 Task: Find connections with filter location Les Clayes-sous-Bois with filter topic #productivitywith filter profile language Spanish with filter current company Chegg Inc. with filter school Late Shri Vishnu Waman Thakur Charitable Trusts Bhaskar Waman Thakur College of Science Yashvant Keshav Patil College of Commerce Vidya Dayanand Patil College of Arts M B Estate VIVA College Road Virar West Pin 401 303 with filter industry Professional Training and Coaching with filter service category Customer Service with filter keywords title Accounting Director
Action: Mouse moved to (525, 89)
Screenshot: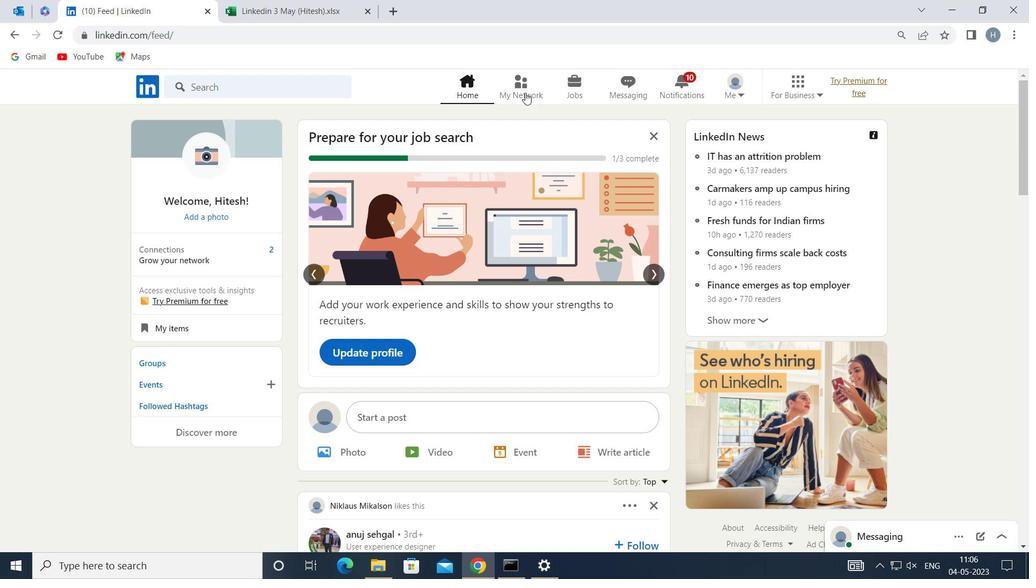 
Action: Mouse pressed left at (525, 89)
Screenshot: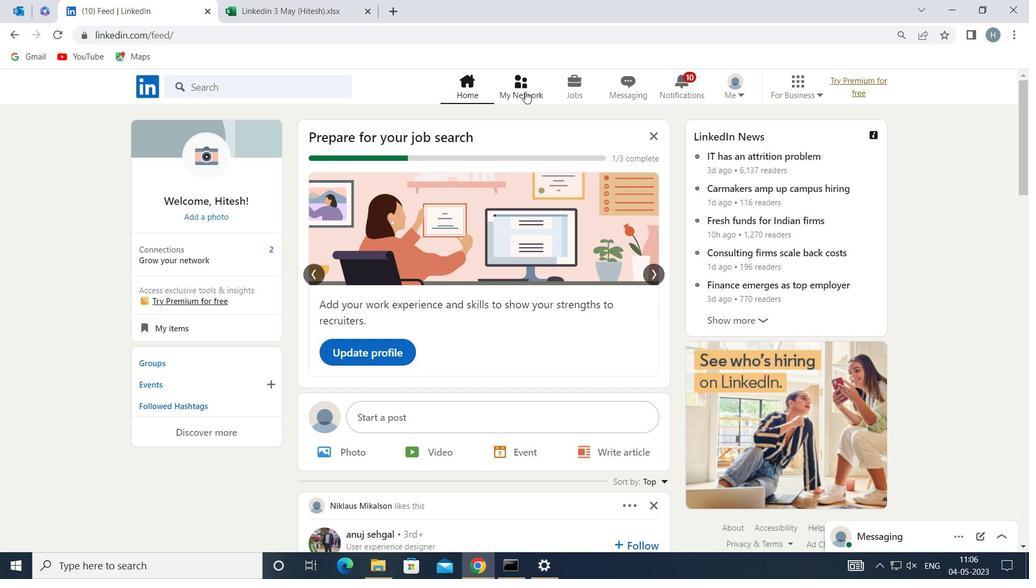 
Action: Mouse moved to (297, 161)
Screenshot: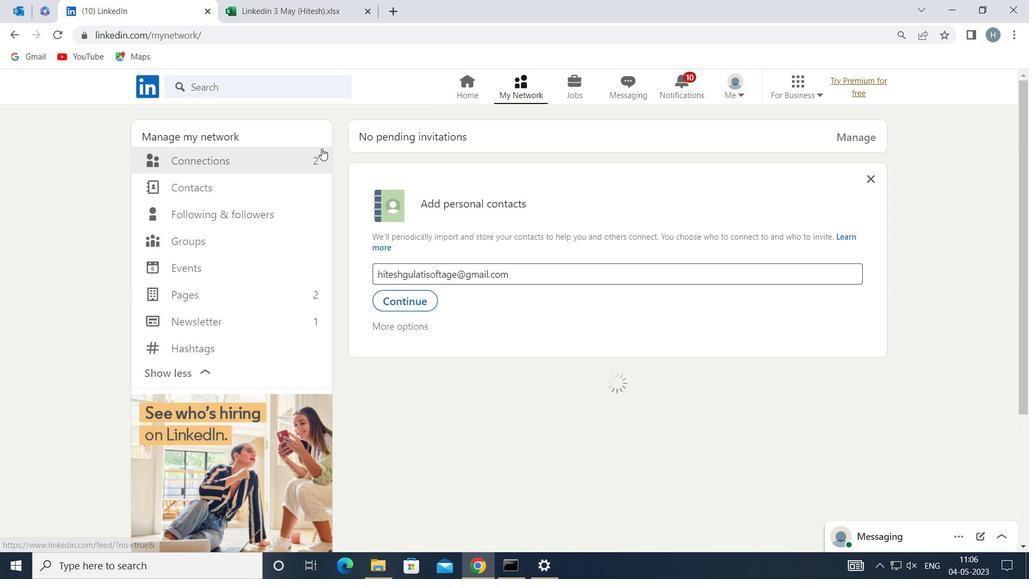 
Action: Mouse pressed left at (297, 161)
Screenshot: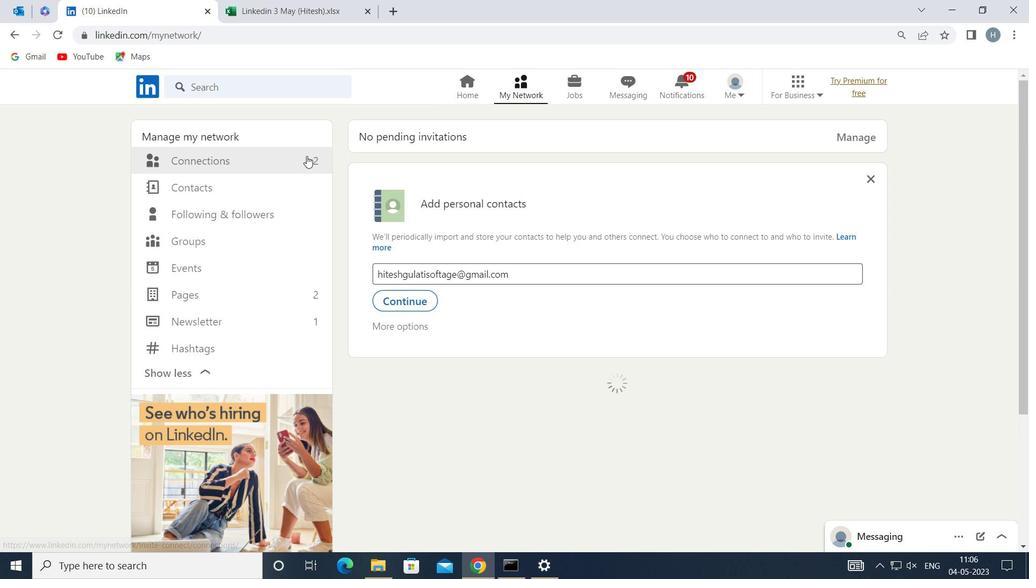 
Action: Mouse moved to (608, 161)
Screenshot: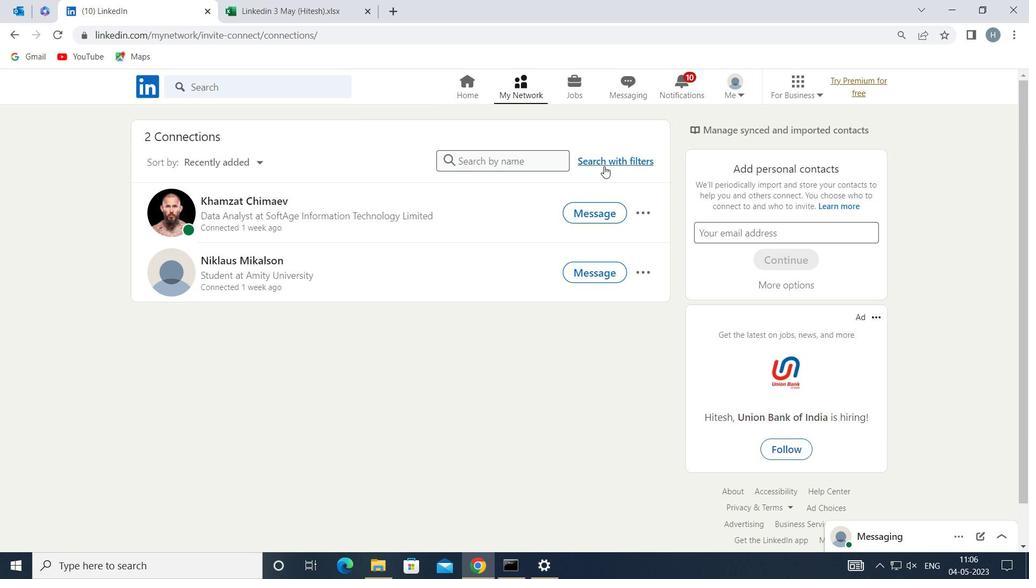 
Action: Mouse pressed left at (608, 161)
Screenshot: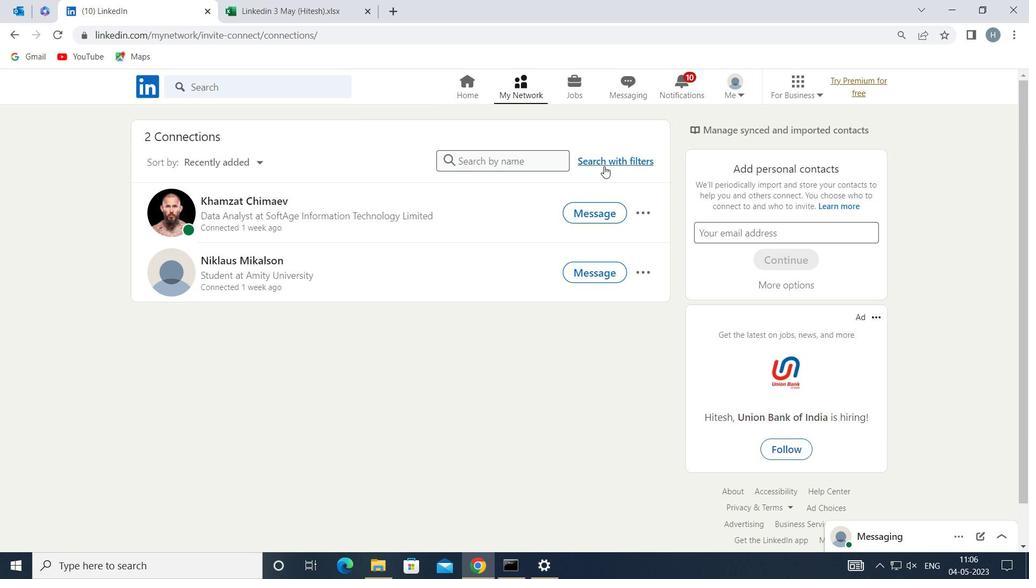 
Action: Mouse moved to (569, 124)
Screenshot: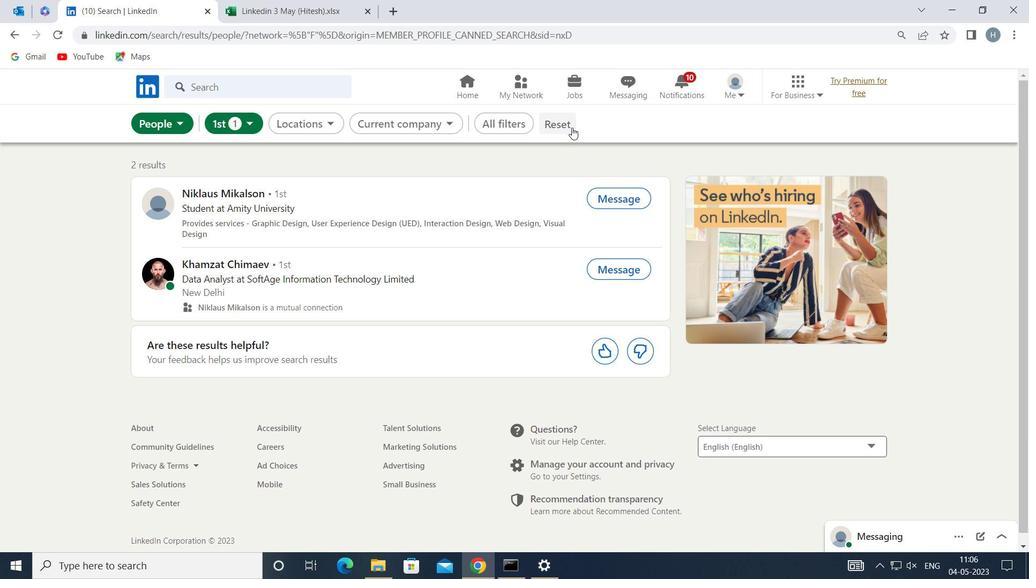 
Action: Mouse pressed left at (569, 124)
Screenshot: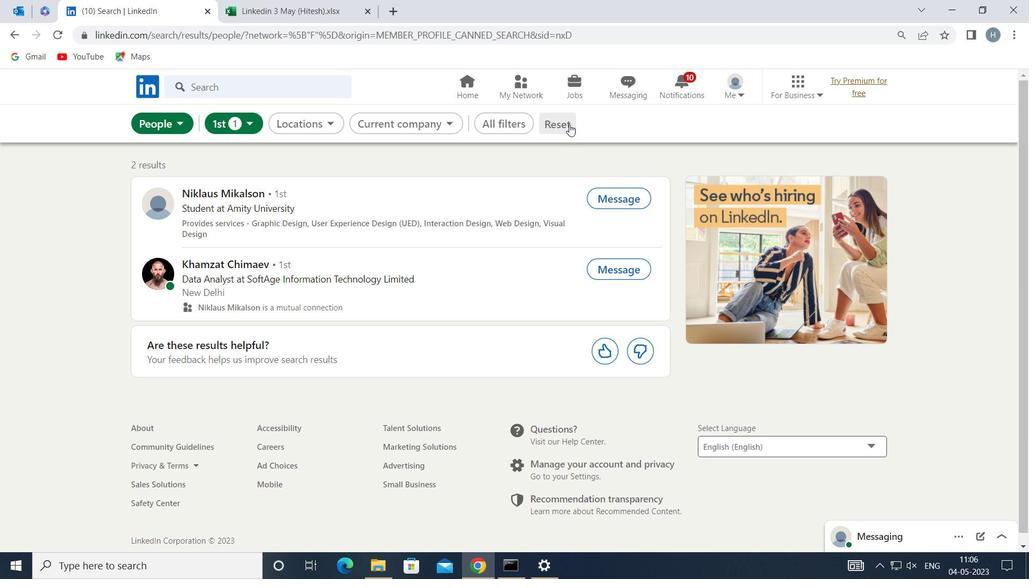 
Action: Mouse moved to (554, 123)
Screenshot: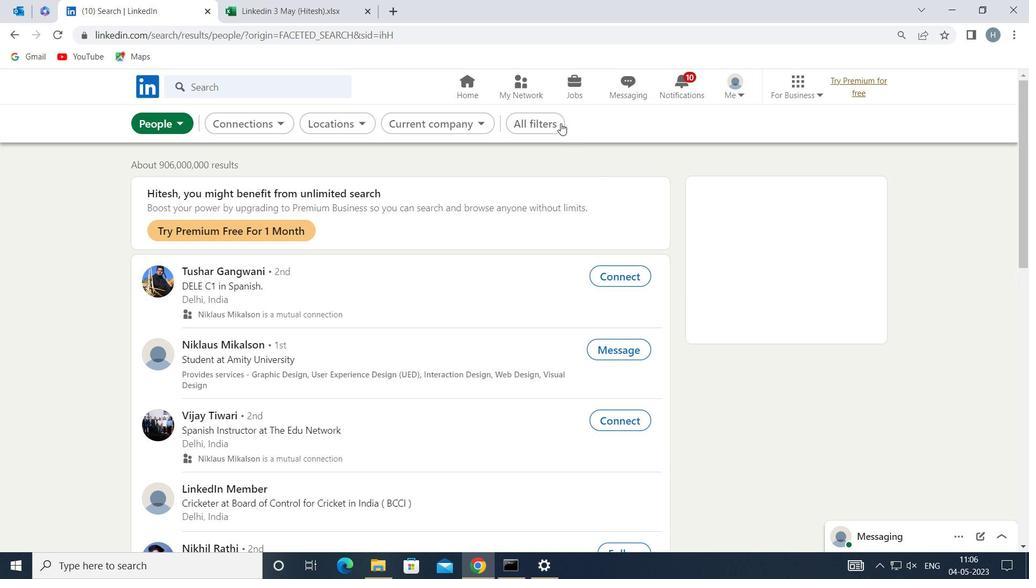 
Action: Mouse pressed left at (554, 123)
Screenshot: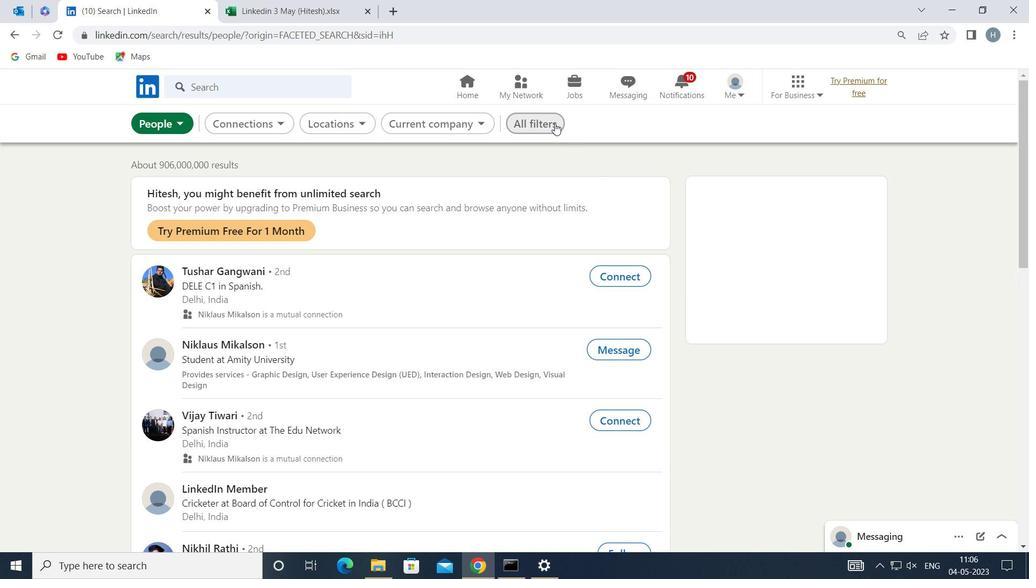 
Action: Mouse moved to (734, 212)
Screenshot: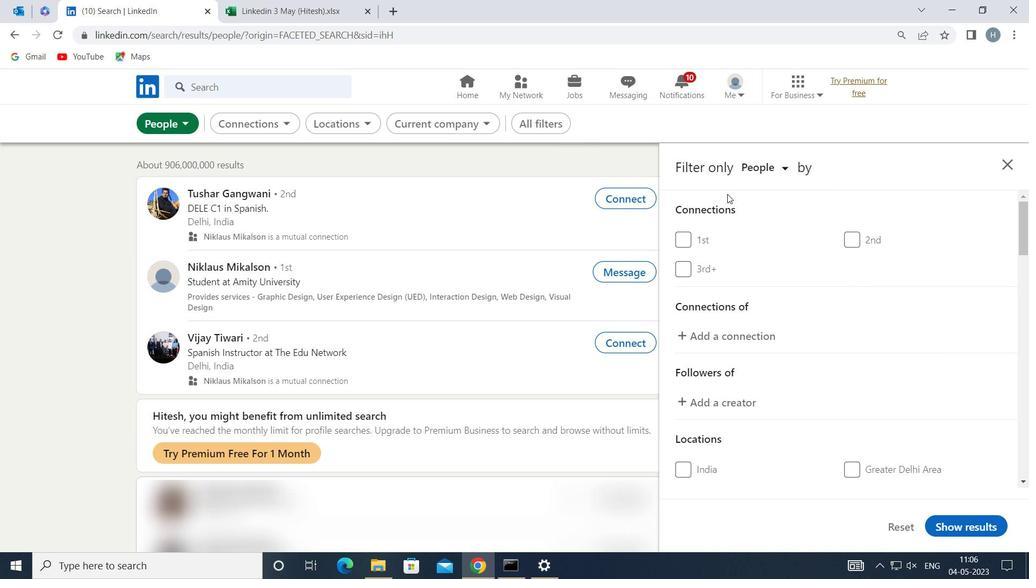 
Action: Mouse scrolled (734, 211) with delta (0, 0)
Screenshot: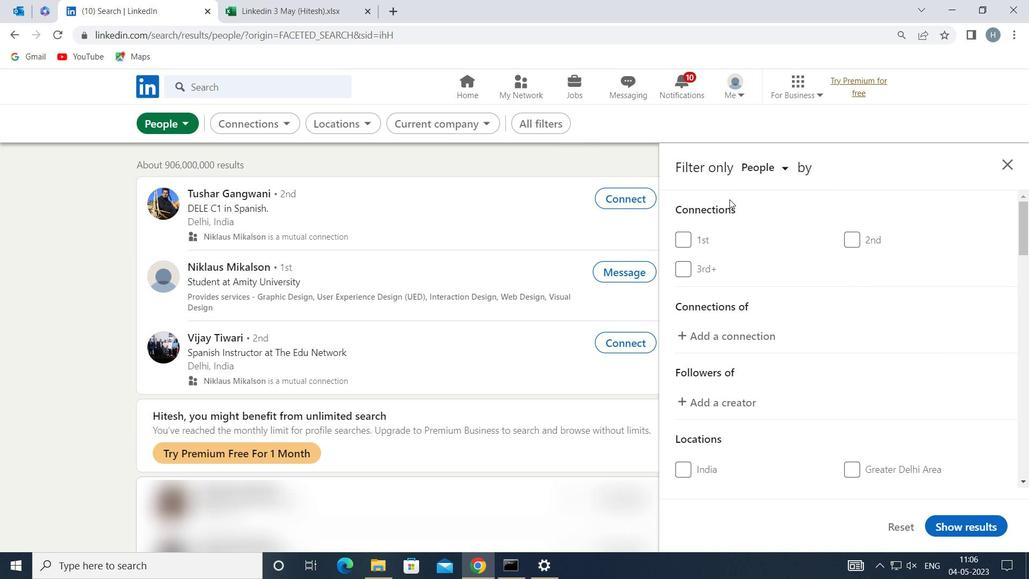 
Action: Mouse moved to (735, 218)
Screenshot: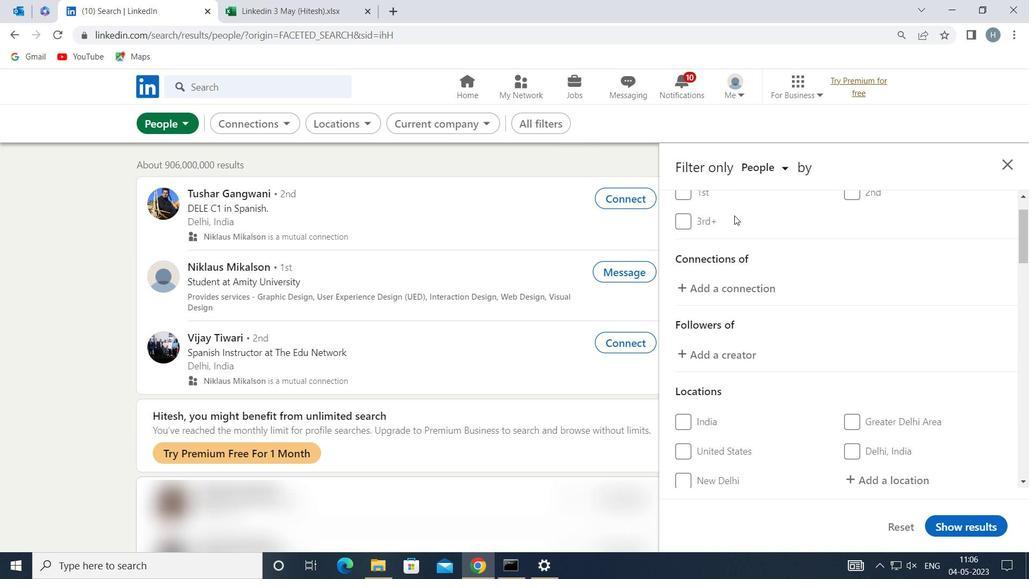 
Action: Mouse scrolled (735, 217) with delta (0, 0)
Screenshot: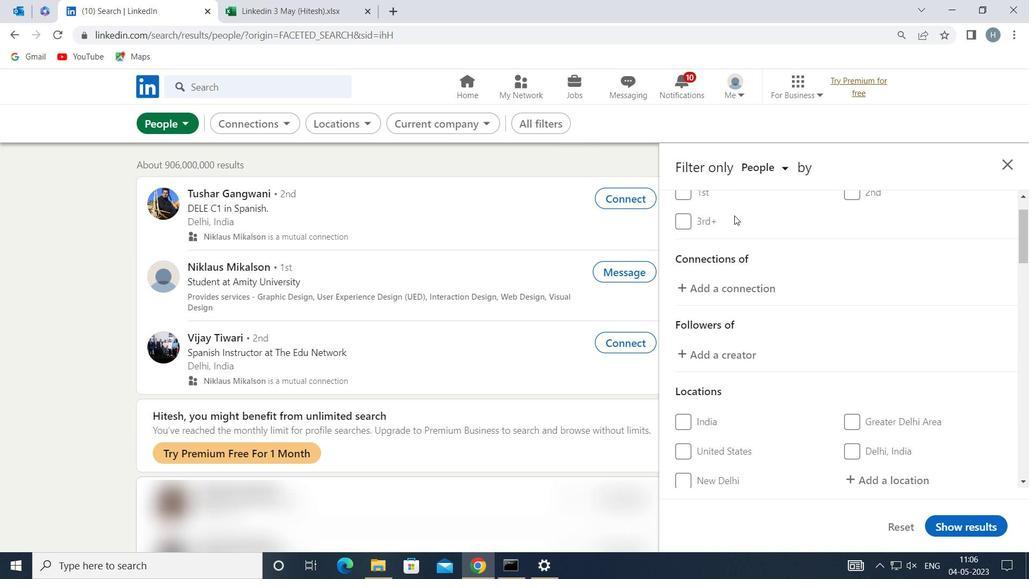 
Action: Mouse moved to (737, 228)
Screenshot: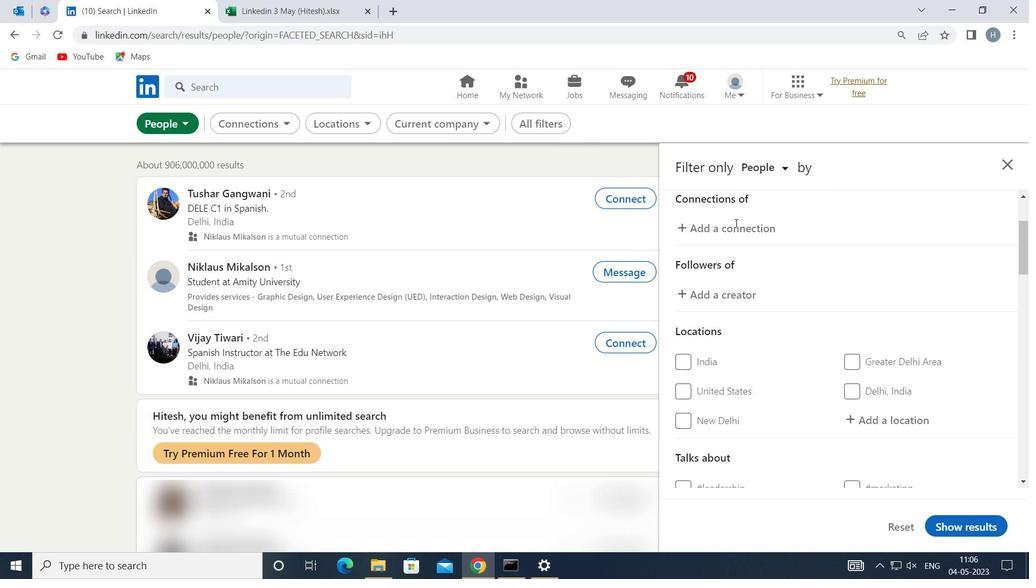 
Action: Mouse scrolled (737, 228) with delta (0, 0)
Screenshot: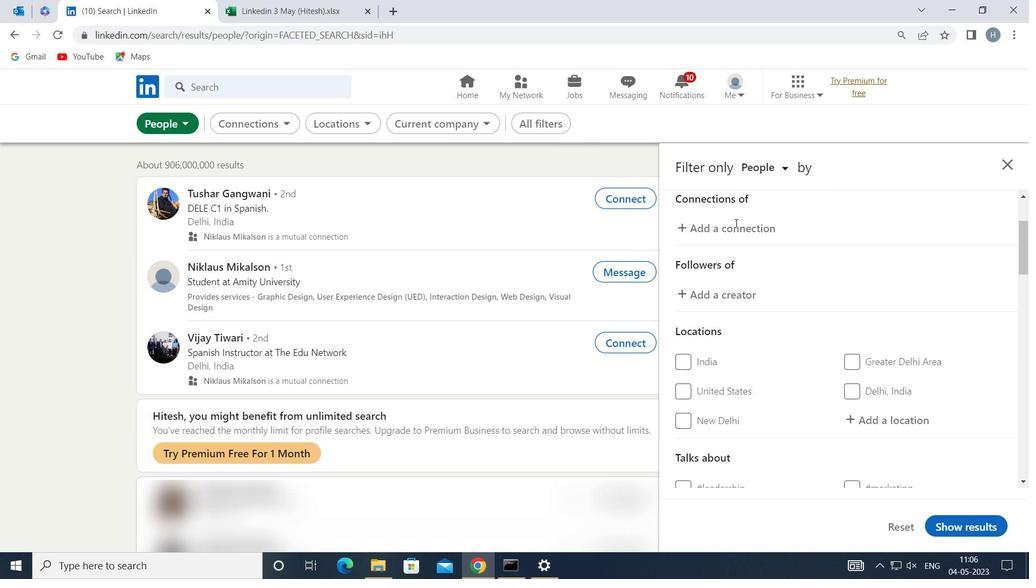 
Action: Mouse moved to (901, 325)
Screenshot: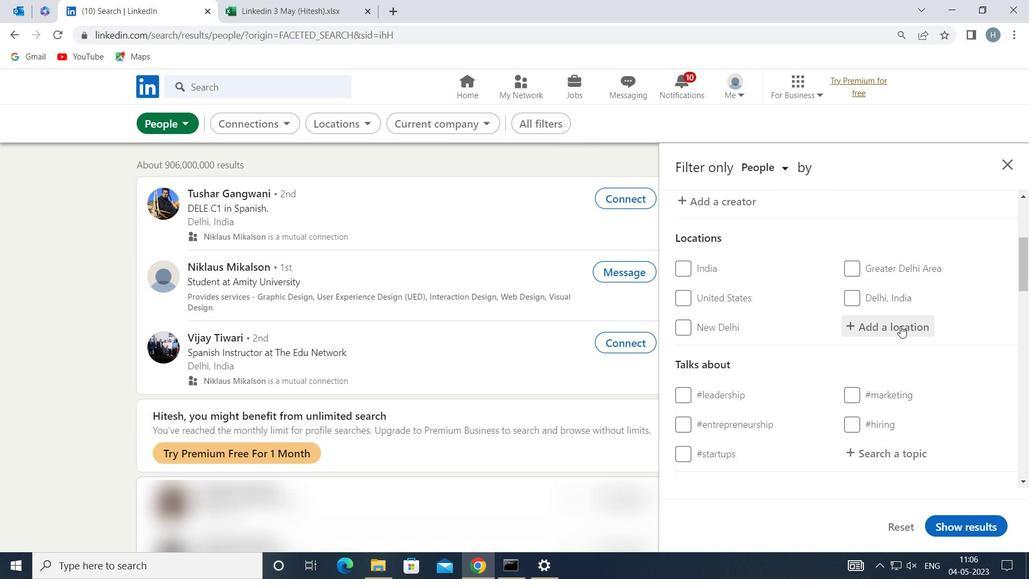
Action: Mouse pressed left at (901, 325)
Screenshot: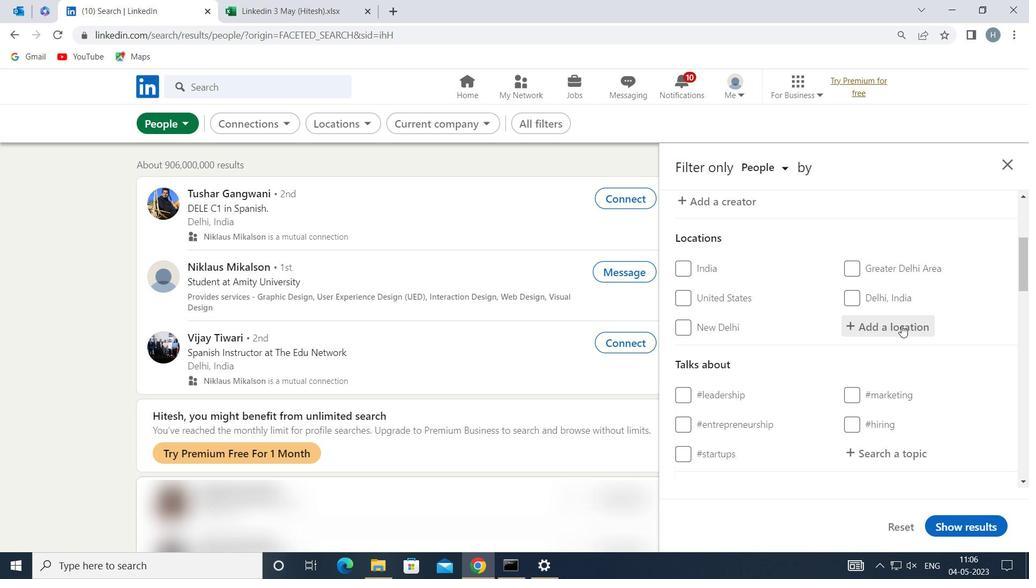 
Action: Mouse moved to (901, 324)
Screenshot: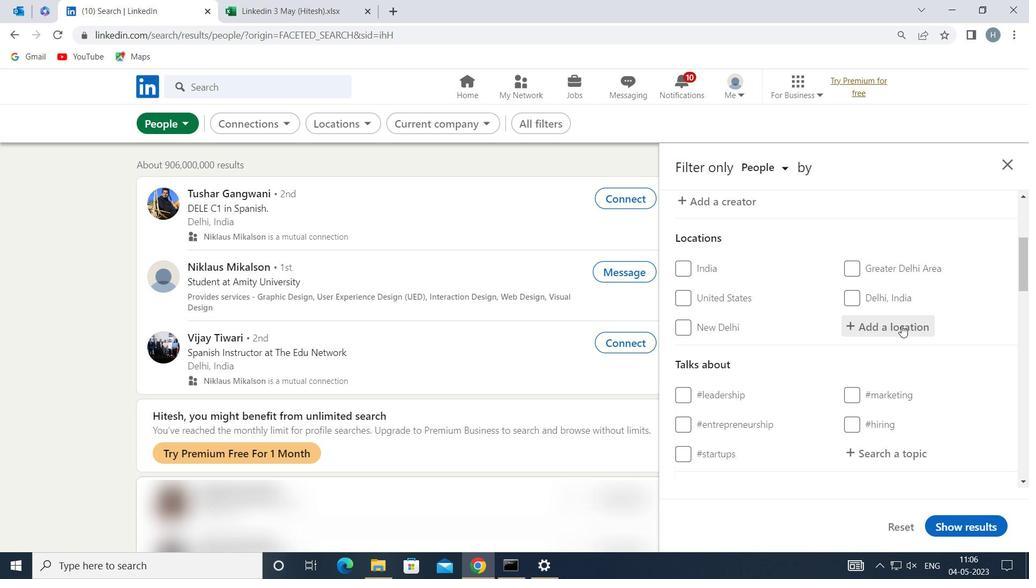 
Action: Key pressed <Key.shift>LES<Key.space><Key.shift>CLAY
Screenshot: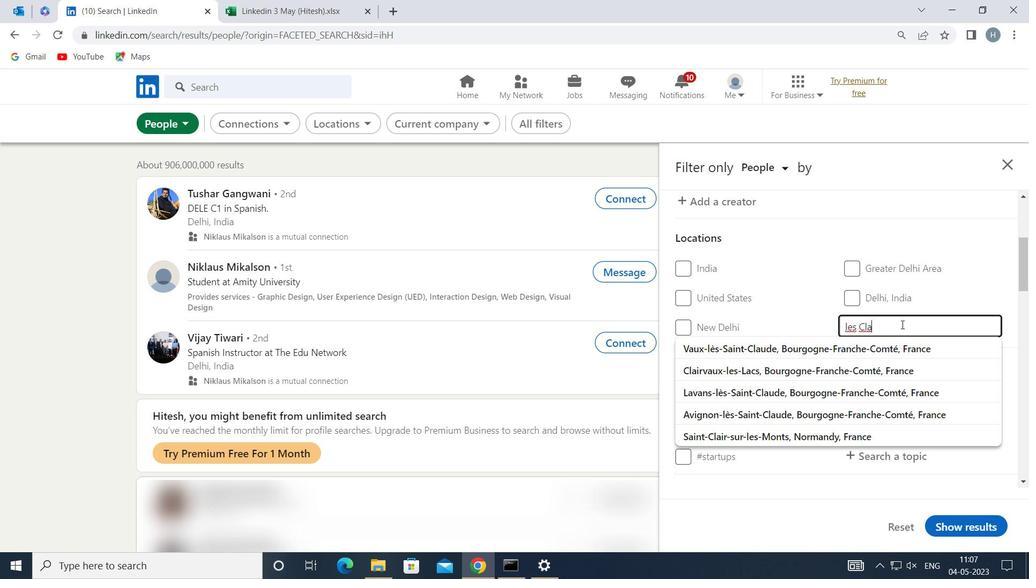 
Action: Mouse moved to (920, 315)
Screenshot: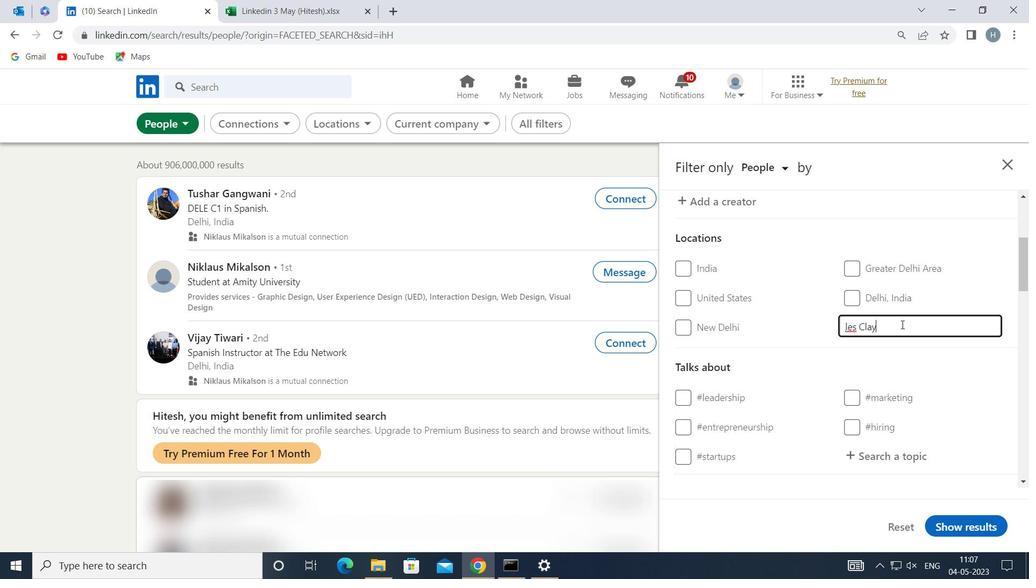 
Action: Key pressed <Key.backspace>YES<Key.space>
Screenshot: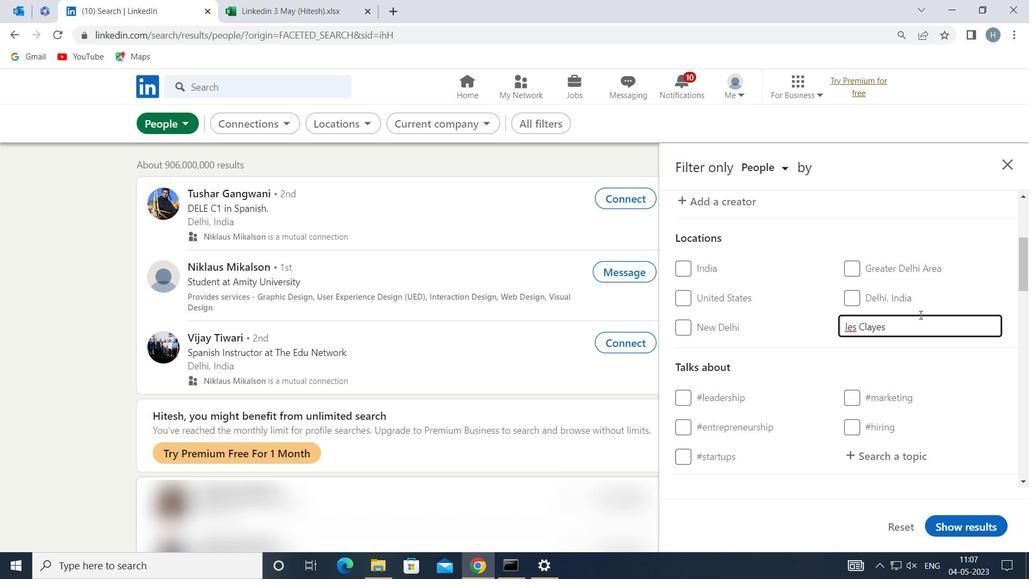 
Action: Mouse moved to (922, 314)
Screenshot: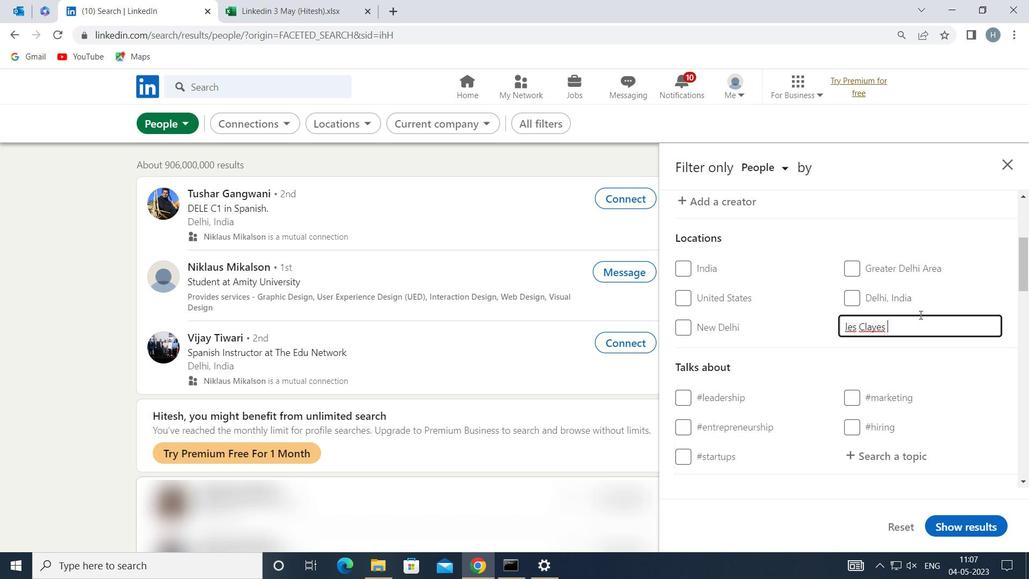 
Action: Key pressed <Key.shift>SOUS<Key.space><Key.shift>B
Screenshot: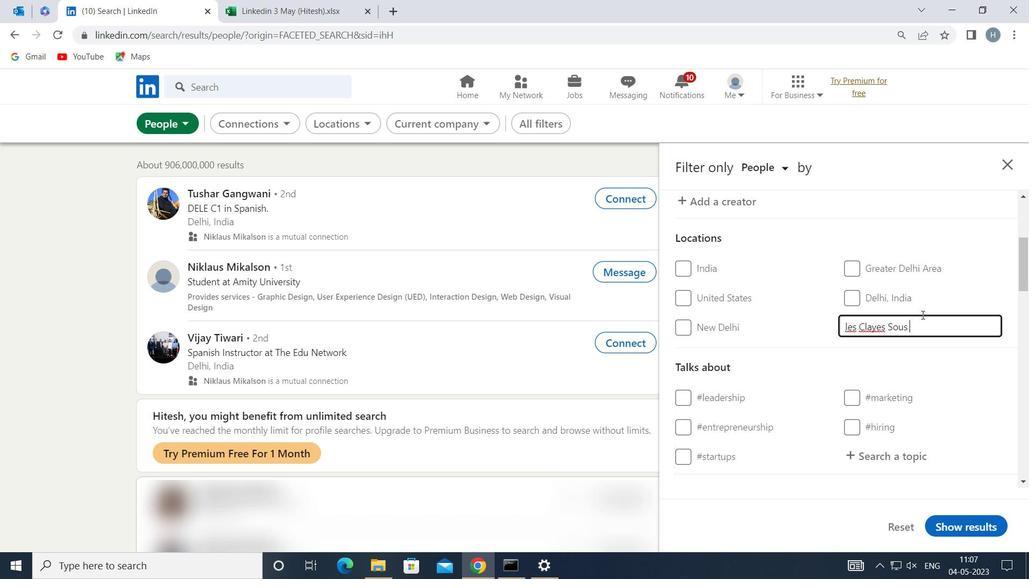 
Action: Mouse moved to (923, 314)
Screenshot: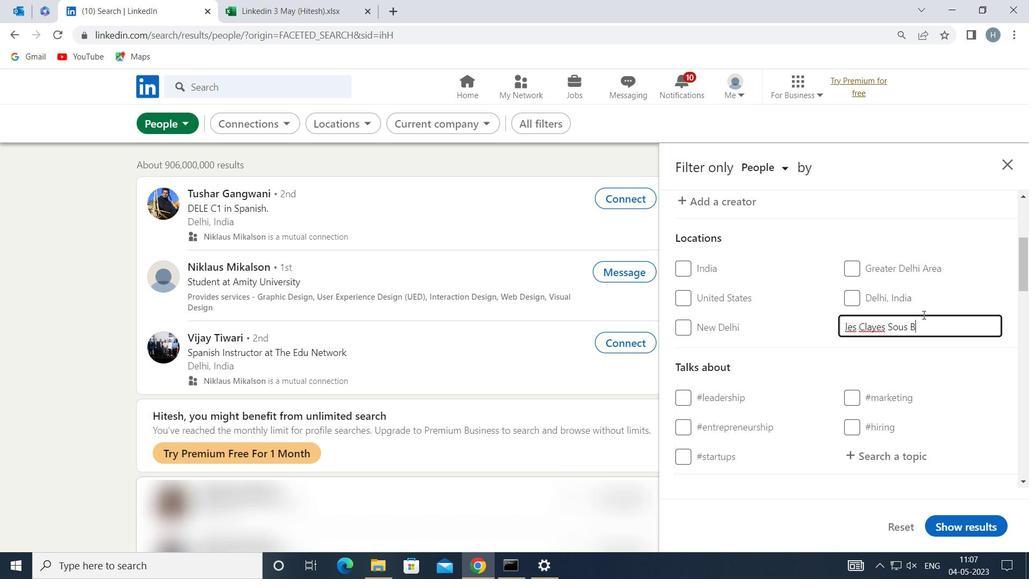 
Action: Key pressed O
Screenshot: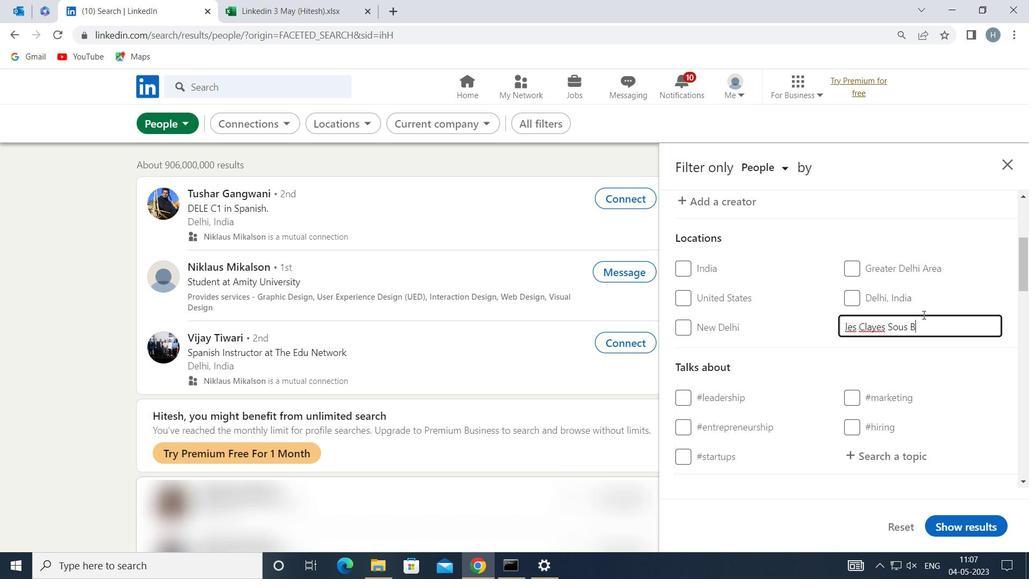 
Action: Mouse moved to (924, 314)
Screenshot: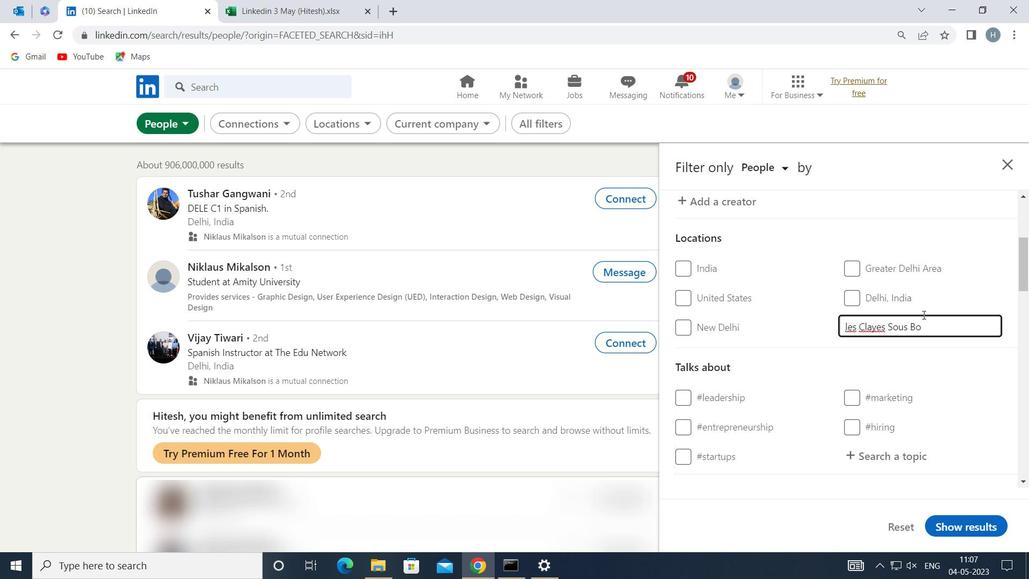 
Action: Key pressed IS
Screenshot: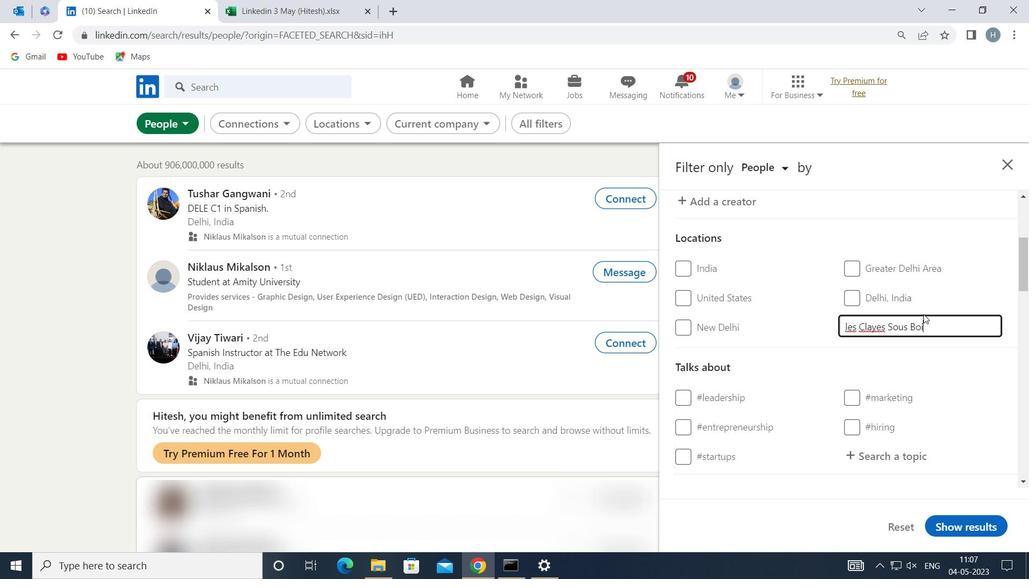 
Action: Mouse moved to (930, 313)
Screenshot: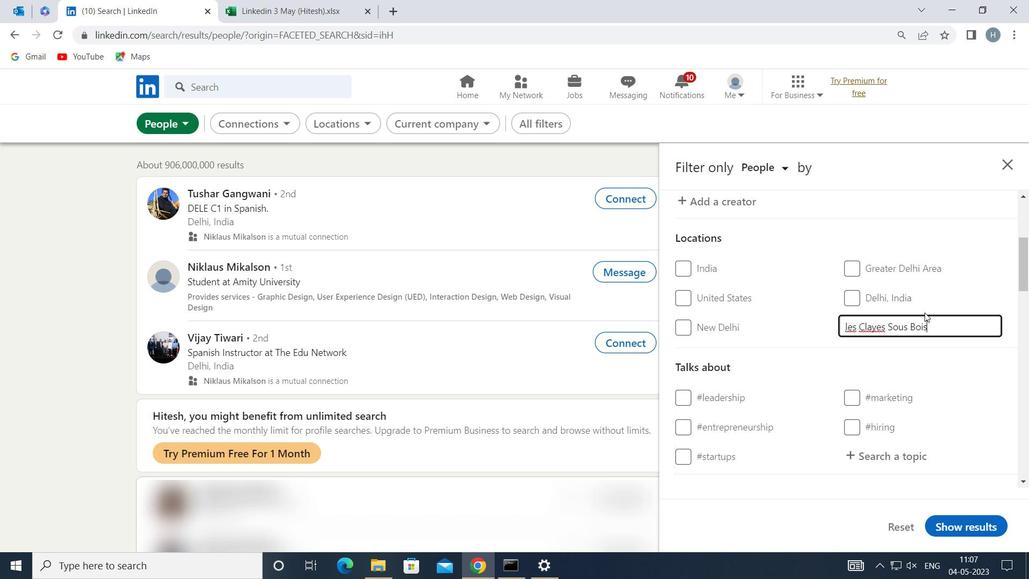 
Action: Key pressed <Key.enter>
Screenshot: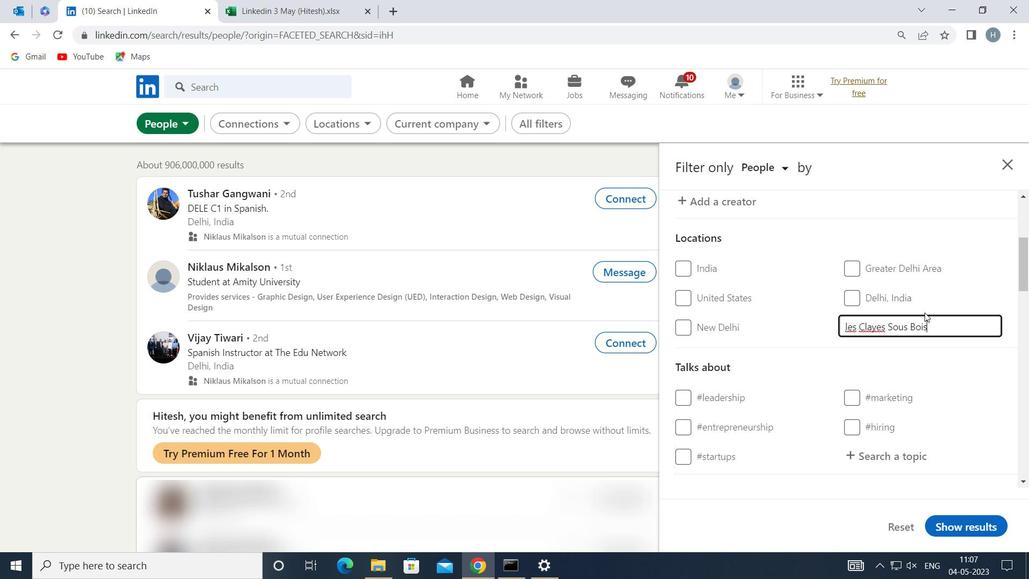 
Action: Mouse moved to (964, 358)
Screenshot: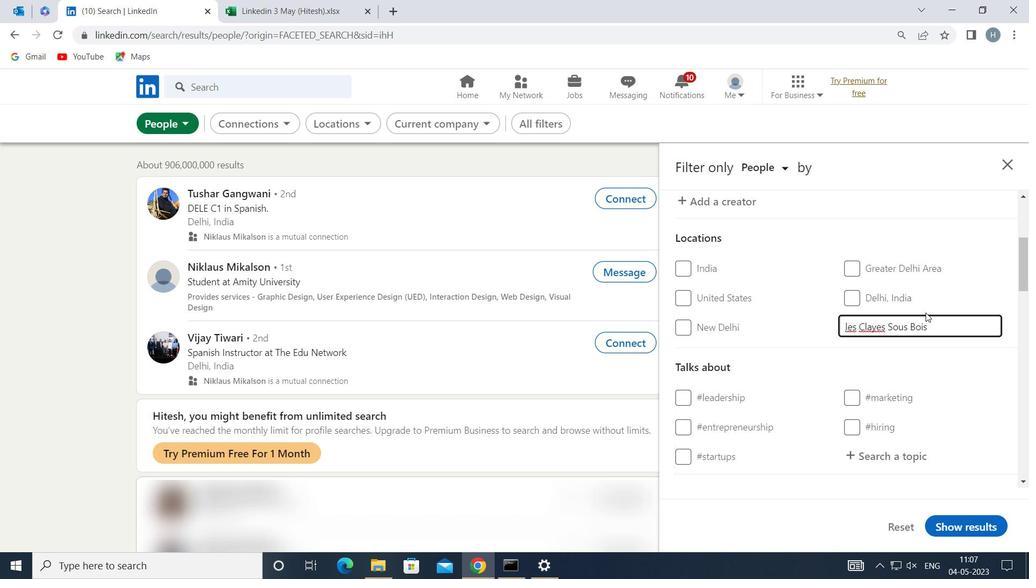 
Action: Mouse pressed left at (964, 358)
Screenshot: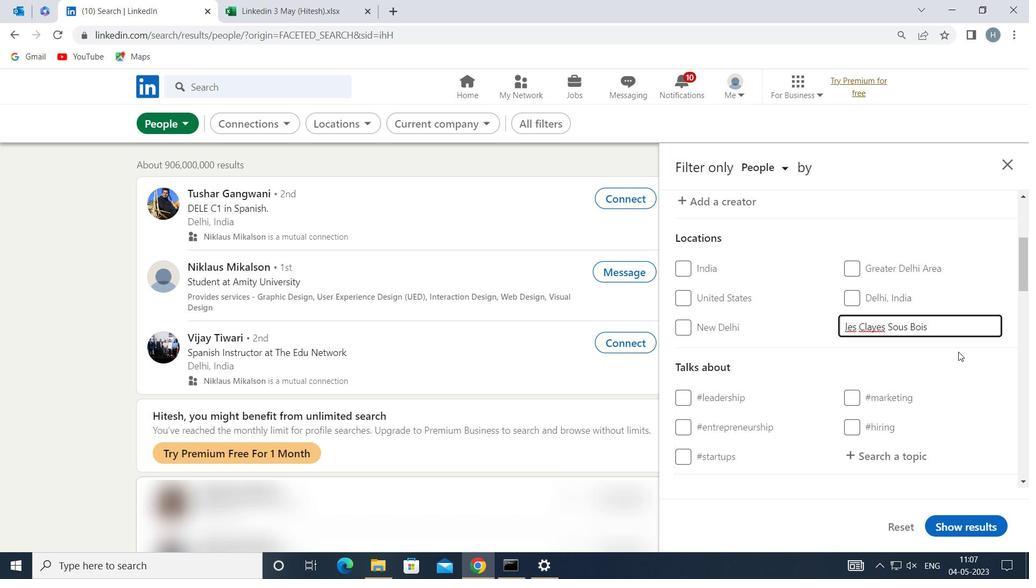
Action: Mouse moved to (921, 358)
Screenshot: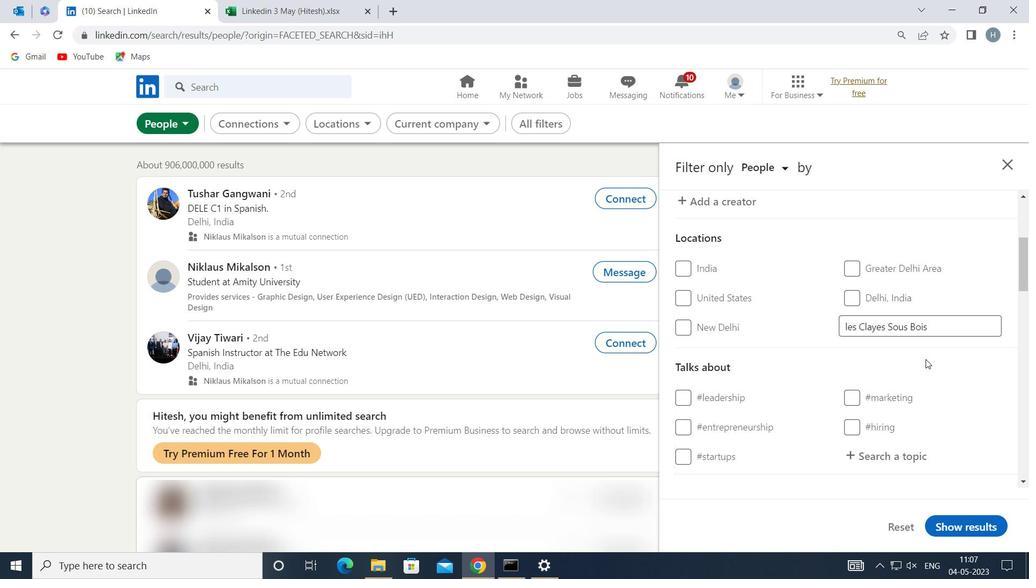 
Action: Mouse scrolled (921, 358) with delta (0, 0)
Screenshot: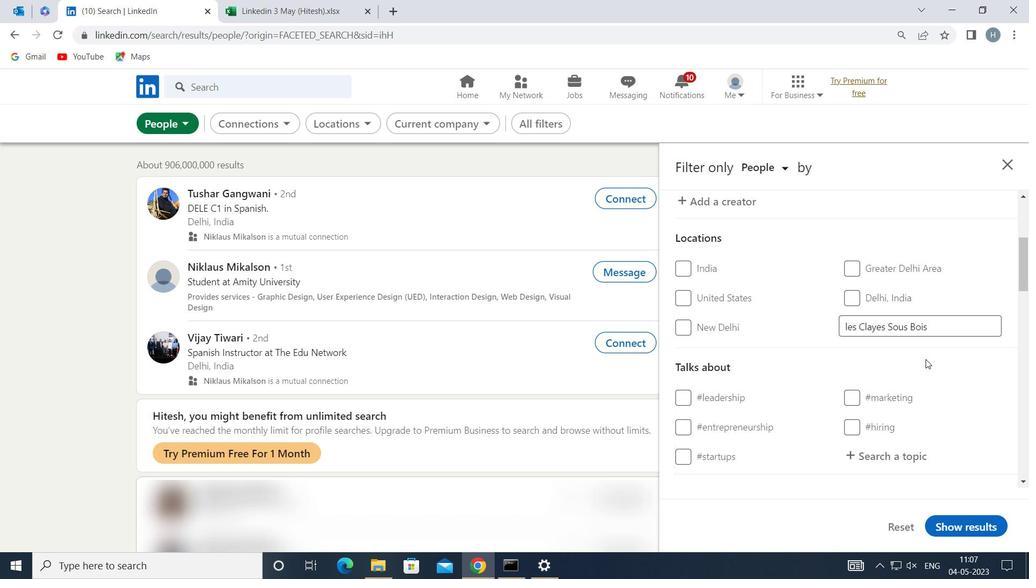 
Action: Mouse scrolled (921, 358) with delta (0, 0)
Screenshot: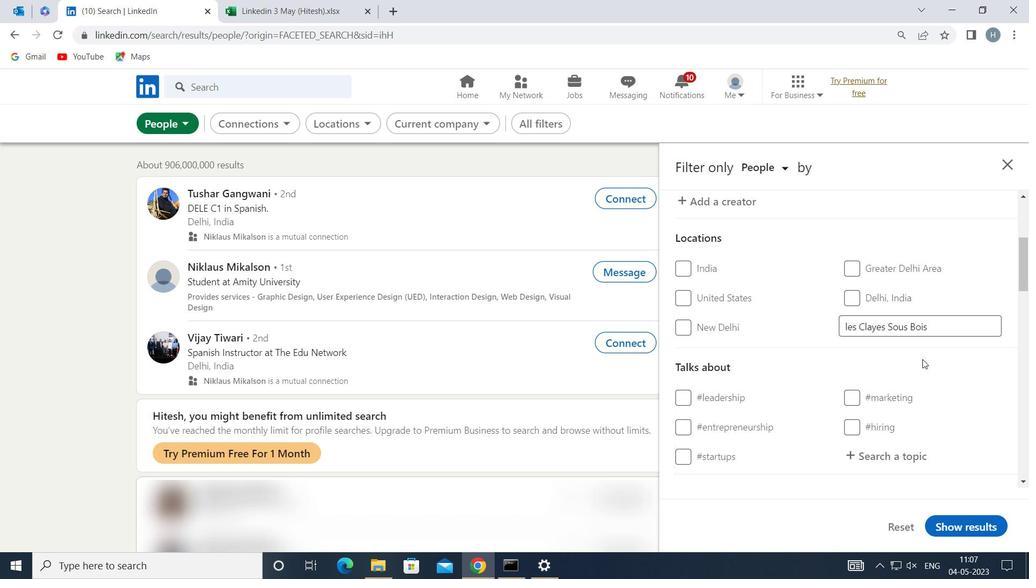 
Action: Mouse moved to (907, 321)
Screenshot: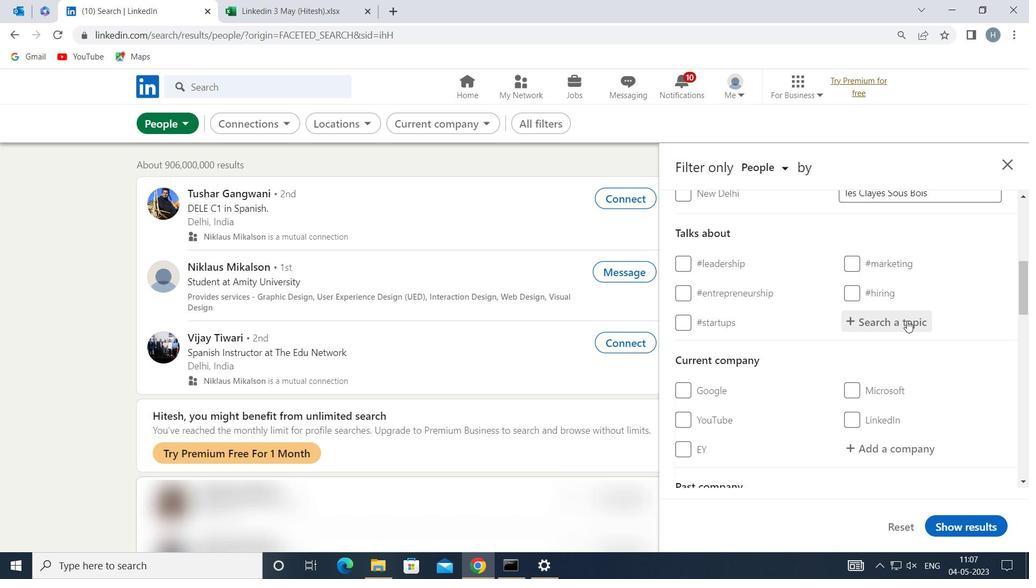 
Action: Mouse pressed left at (907, 321)
Screenshot: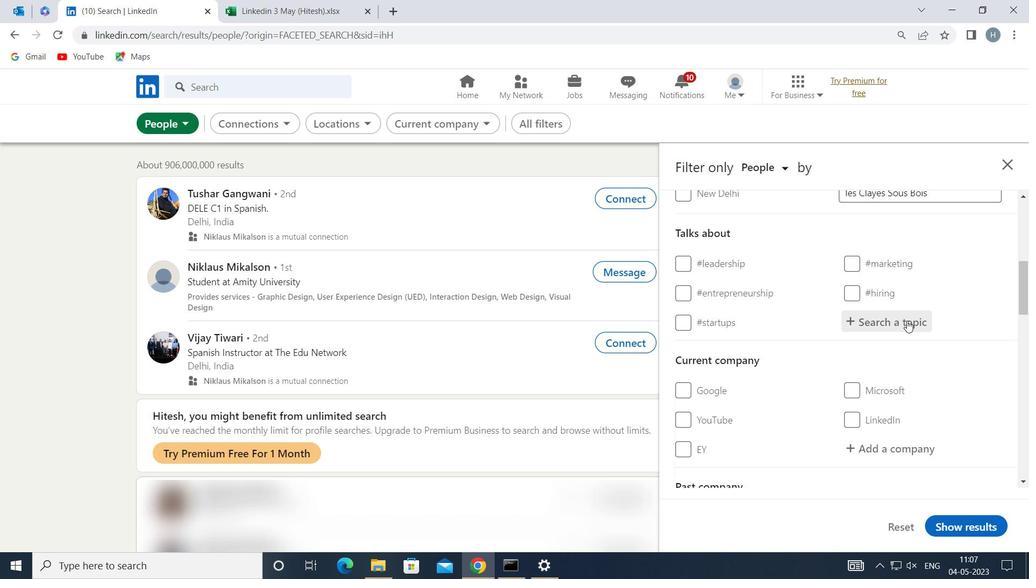 
Action: Key pressed <Key.shift>PRODUCTIVITY
Screenshot: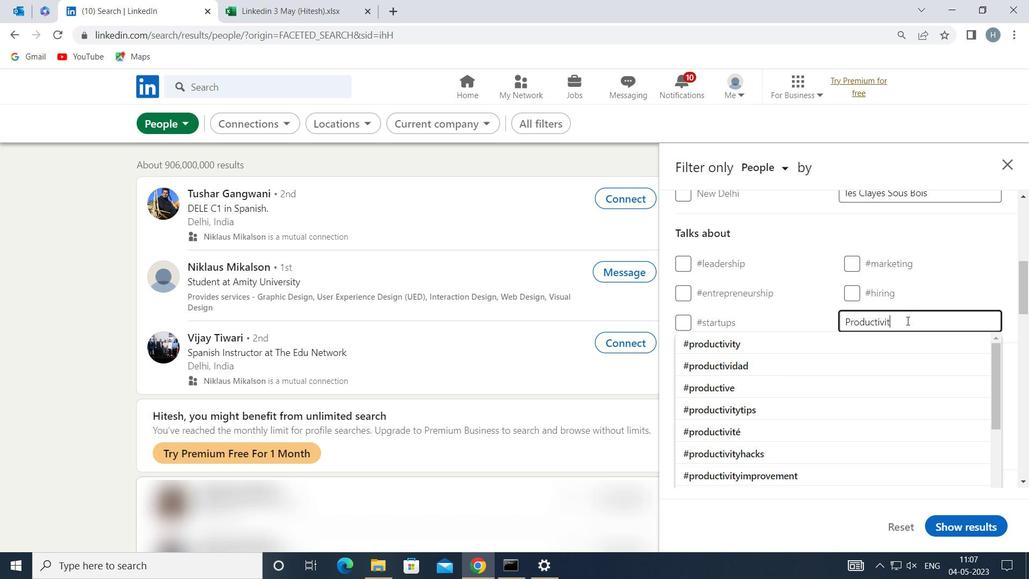 
Action: Mouse moved to (838, 347)
Screenshot: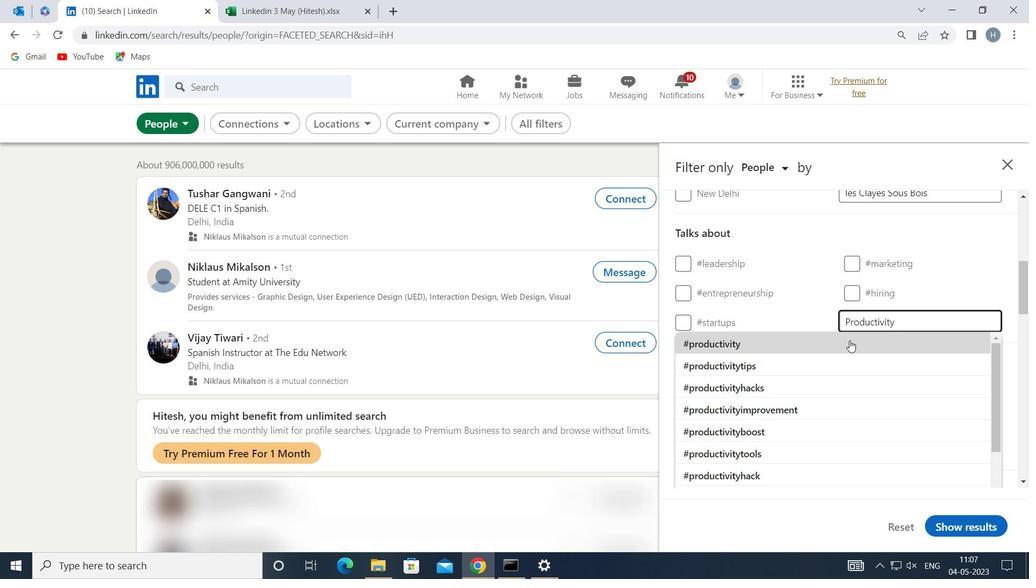 
Action: Mouse pressed left at (838, 347)
Screenshot: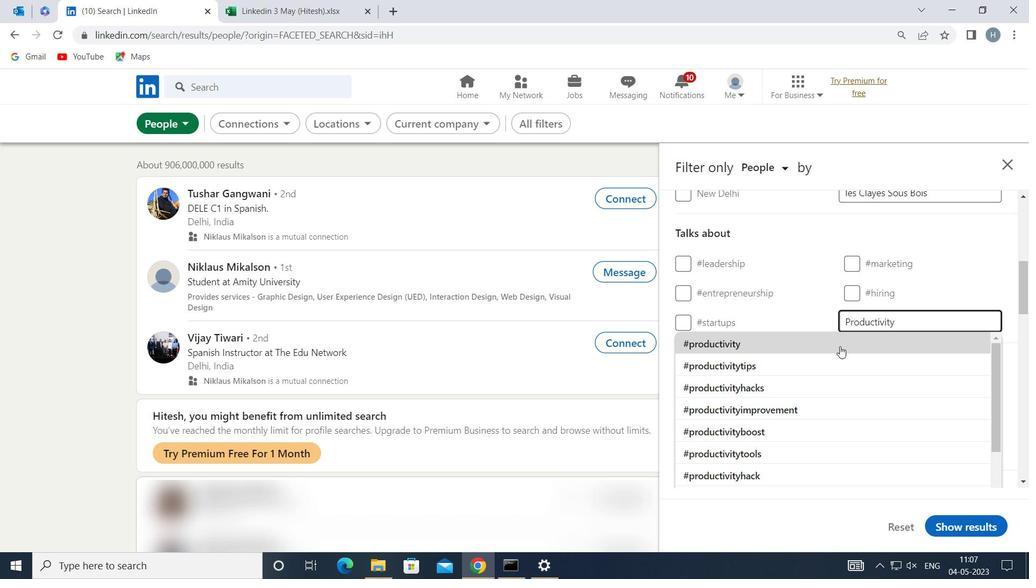 
Action: Mouse moved to (838, 339)
Screenshot: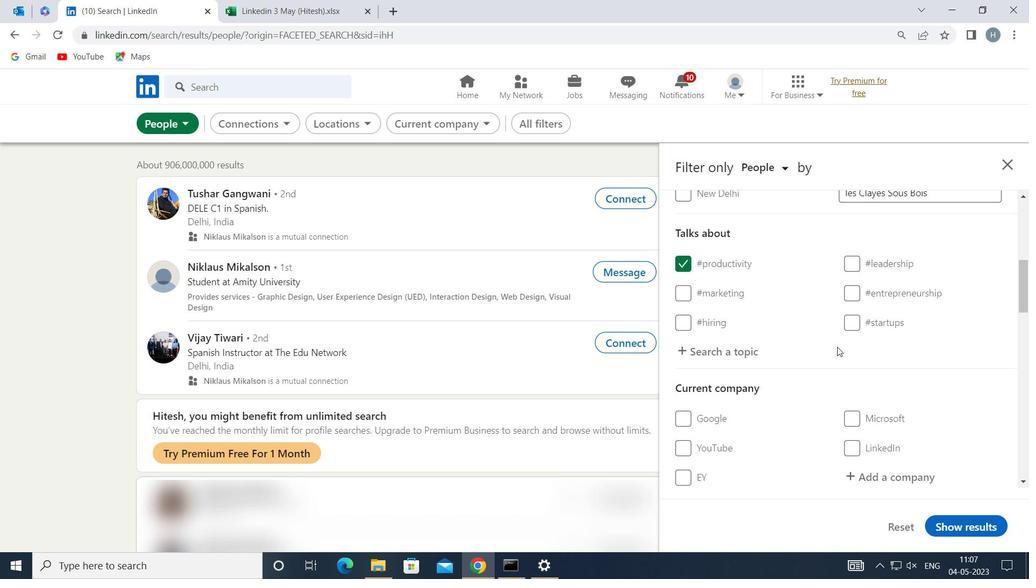 
Action: Mouse scrolled (838, 338) with delta (0, 0)
Screenshot: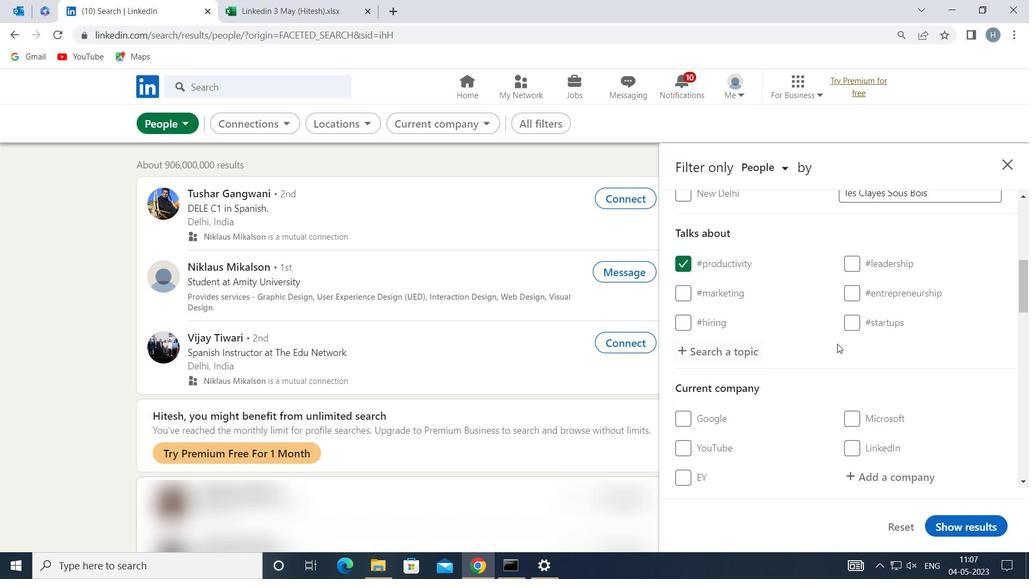 
Action: Mouse scrolled (838, 338) with delta (0, 0)
Screenshot: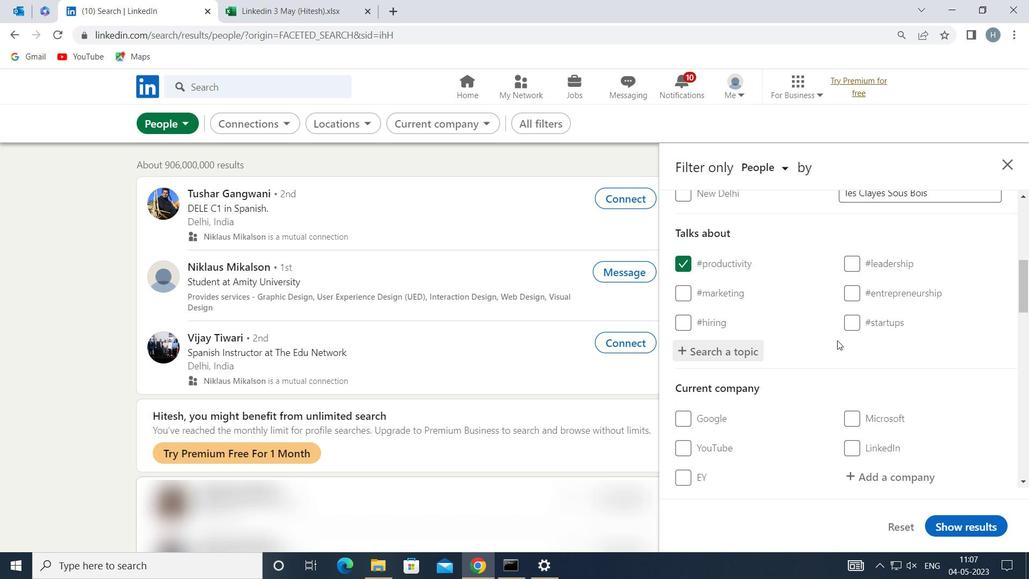 
Action: Mouse moved to (838, 337)
Screenshot: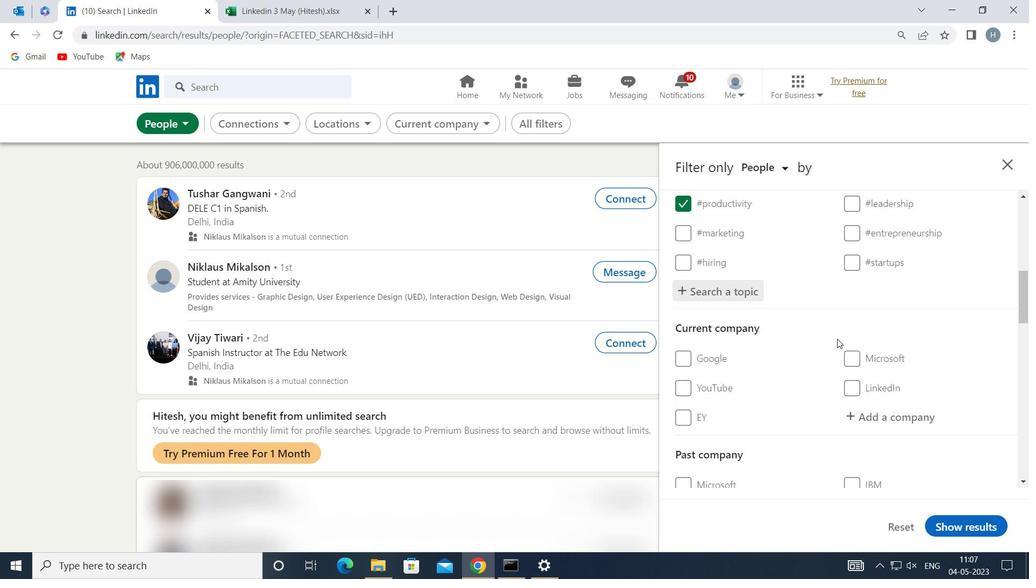 
Action: Mouse scrolled (838, 336) with delta (0, 0)
Screenshot: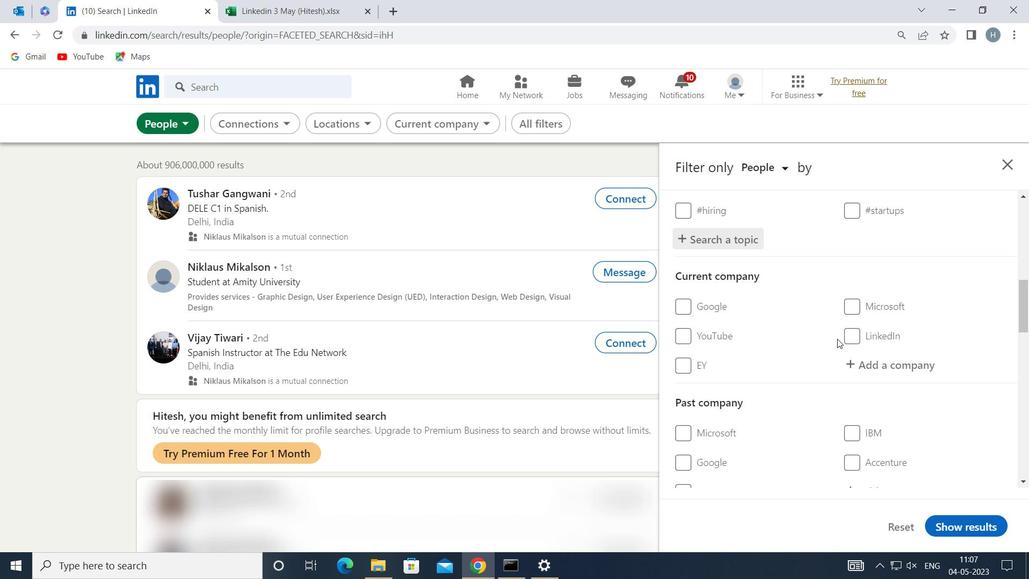 
Action: Mouse scrolled (838, 336) with delta (0, 0)
Screenshot: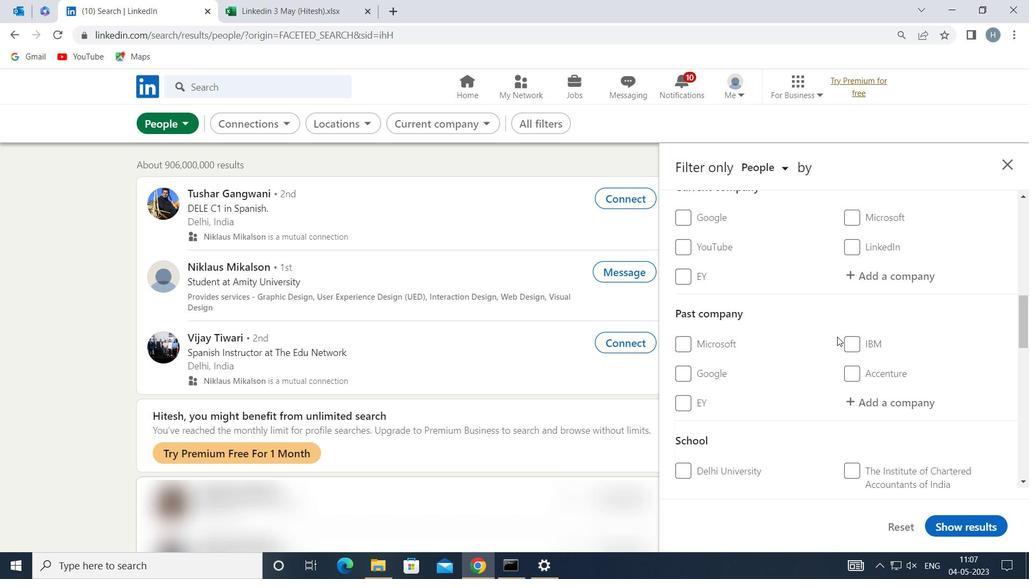 
Action: Mouse moved to (837, 337)
Screenshot: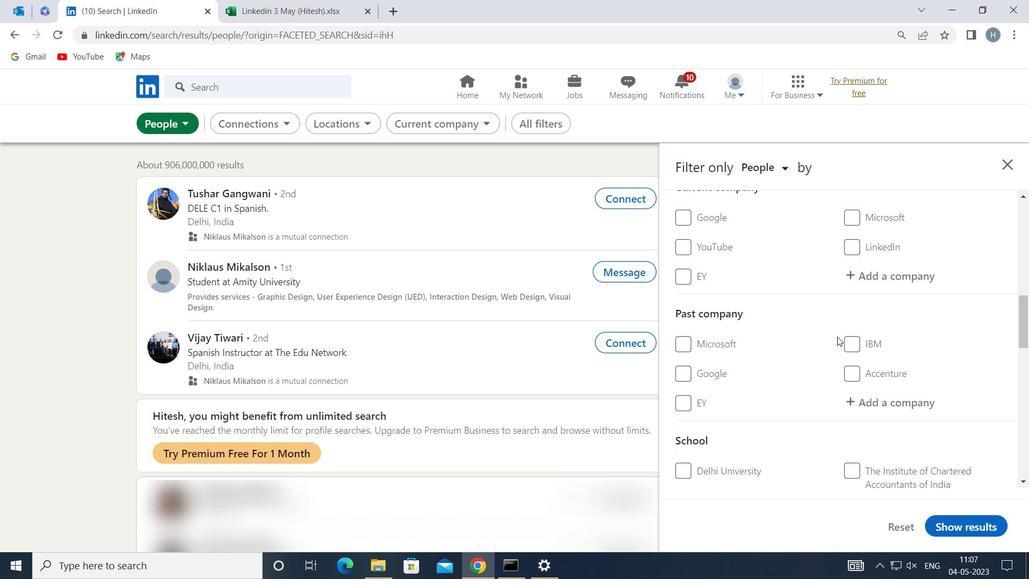 
Action: Mouse scrolled (837, 336) with delta (0, 0)
Screenshot: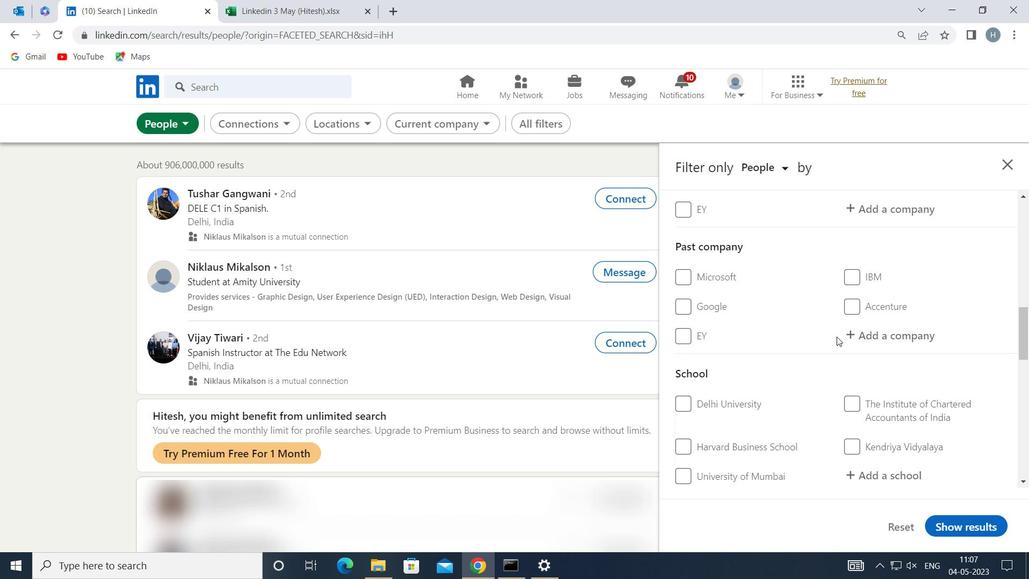 
Action: Mouse scrolled (837, 336) with delta (0, 0)
Screenshot: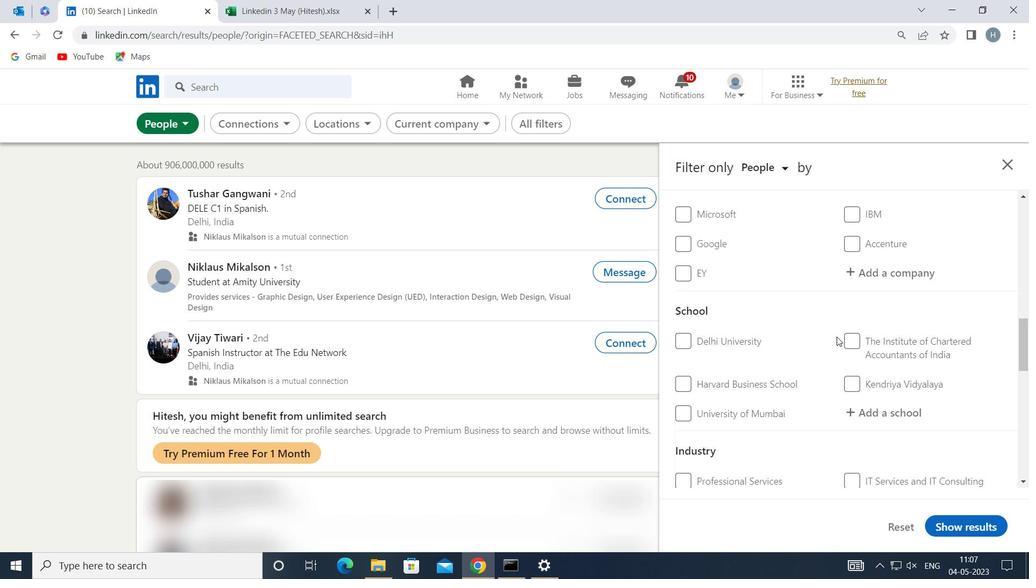
Action: Mouse scrolled (837, 336) with delta (0, 0)
Screenshot: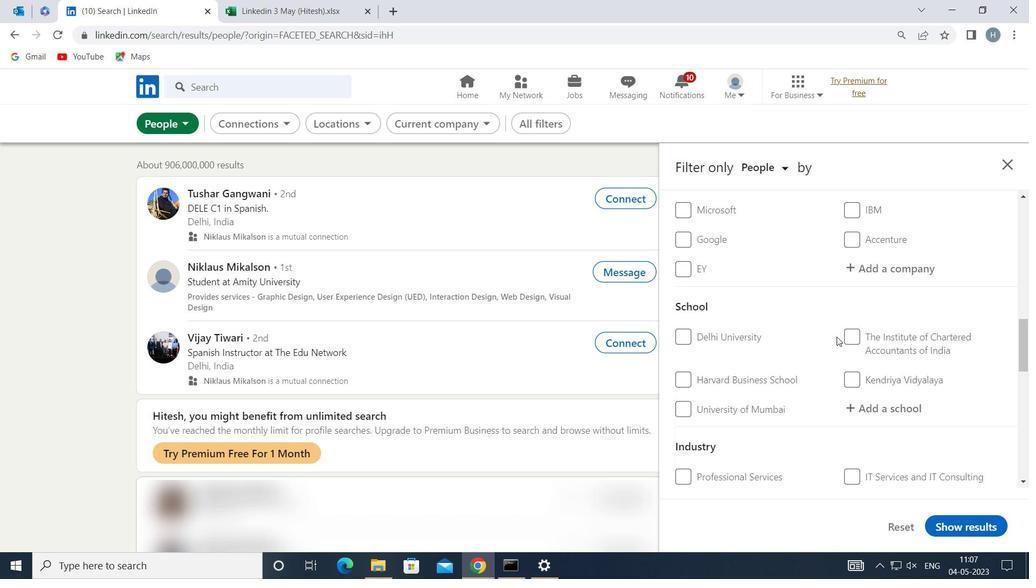
Action: Mouse moved to (836, 336)
Screenshot: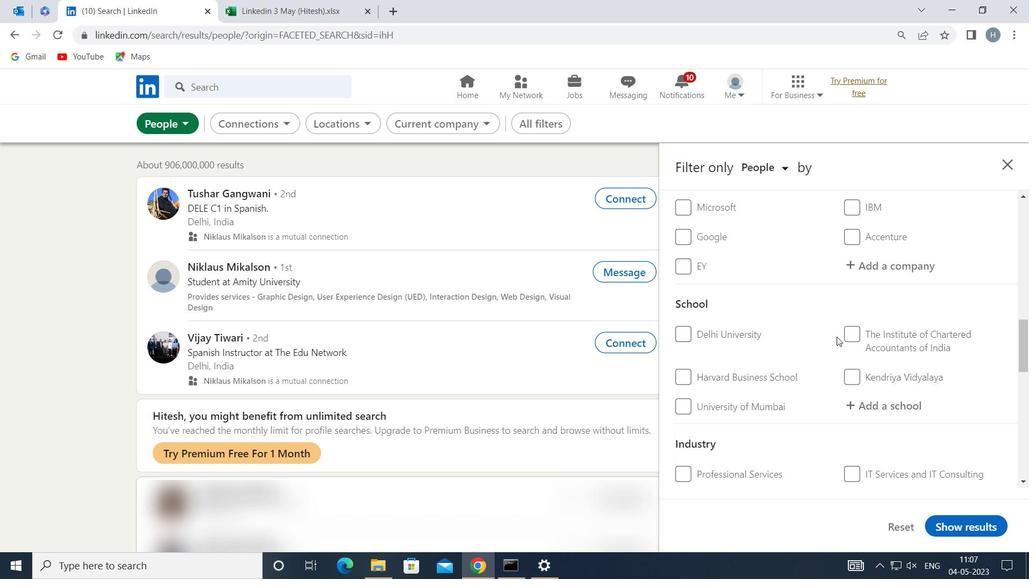 
Action: Mouse scrolled (836, 335) with delta (0, 0)
Screenshot: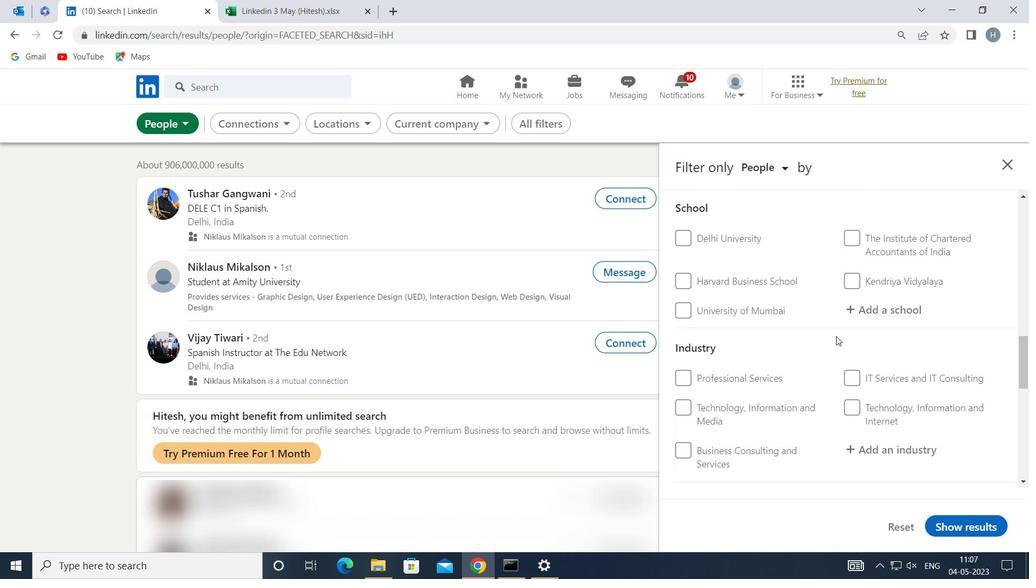 
Action: Mouse scrolled (836, 335) with delta (0, 0)
Screenshot: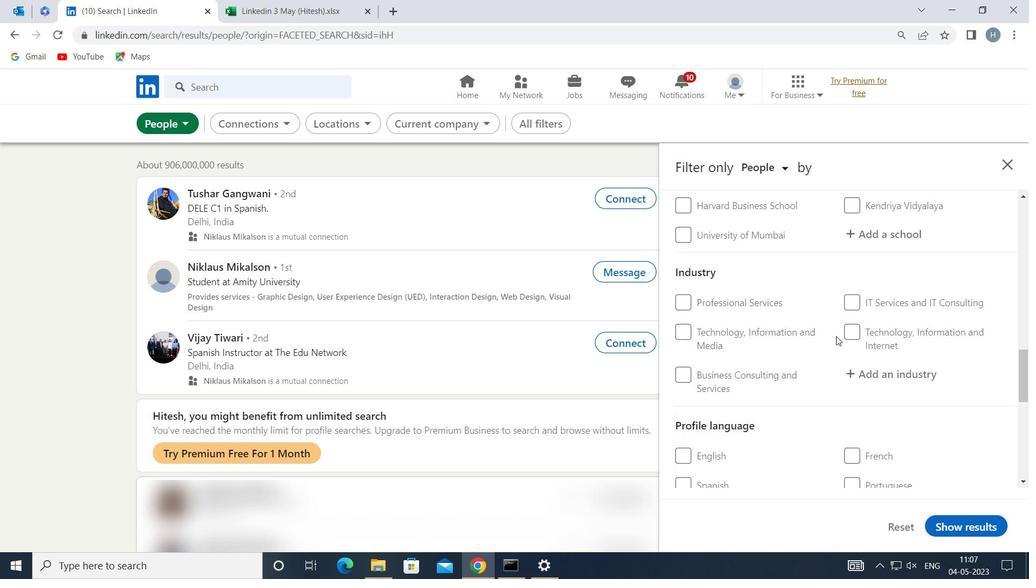 
Action: Mouse moved to (683, 397)
Screenshot: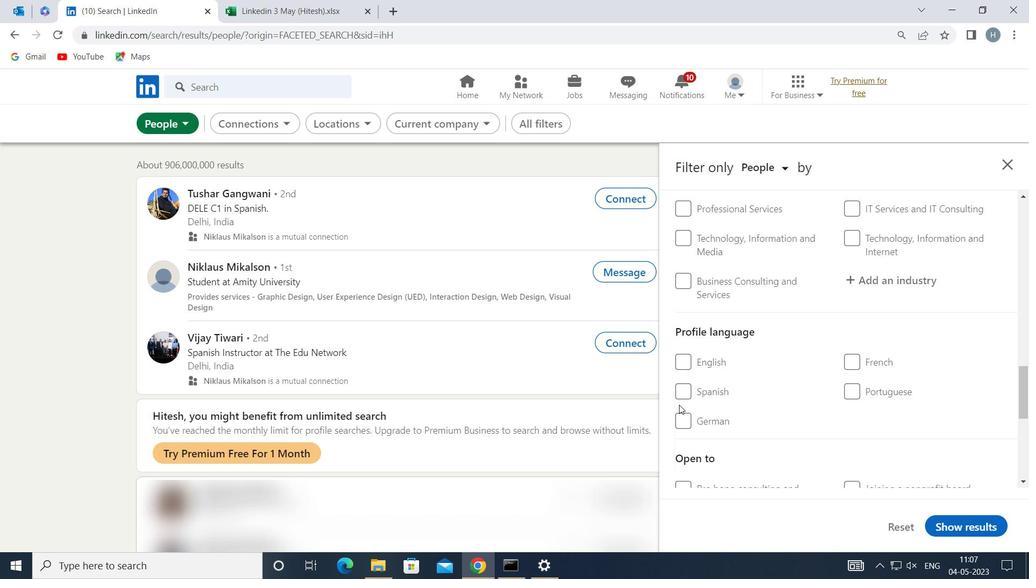 
Action: Mouse pressed left at (683, 397)
Screenshot: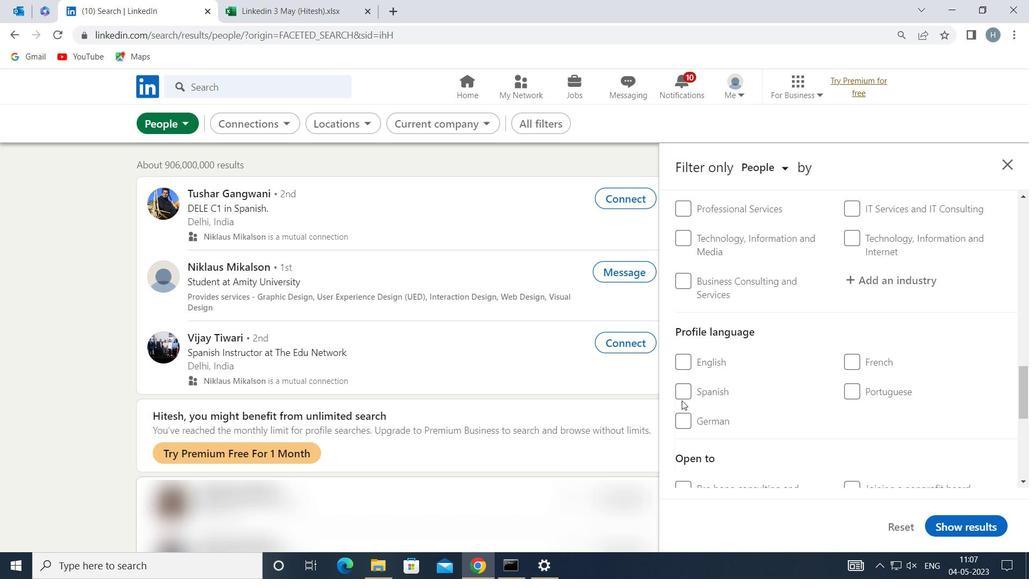
Action: Mouse moved to (780, 393)
Screenshot: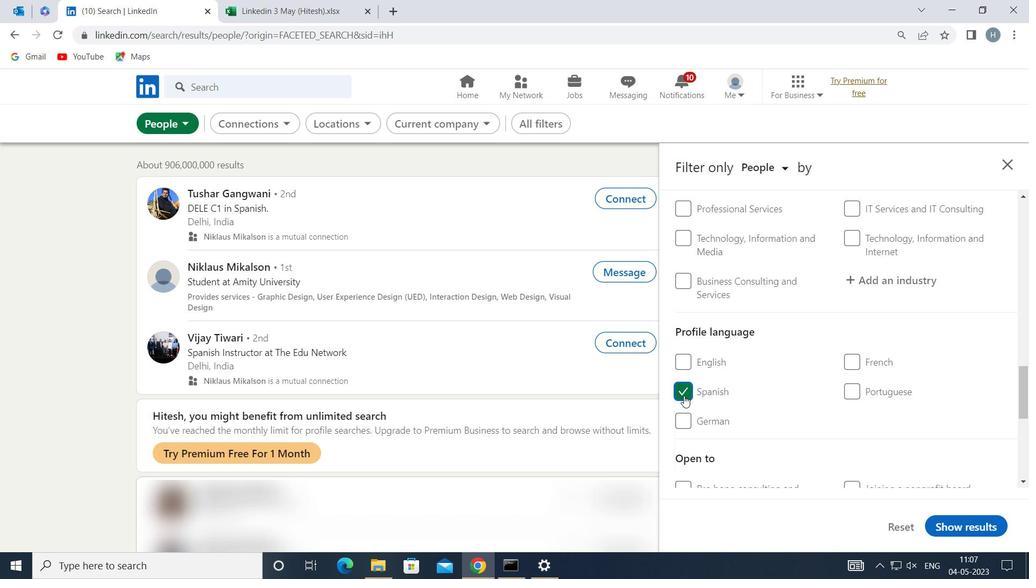 
Action: Mouse scrolled (780, 393) with delta (0, 0)
Screenshot: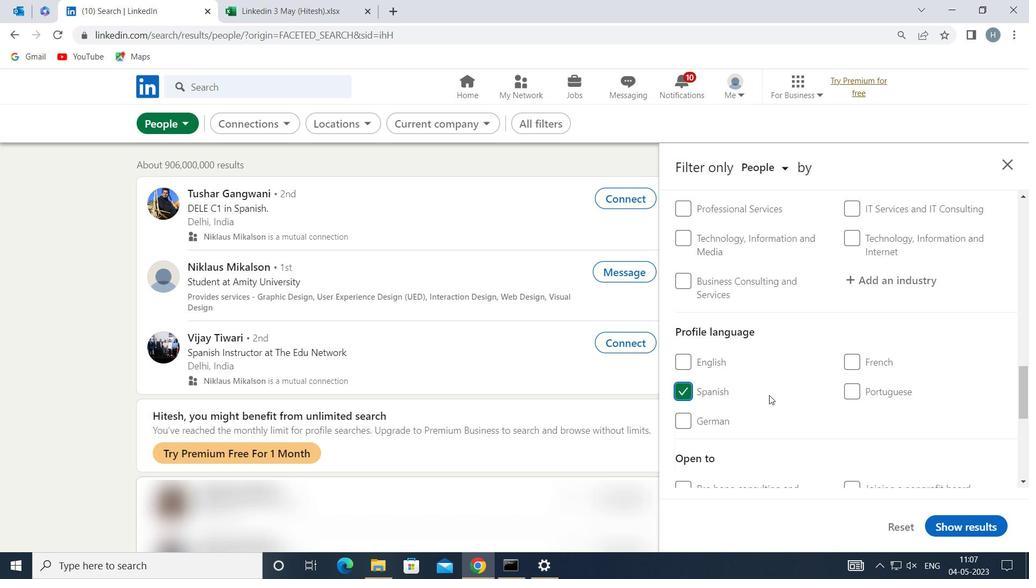 
Action: Mouse scrolled (780, 393) with delta (0, 0)
Screenshot: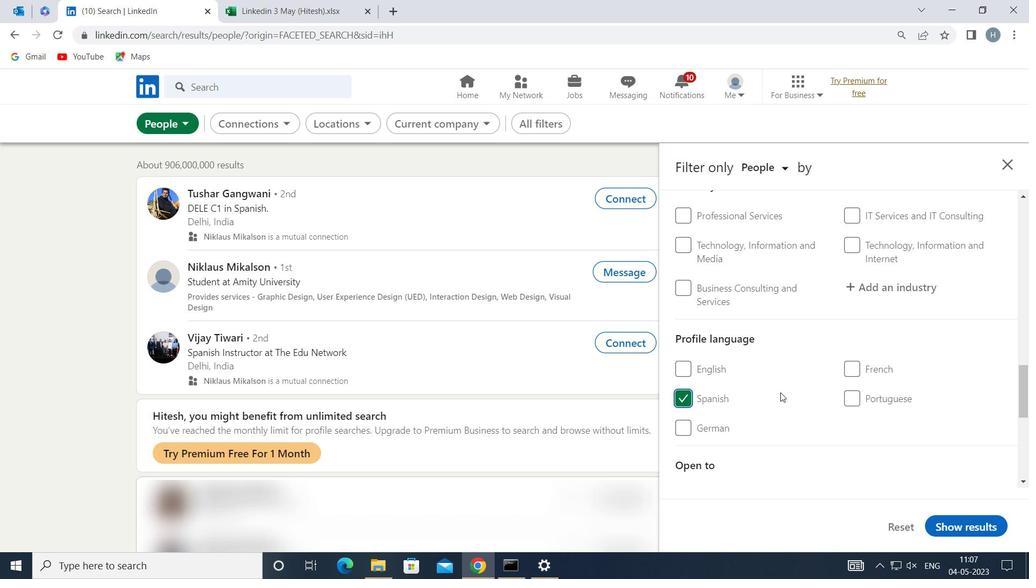 
Action: Mouse scrolled (780, 393) with delta (0, 0)
Screenshot: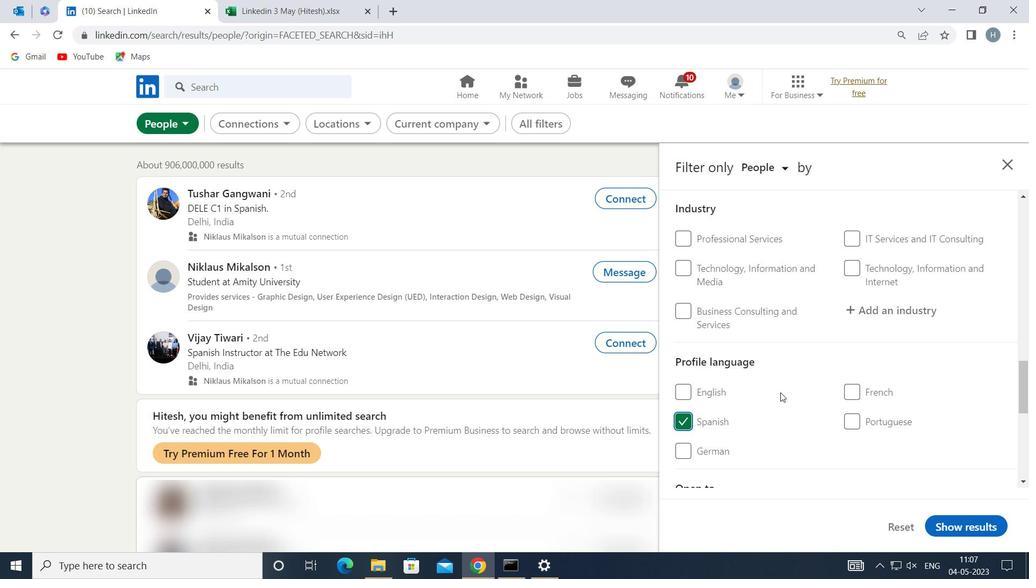 
Action: Mouse scrolled (780, 393) with delta (0, 0)
Screenshot: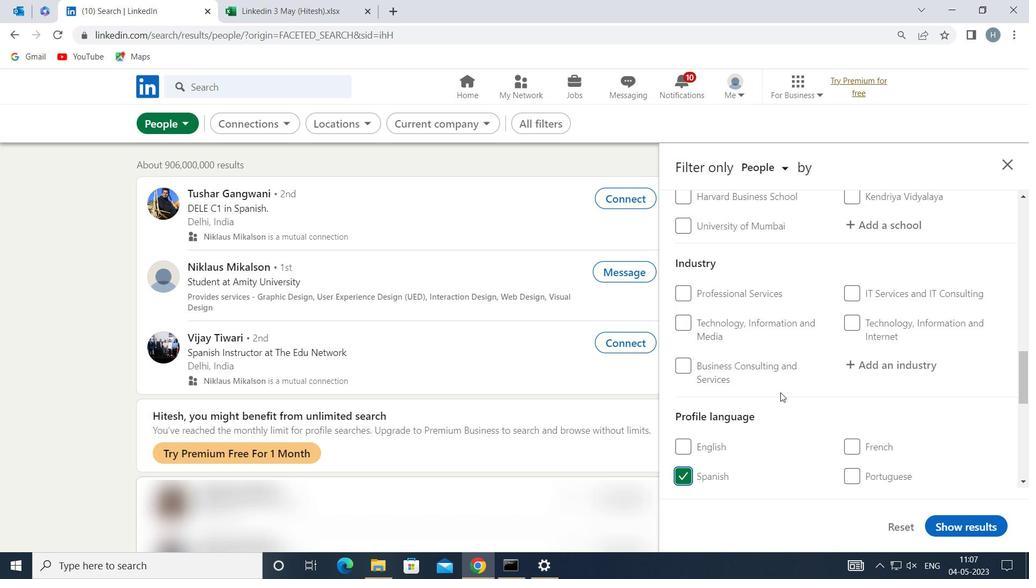 
Action: Mouse scrolled (780, 393) with delta (0, 0)
Screenshot: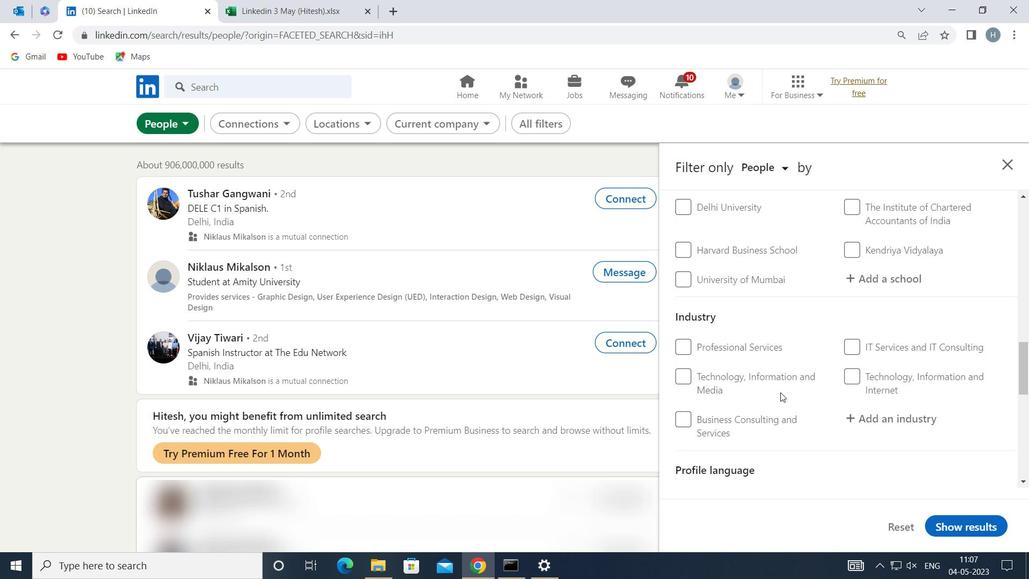 
Action: Mouse scrolled (780, 393) with delta (0, 0)
Screenshot: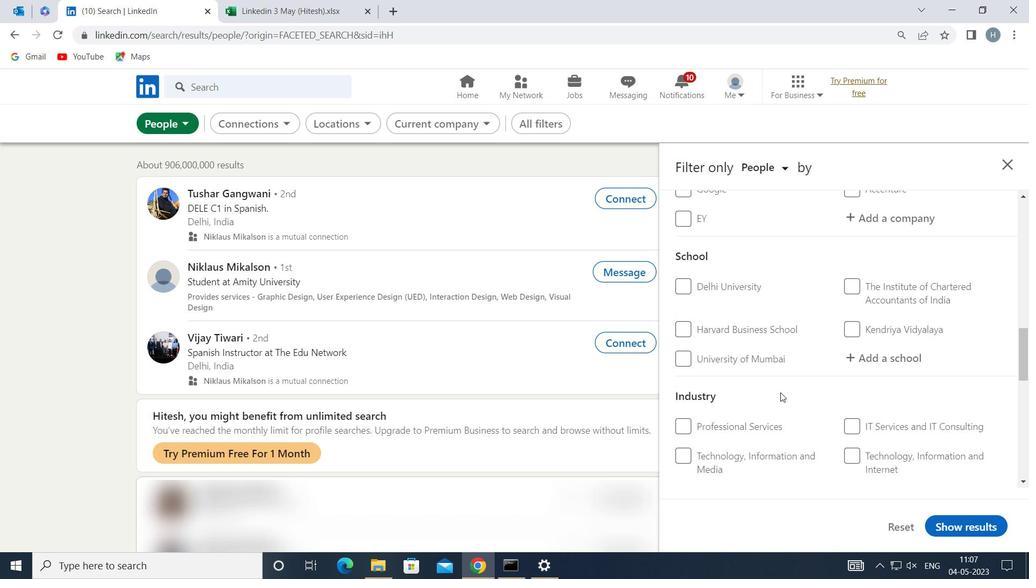 
Action: Mouse scrolled (780, 393) with delta (0, 0)
Screenshot: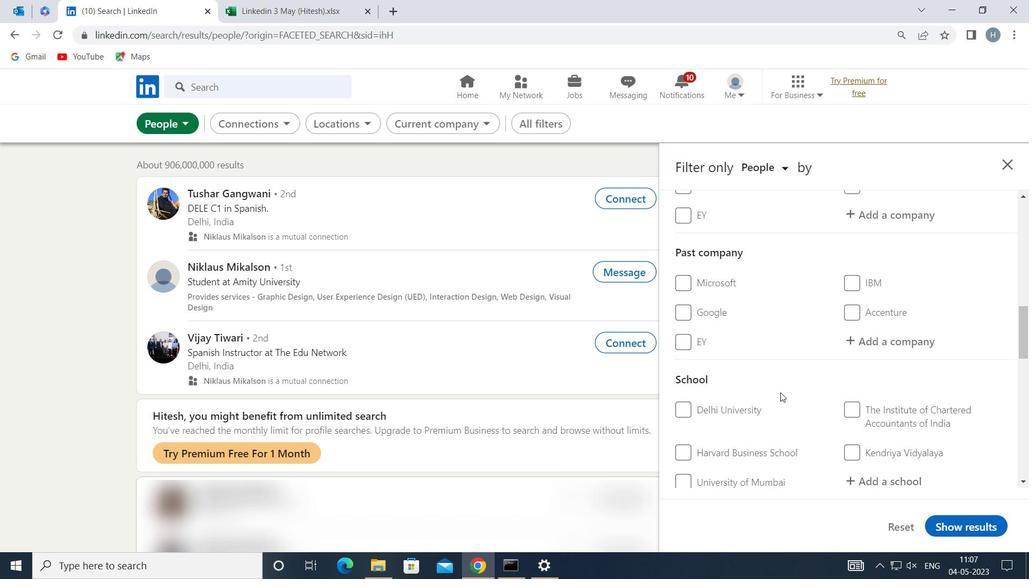 
Action: Mouse scrolled (780, 393) with delta (0, 0)
Screenshot: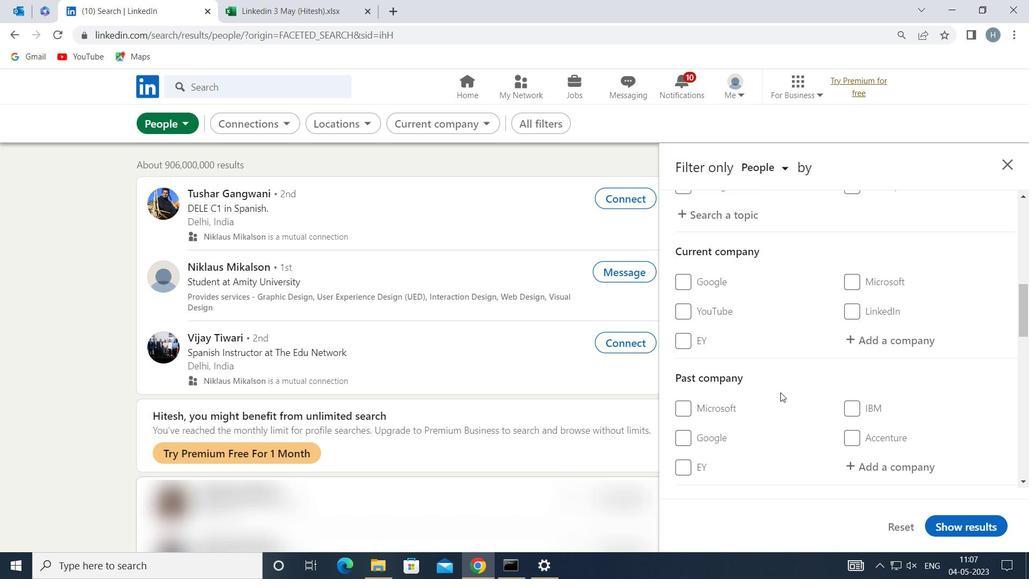 
Action: Mouse moved to (867, 403)
Screenshot: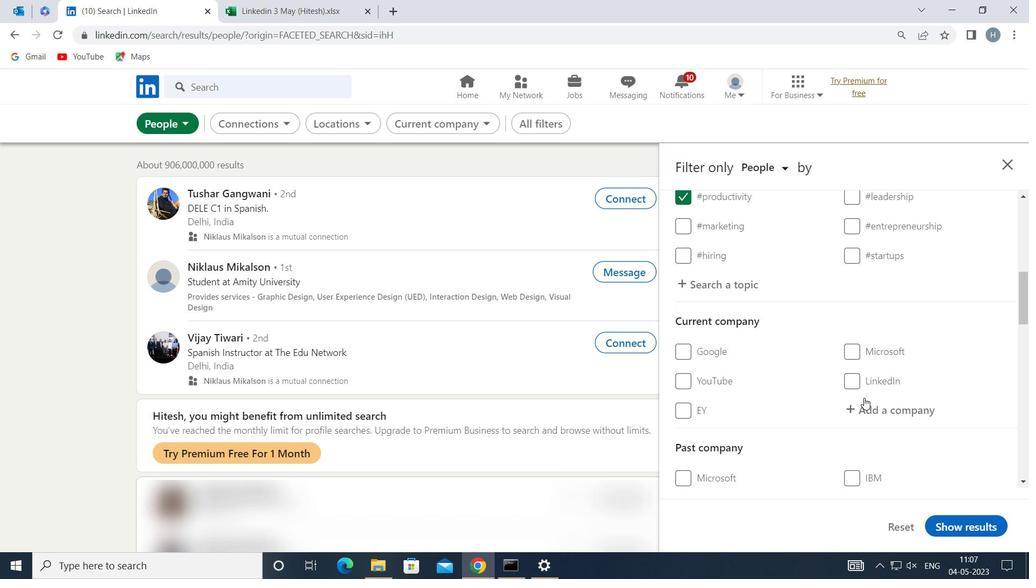 
Action: Mouse pressed left at (867, 403)
Screenshot: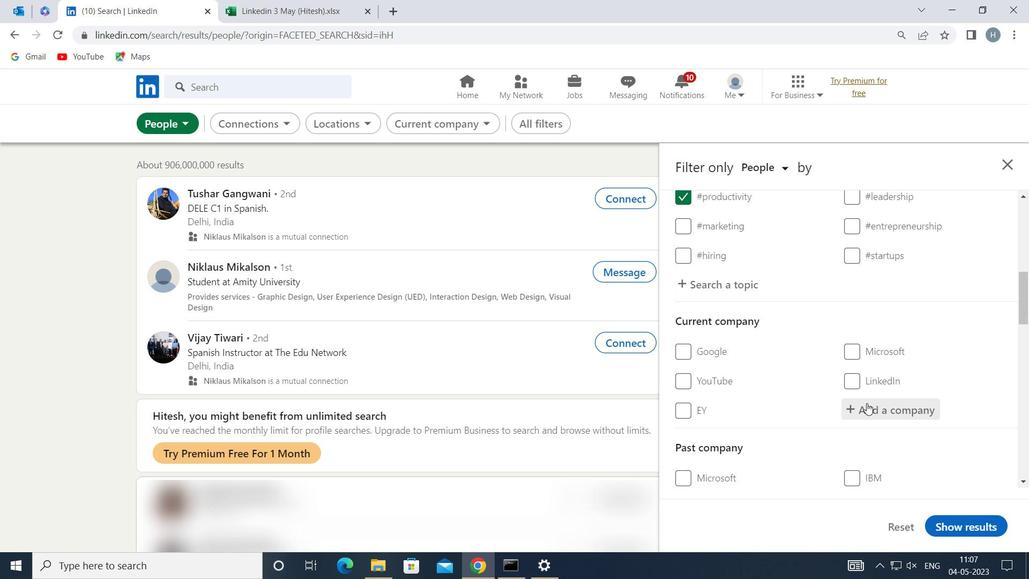 
Action: Mouse moved to (867, 403)
Screenshot: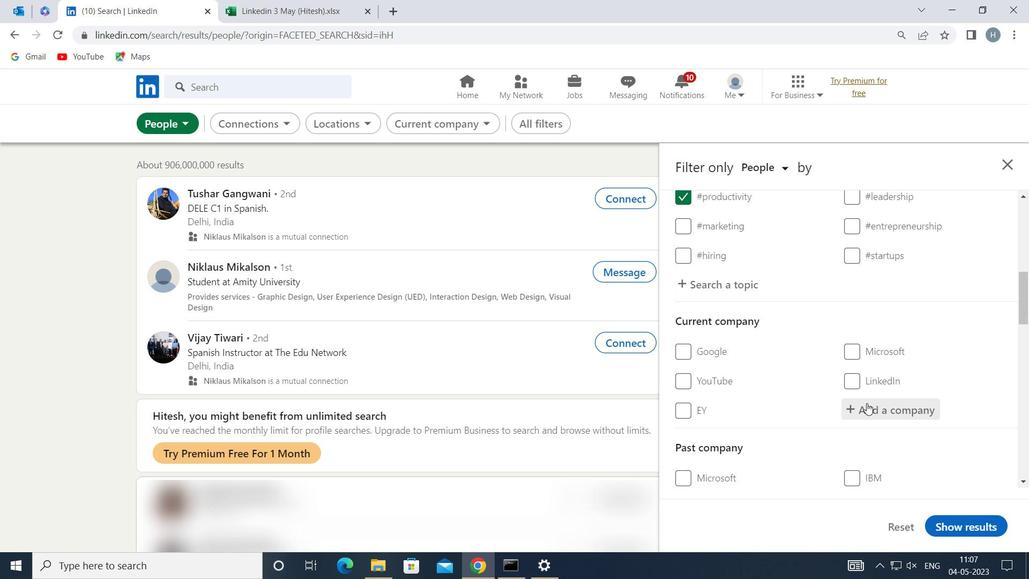 
Action: Key pressed <Key.shift>CHEGG<Key.space>
Screenshot: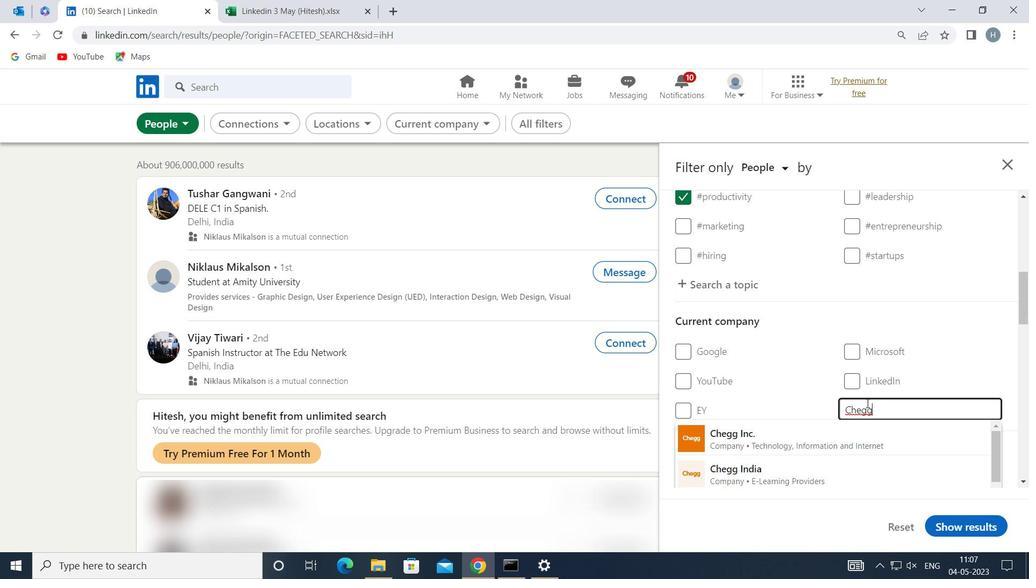 
Action: Mouse moved to (788, 429)
Screenshot: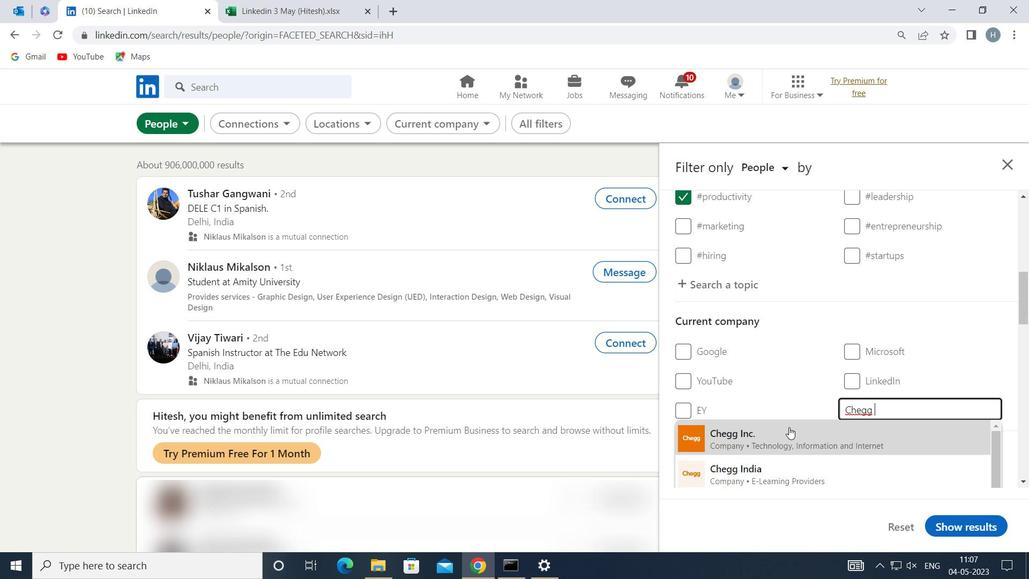 
Action: Mouse pressed left at (788, 429)
Screenshot: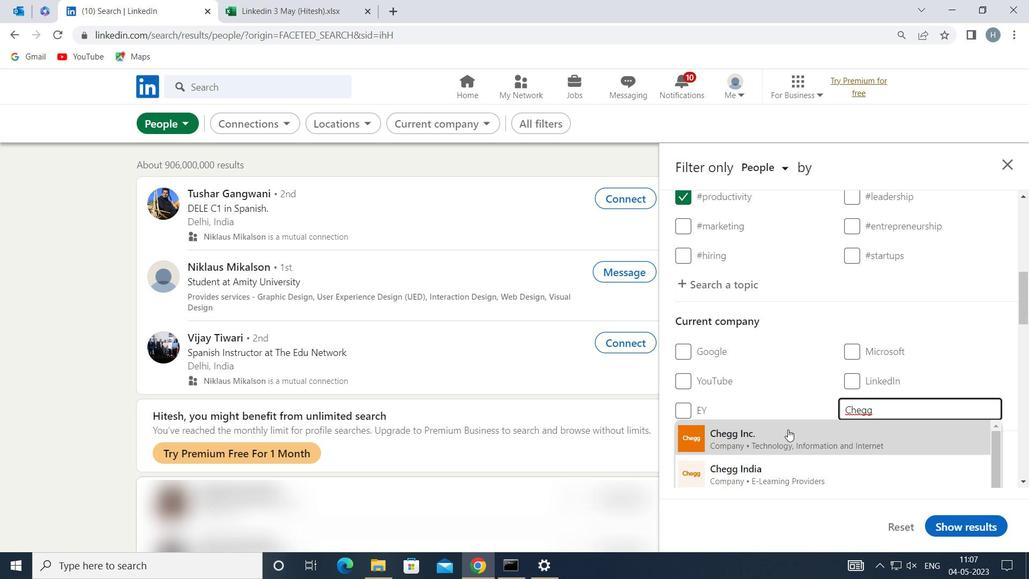 
Action: Mouse moved to (811, 381)
Screenshot: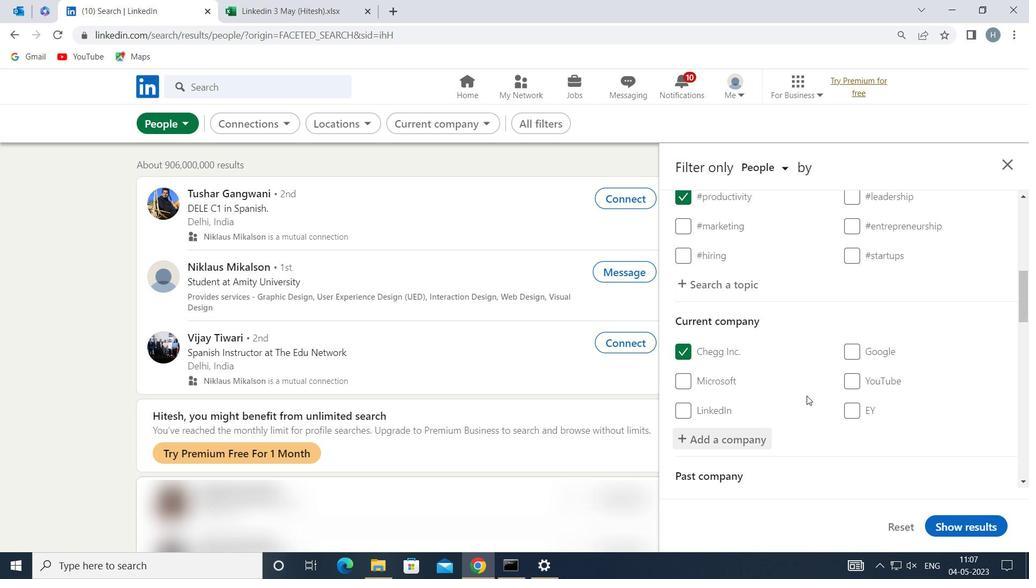 
Action: Mouse scrolled (811, 380) with delta (0, 0)
Screenshot: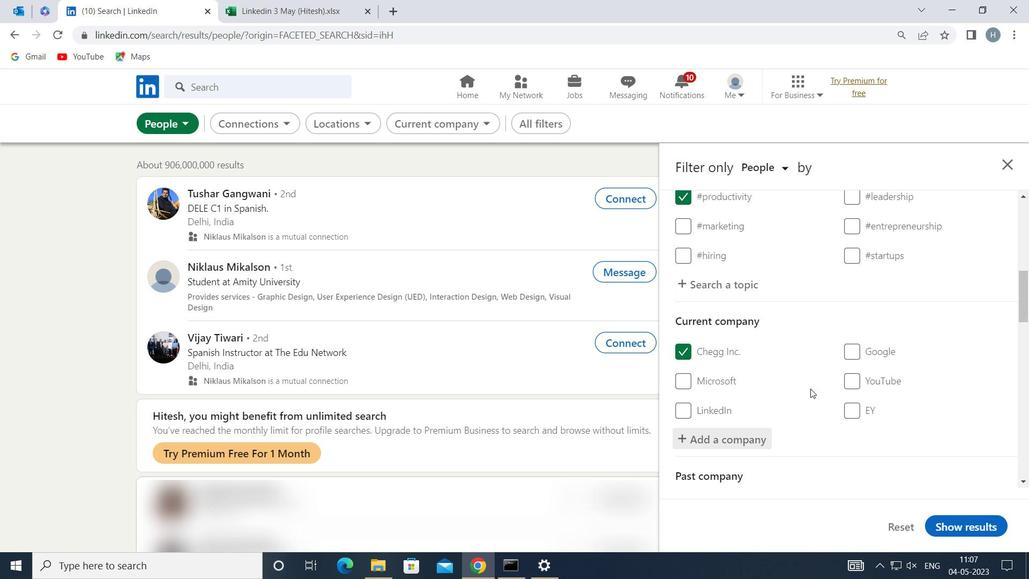 
Action: Mouse moved to (806, 378)
Screenshot: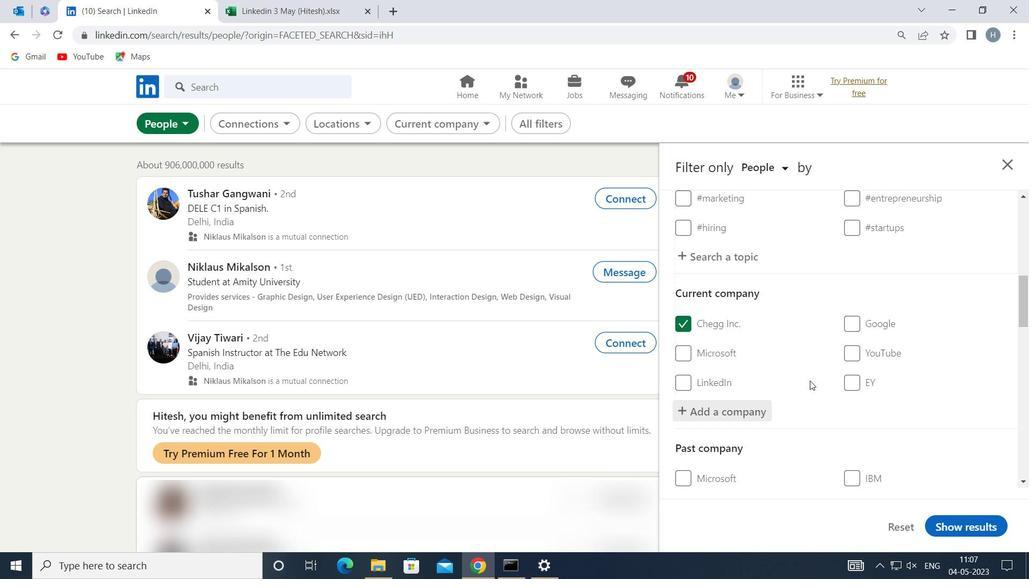 
Action: Mouse scrolled (806, 377) with delta (0, 0)
Screenshot: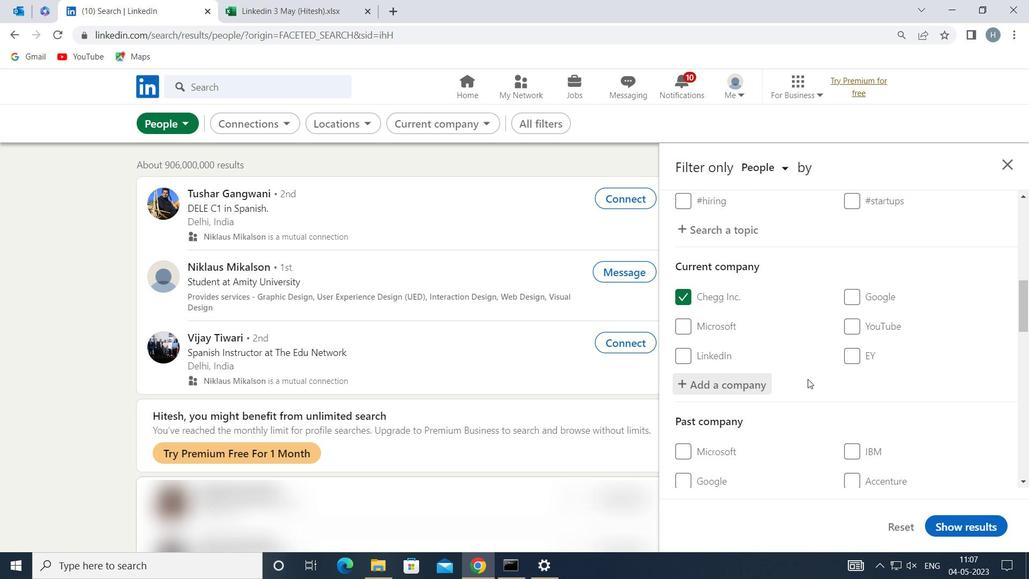 
Action: Mouse scrolled (806, 377) with delta (0, 0)
Screenshot: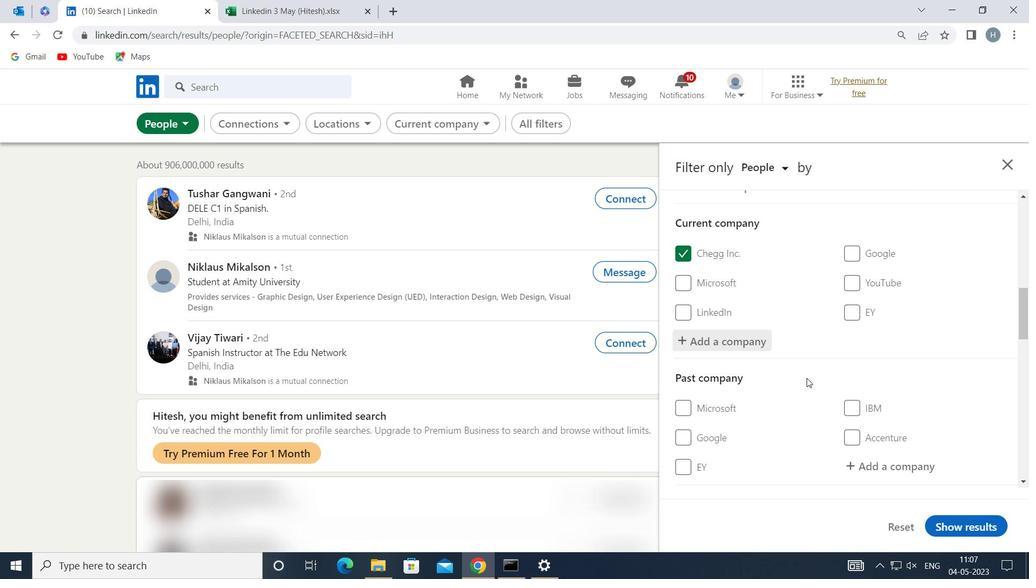 
Action: Mouse moved to (806, 377)
Screenshot: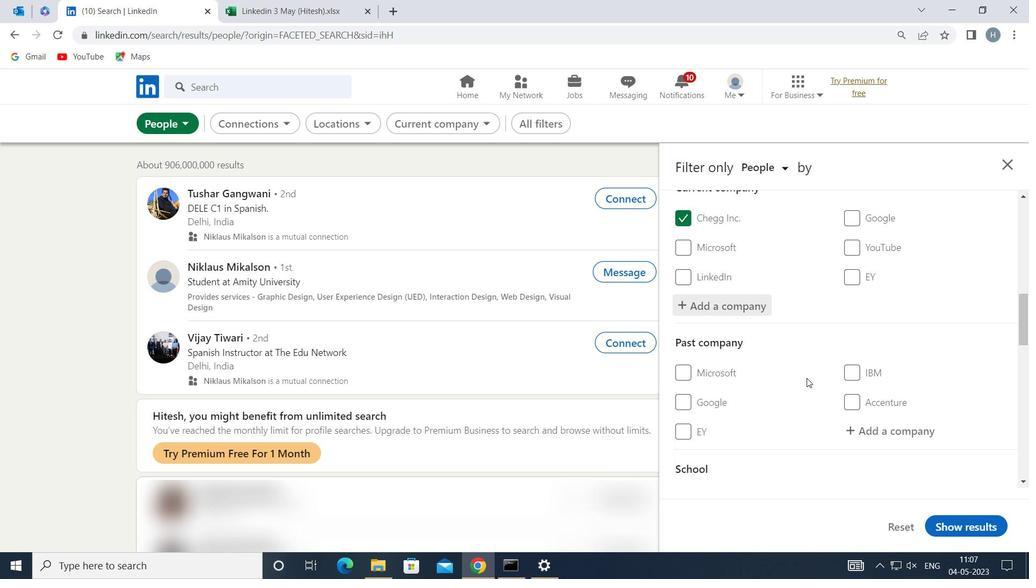
Action: Mouse scrolled (806, 376) with delta (0, 0)
Screenshot: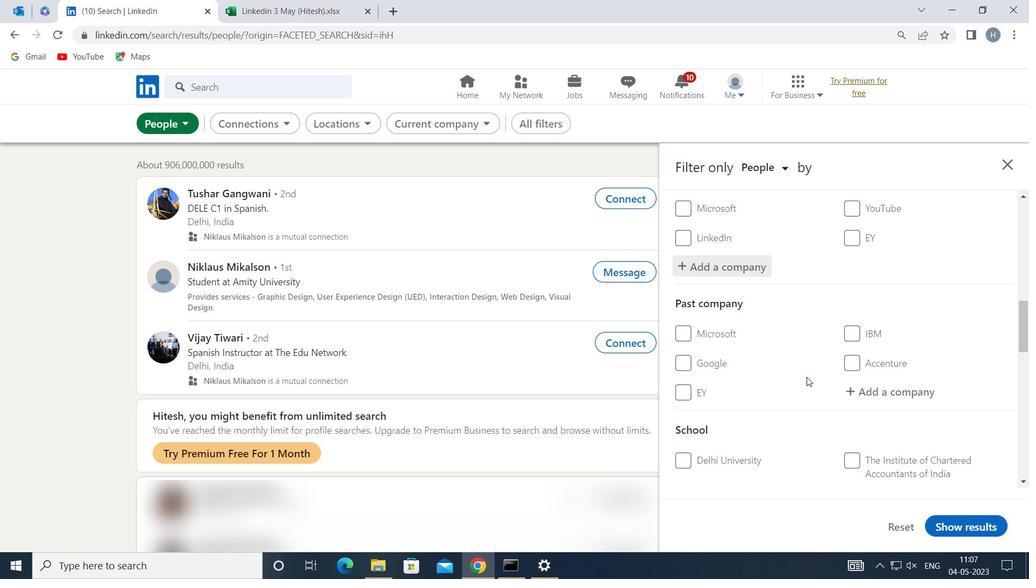 
Action: Mouse scrolled (806, 376) with delta (0, 0)
Screenshot: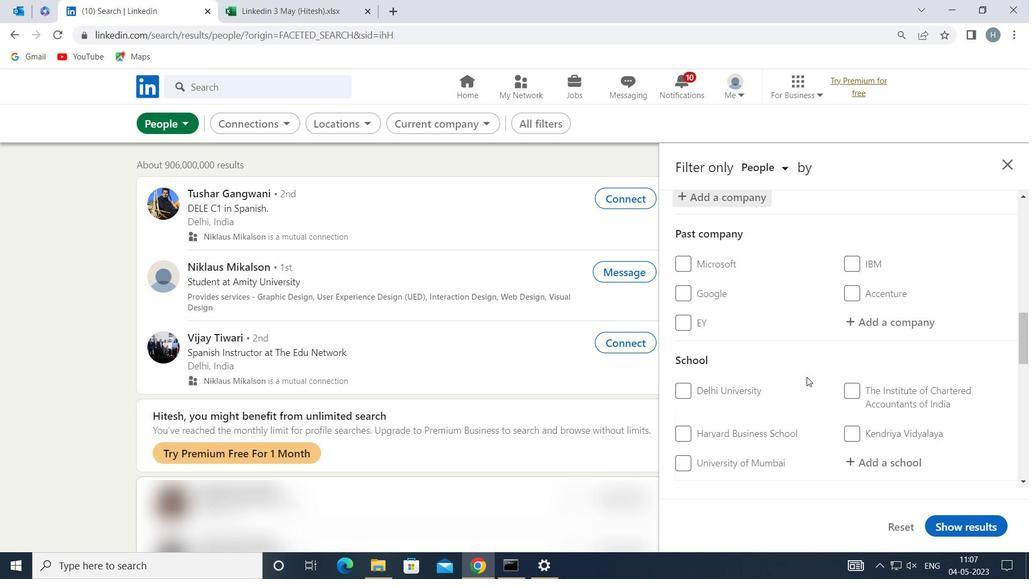 
Action: Mouse moved to (876, 369)
Screenshot: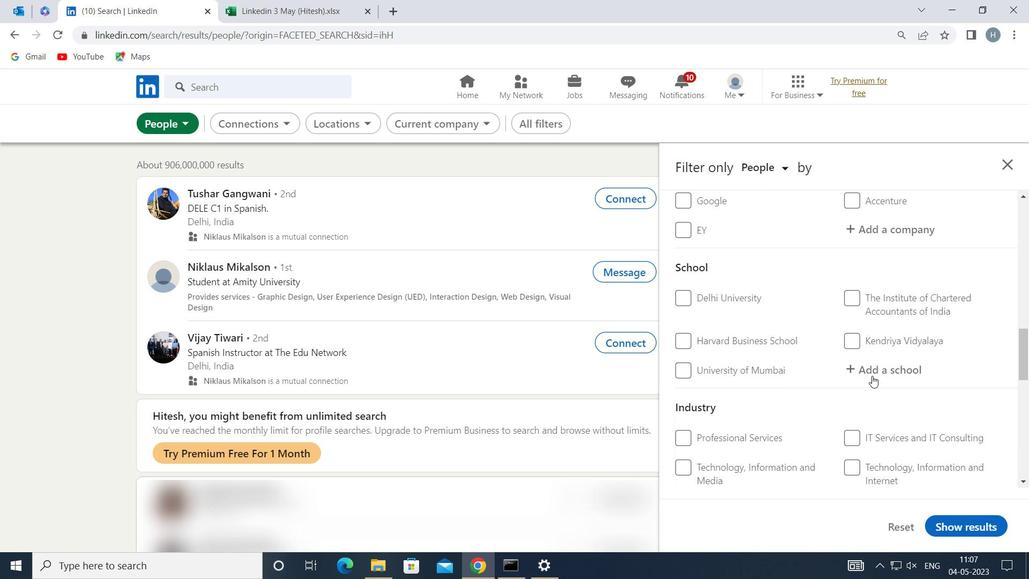 
Action: Mouse pressed left at (876, 369)
Screenshot: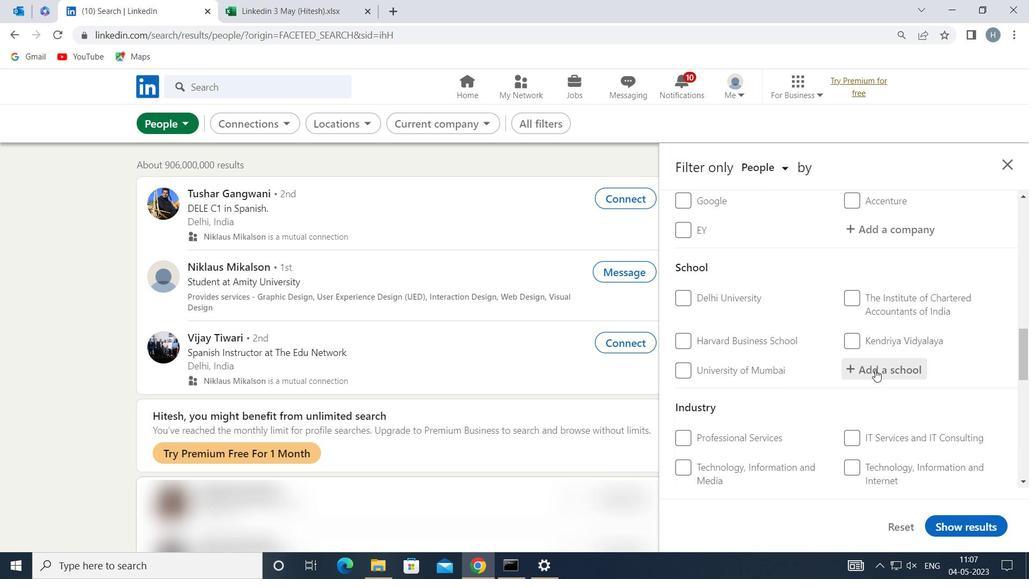 
Action: Key pressed <Key.shift>LATE<Key.space><Key.shift>SHRI<Key.space><Key.shift>VISHNU<Key.space><Key.shift><Key.shift><Key.shift><Key.shift><Key.shift>WAMAN<Key.space>
Screenshot: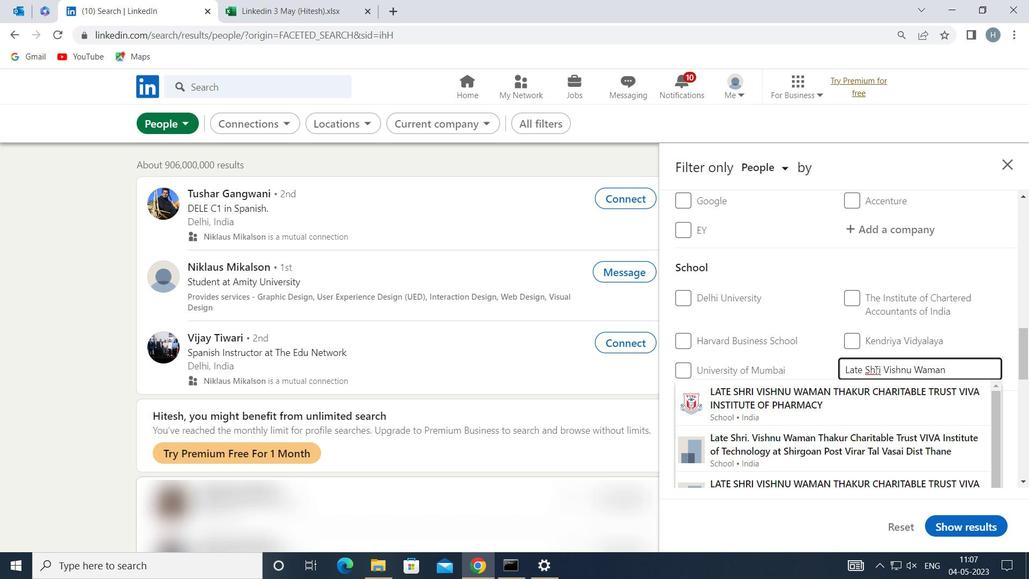 
Action: Mouse moved to (862, 413)
Screenshot: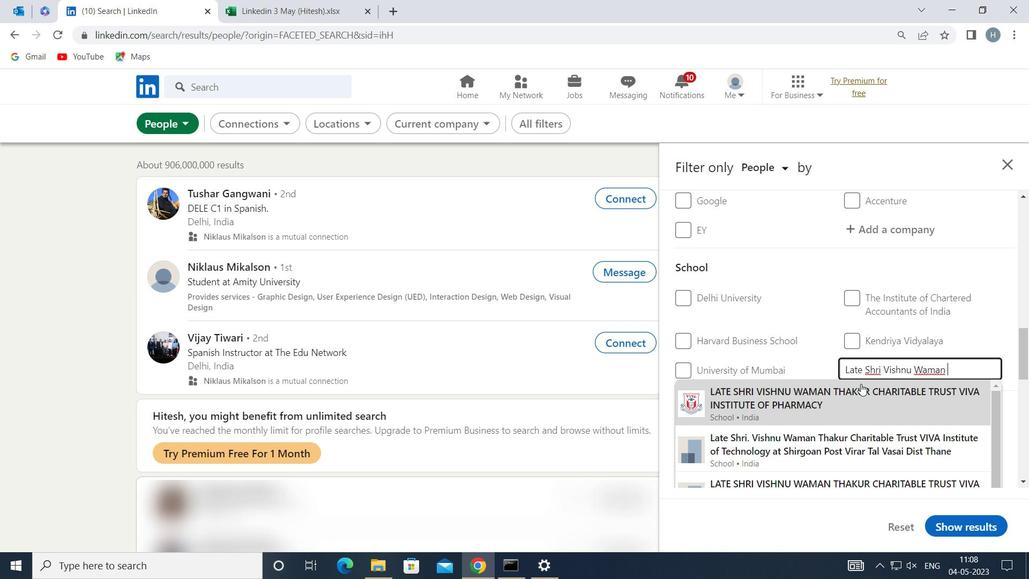 
Action: Mouse scrolled (862, 413) with delta (0, 0)
Screenshot: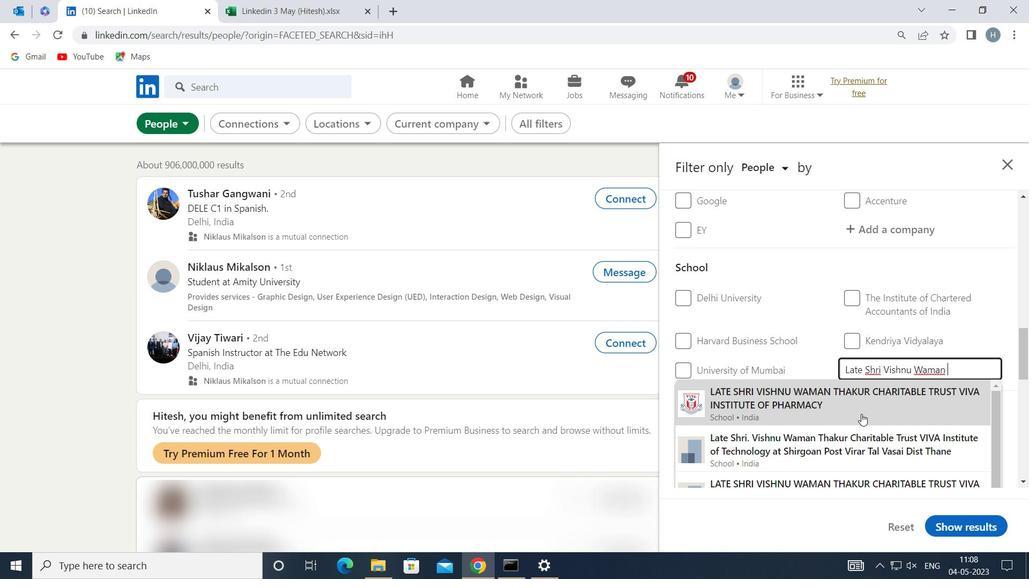 
Action: Mouse scrolled (862, 413) with delta (0, 0)
Screenshot: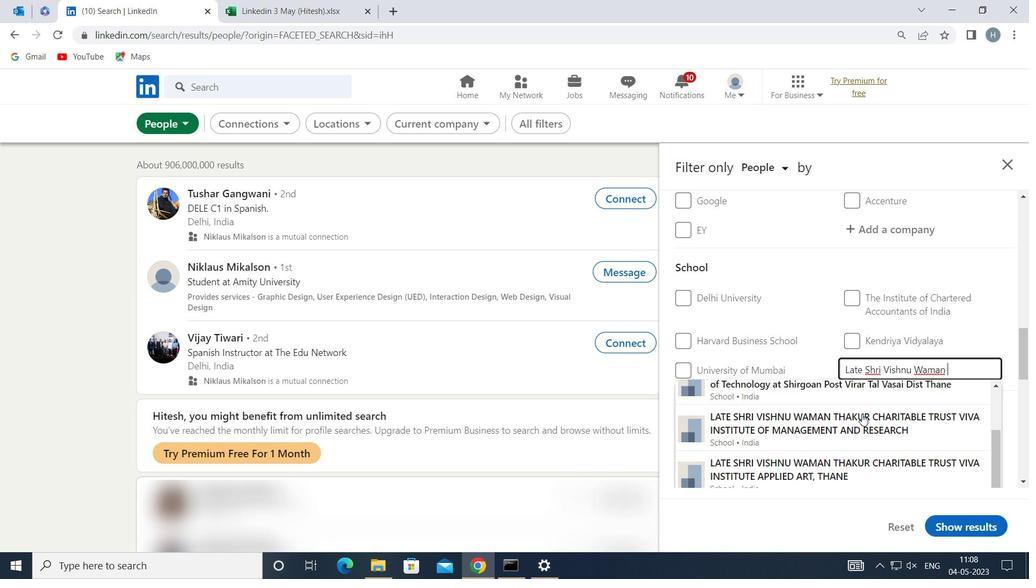 
Action: Mouse scrolled (862, 413) with delta (0, 0)
Screenshot: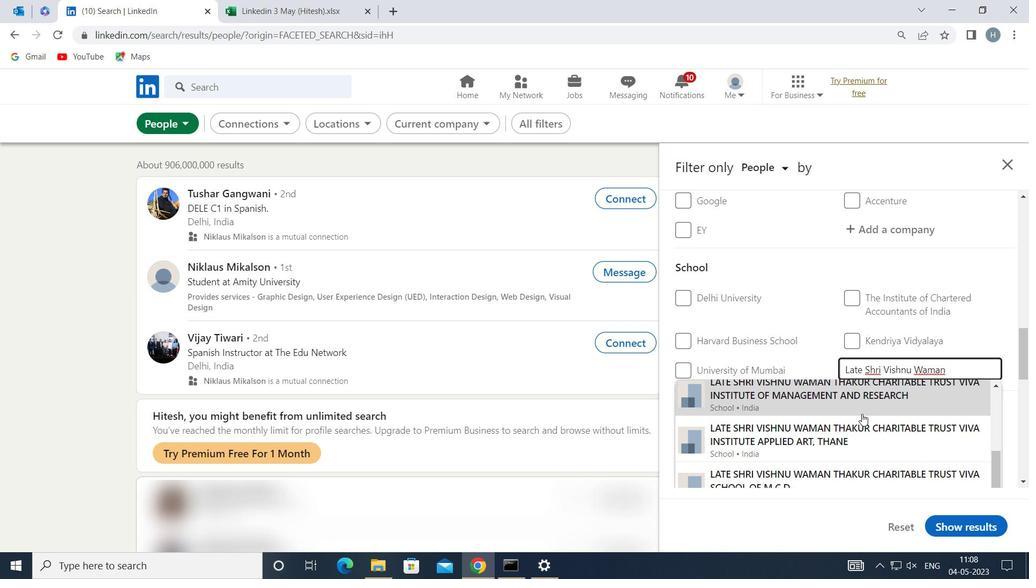 
Action: Mouse moved to (847, 412)
Screenshot: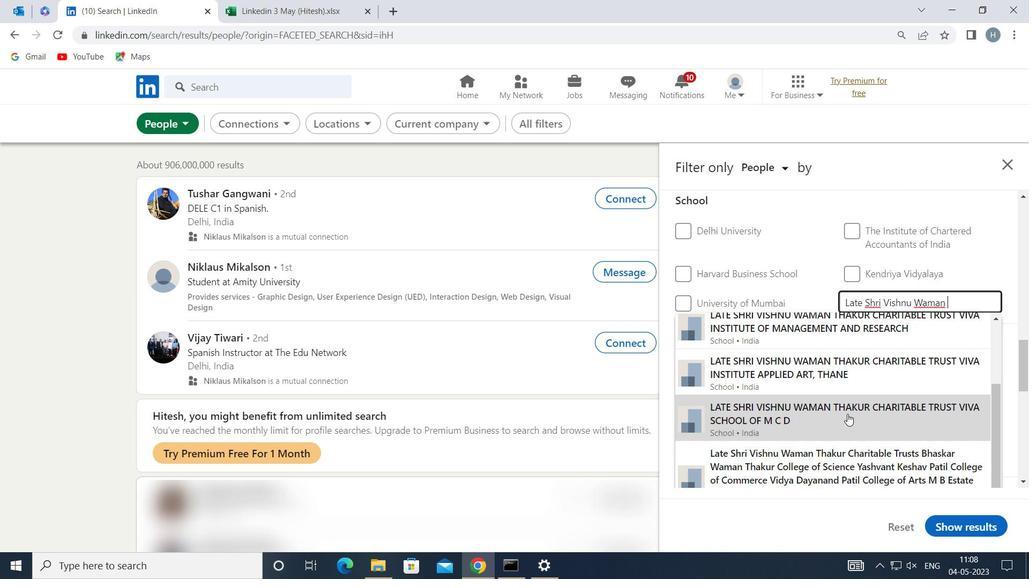 
Action: Mouse scrolled (847, 412) with delta (0, 0)
Screenshot: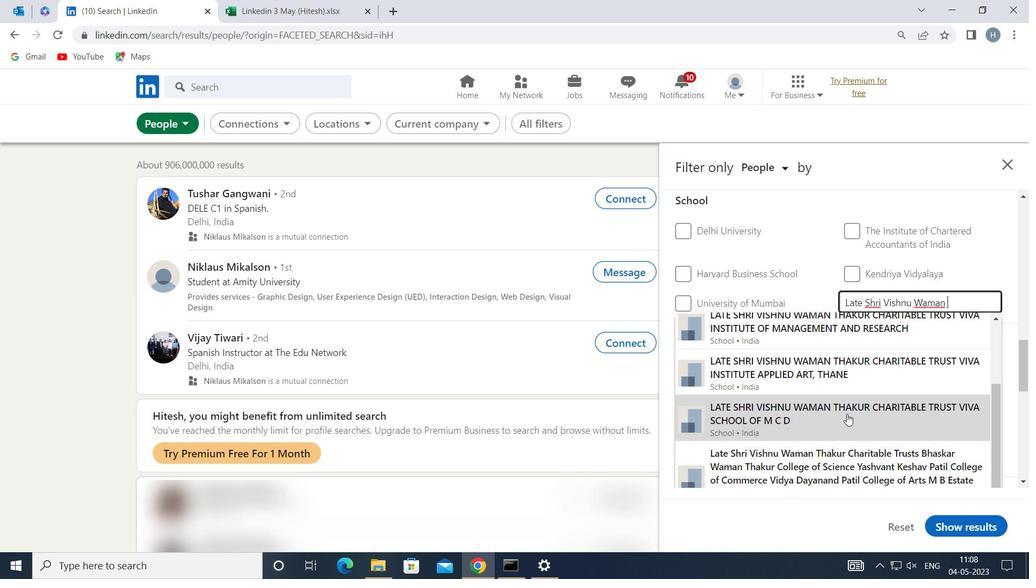 
Action: Mouse moved to (883, 401)
Screenshot: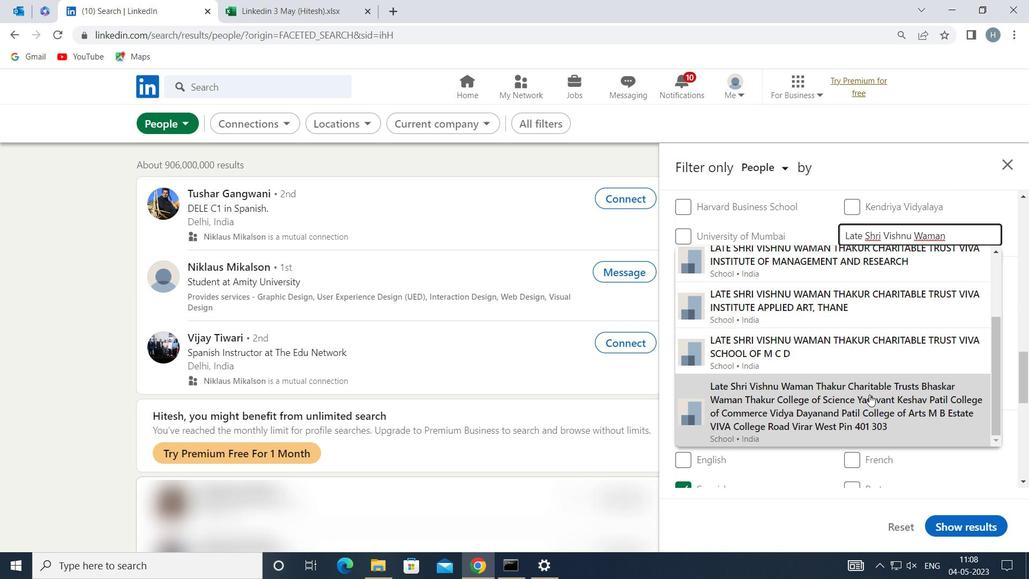 
Action: Mouse pressed left at (883, 401)
Screenshot: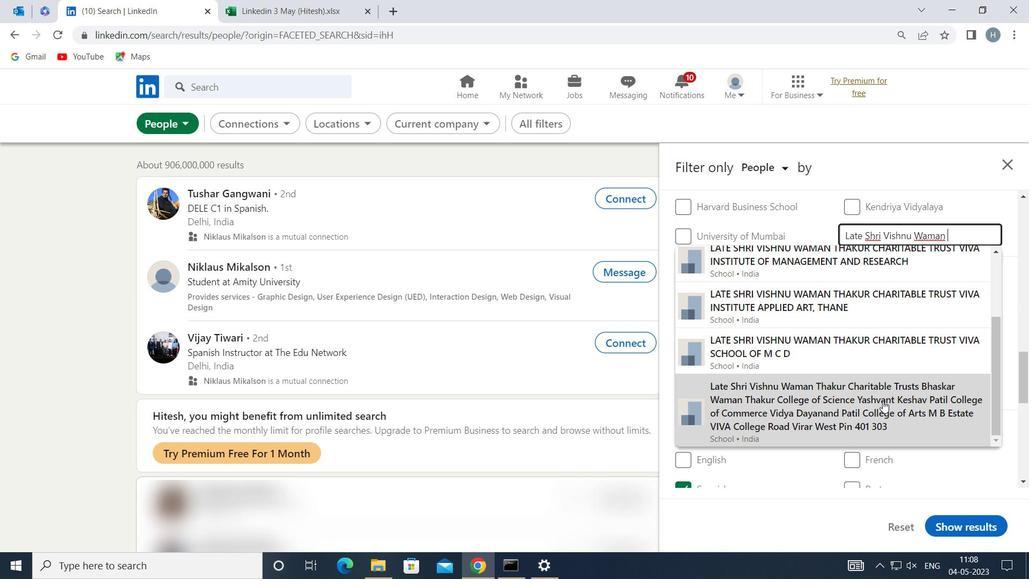 
Action: Mouse moved to (838, 364)
Screenshot: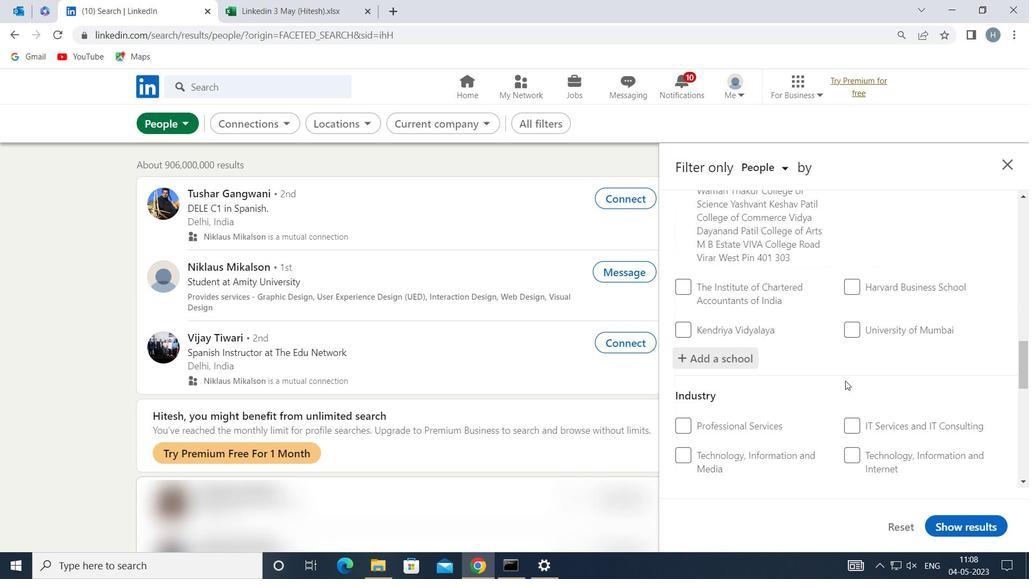 
Action: Mouse scrolled (838, 363) with delta (0, 0)
Screenshot: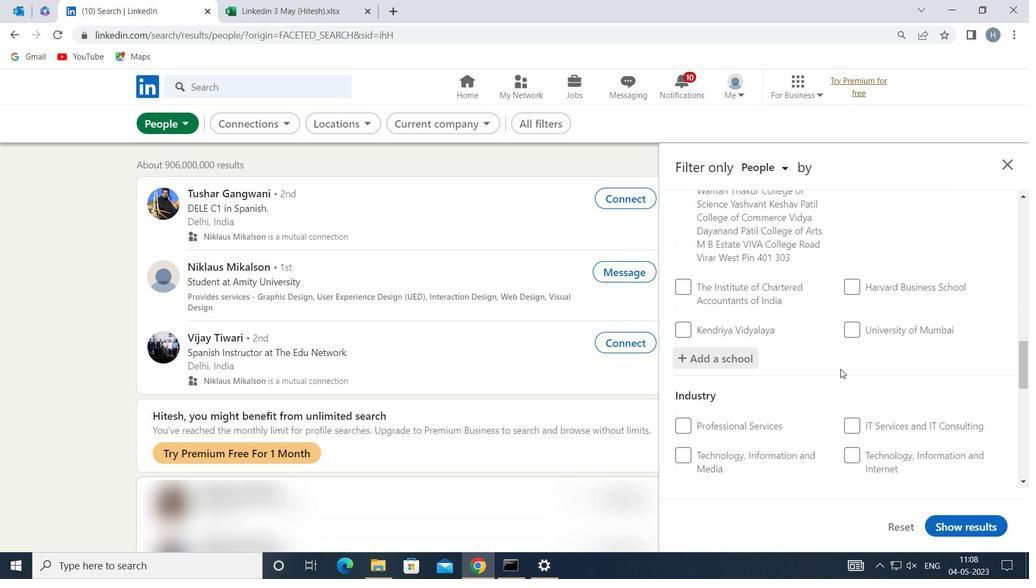 
Action: Mouse moved to (833, 362)
Screenshot: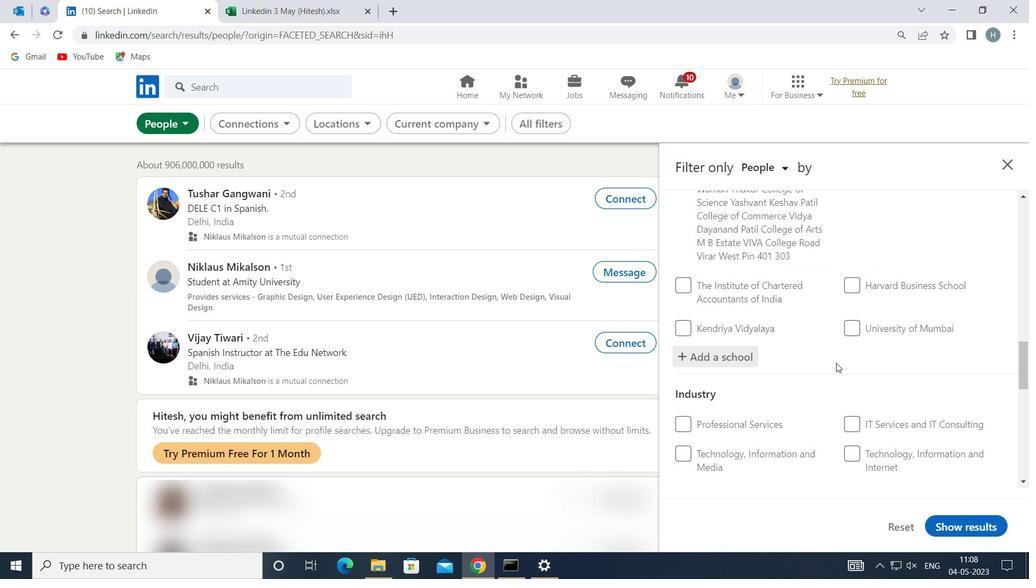 
Action: Mouse scrolled (833, 361) with delta (0, 0)
Screenshot: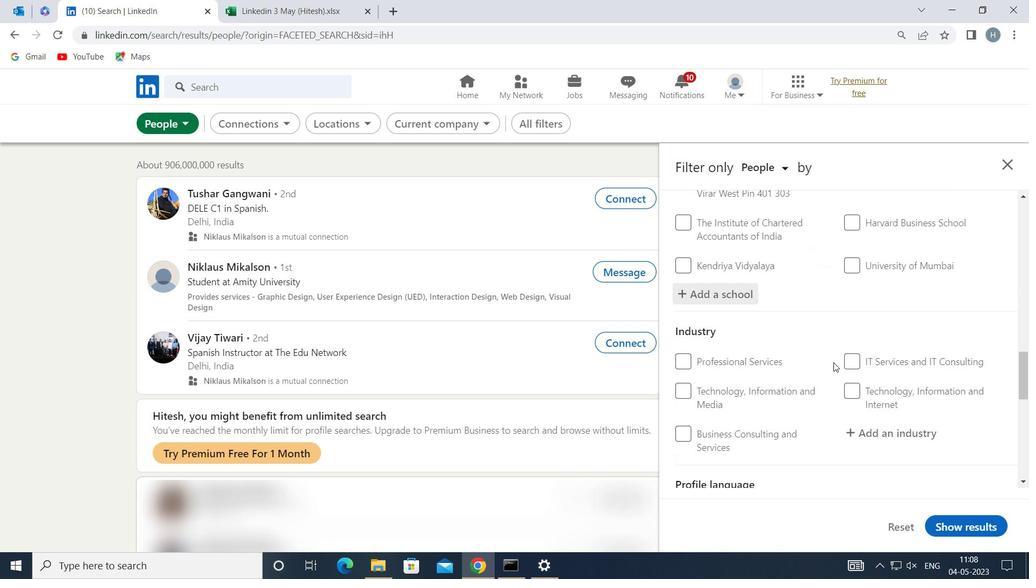 
Action: Mouse moved to (897, 360)
Screenshot: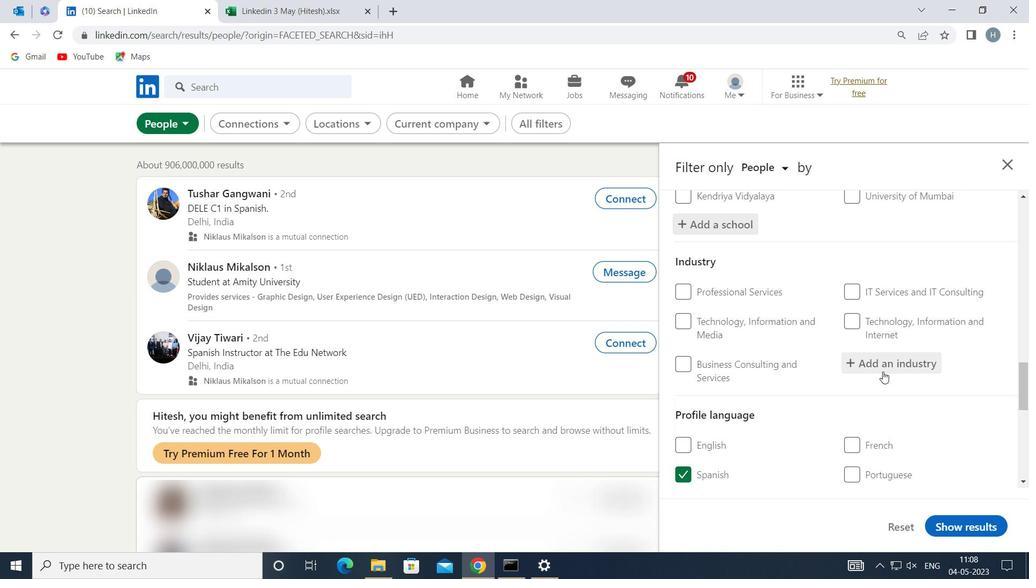 
Action: Mouse pressed left at (897, 360)
Screenshot: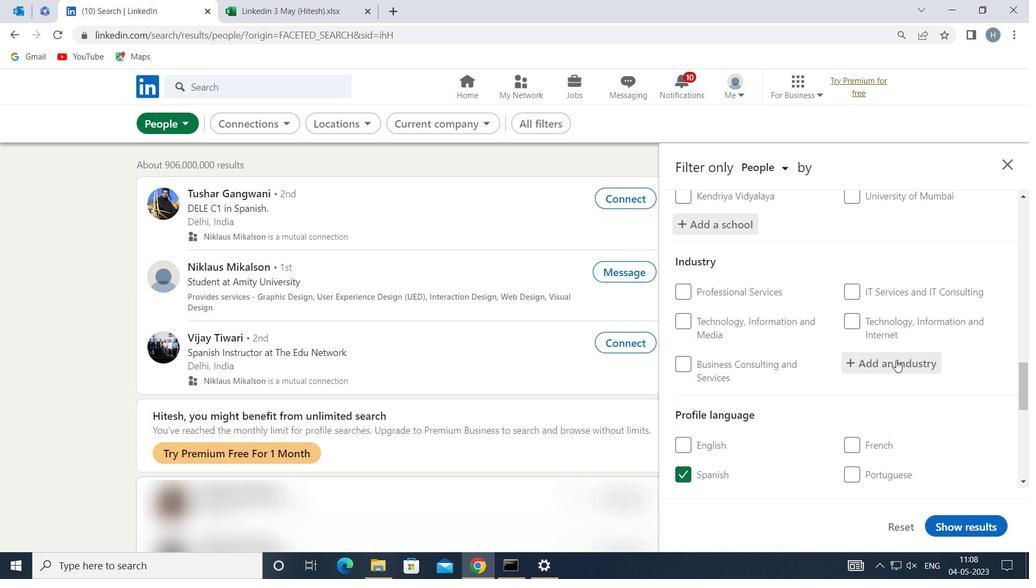 
Action: Key pressed <Key.shift>PROFESSIONAL<Key.space><Key.shift>TRAINING<Key.space>AND<Key.space><Key.shift>C
Screenshot: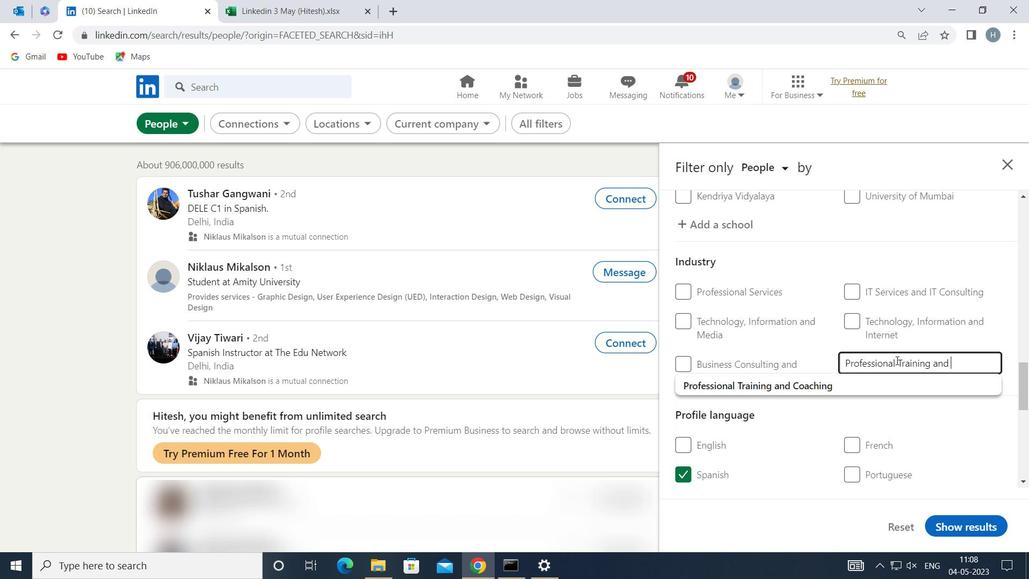 
Action: Mouse moved to (845, 386)
Screenshot: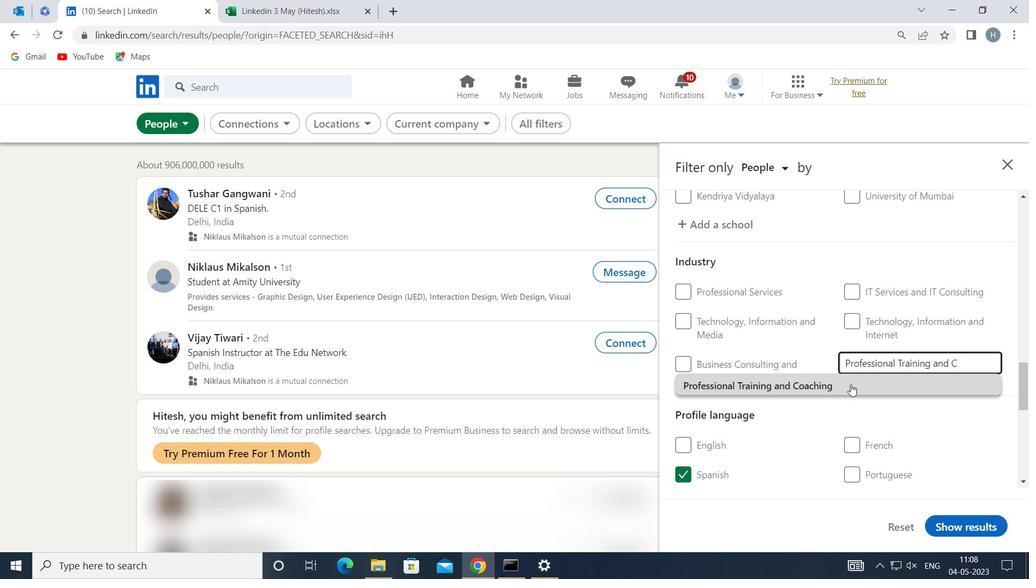 
Action: Mouse pressed left at (845, 386)
Screenshot: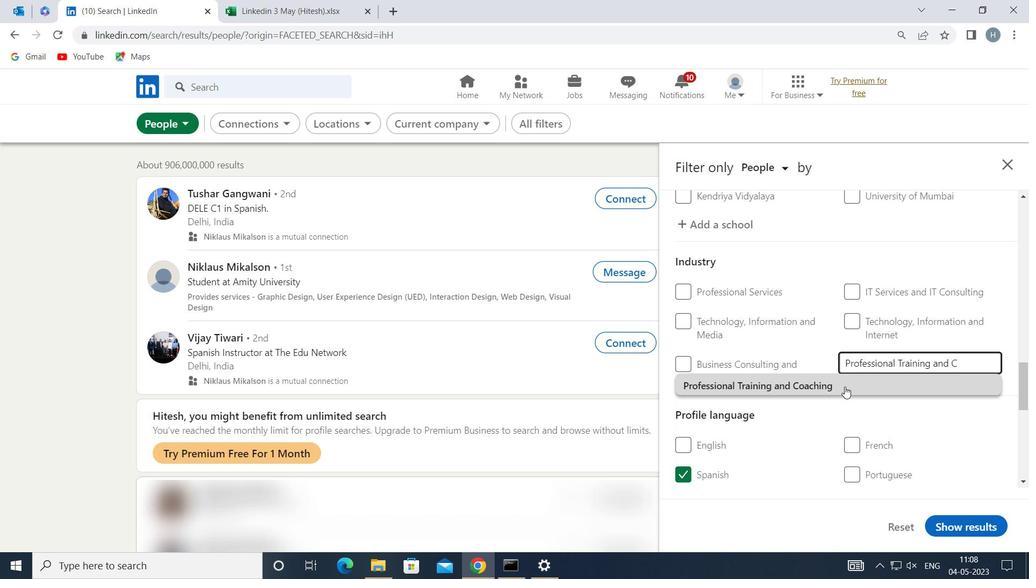 
Action: Mouse moved to (801, 376)
Screenshot: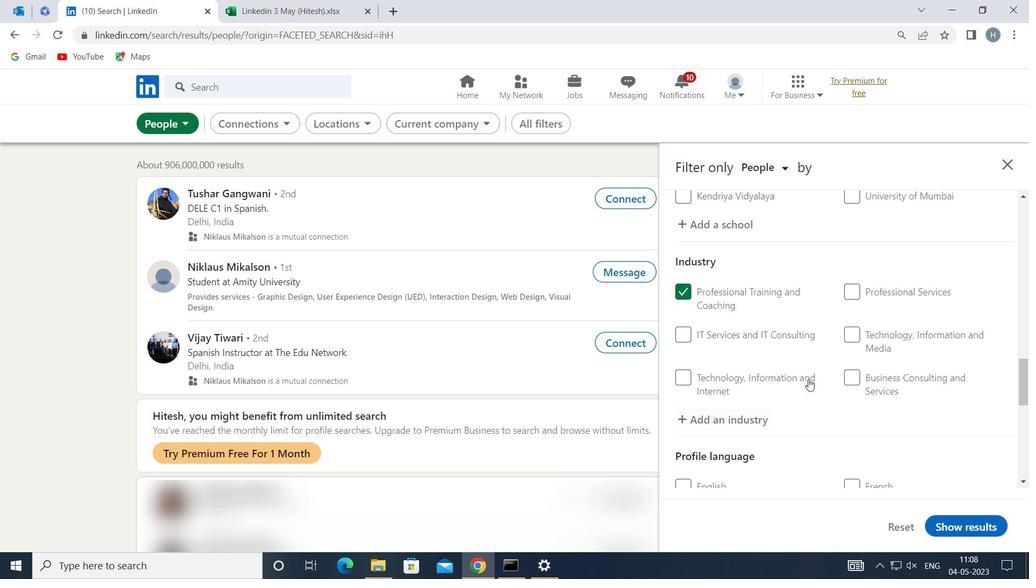 
Action: Mouse scrolled (801, 375) with delta (0, 0)
Screenshot: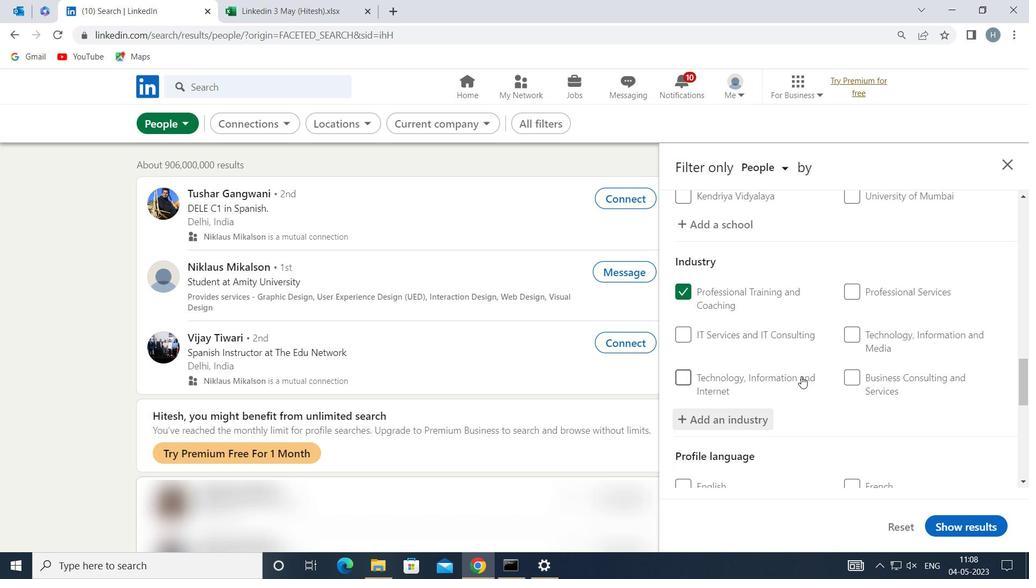 
Action: Mouse scrolled (801, 375) with delta (0, 0)
Screenshot: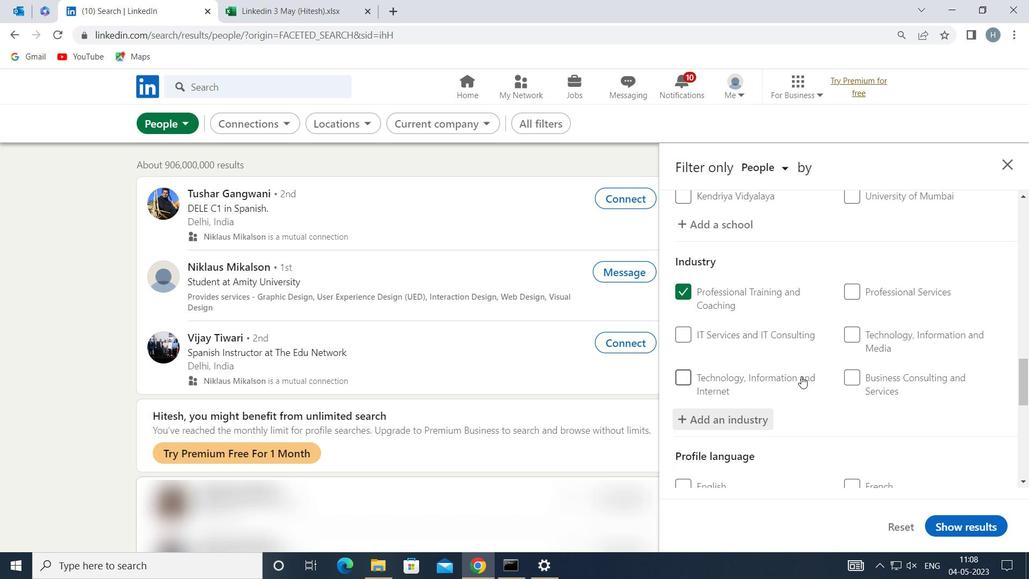 
Action: Mouse scrolled (801, 375) with delta (0, 0)
Screenshot: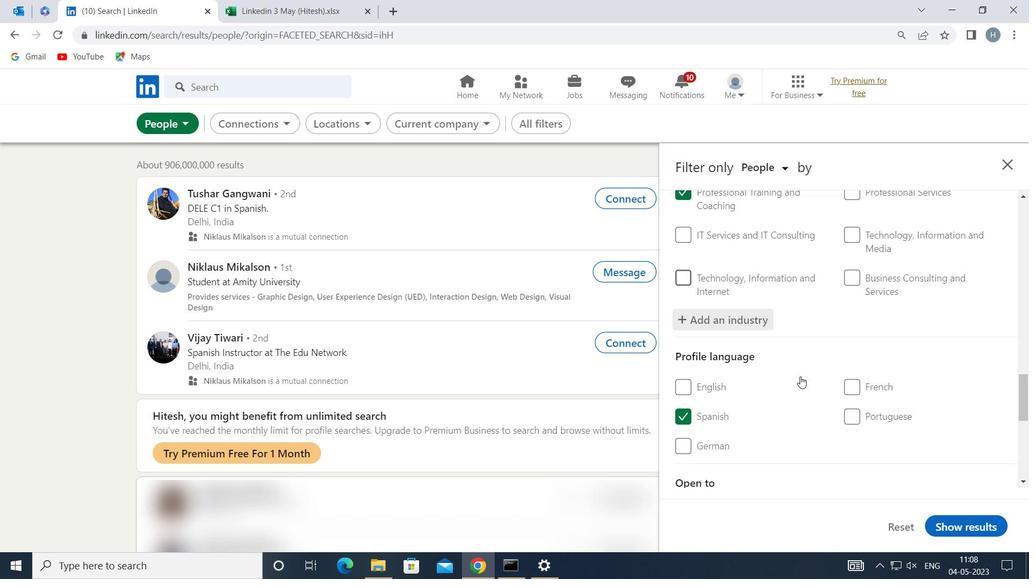 
Action: Mouse scrolled (801, 375) with delta (0, 0)
Screenshot: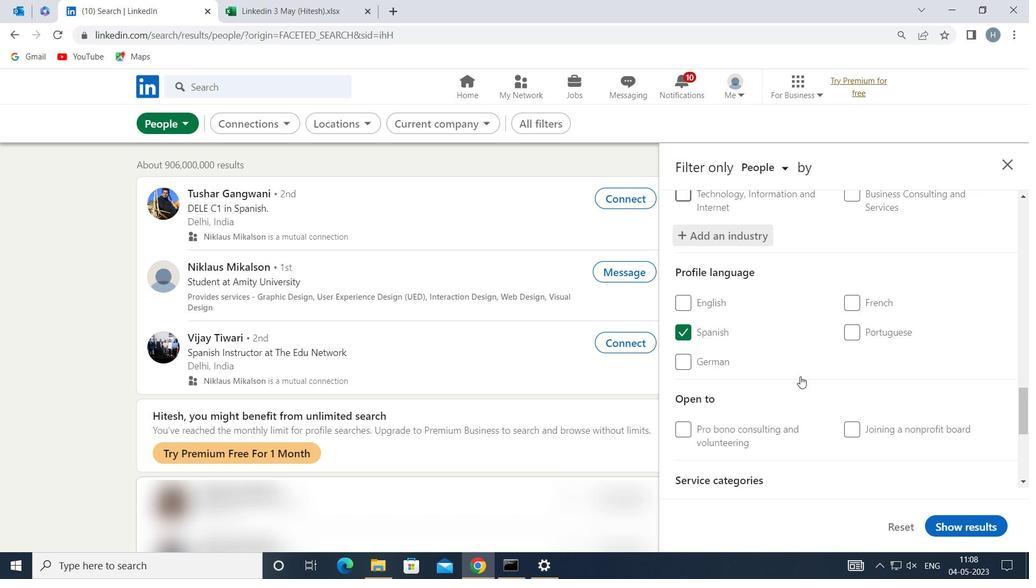 
Action: Mouse scrolled (801, 375) with delta (0, 0)
Screenshot: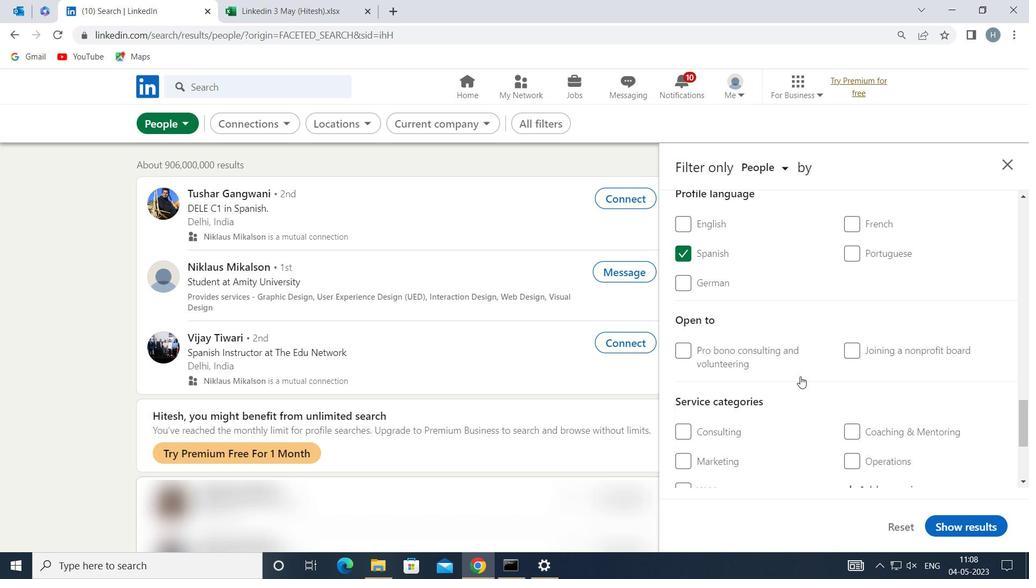 
Action: Mouse moved to (869, 415)
Screenshot: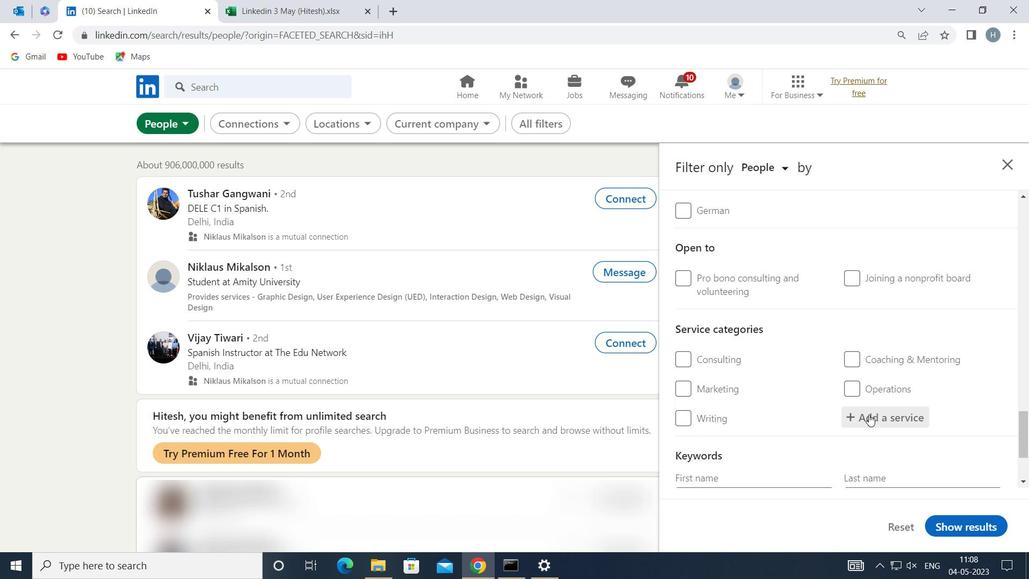 
Action: Mouse pressed left at (869, 415)
Screenshot: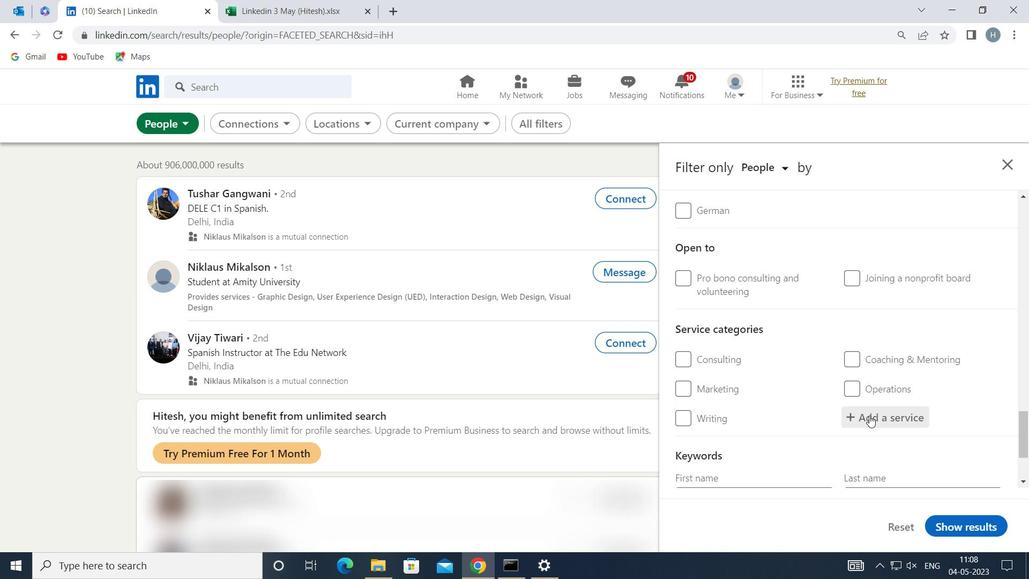 
Action: Mouse moved to (801, 218)
Screenshot: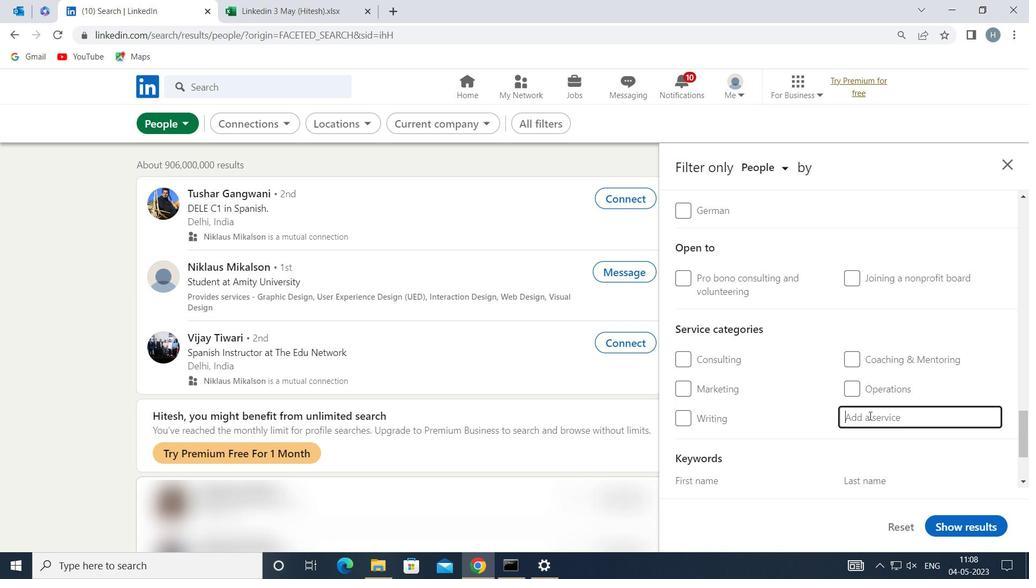 
Action: Key pressed <Key.shift>CUSTOMER<Key.space><Key.shift>SERVICE
Screenshot: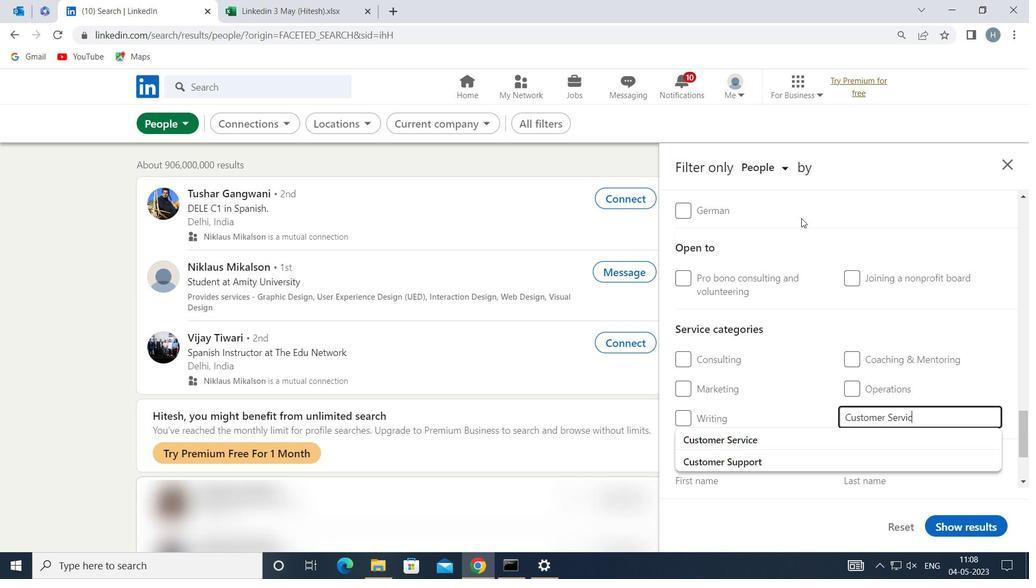 
Action: Mouse moved to (779, 434)
Screenshot: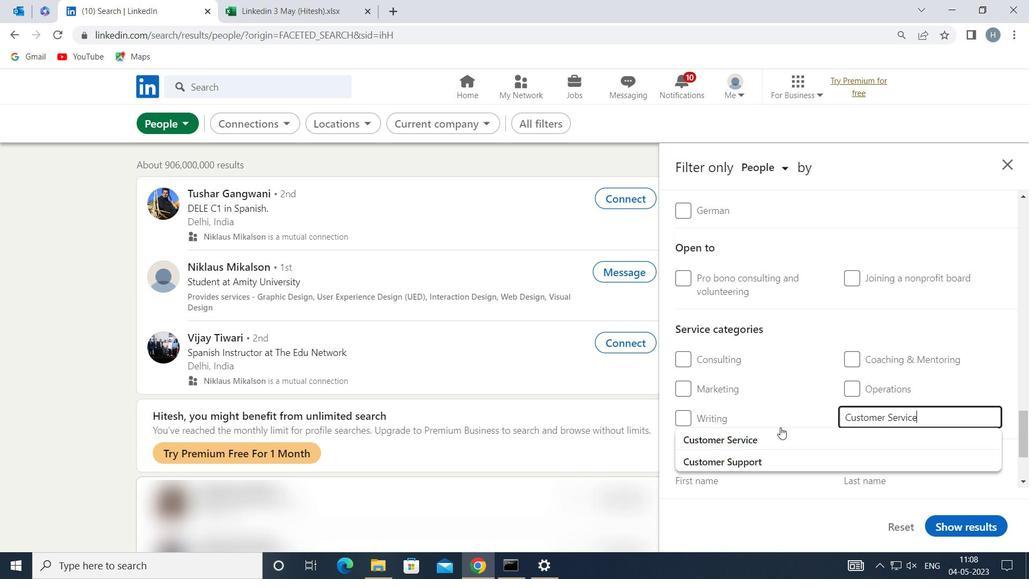 
Action: Mouse pressed left at (779, 434)
Screenshot: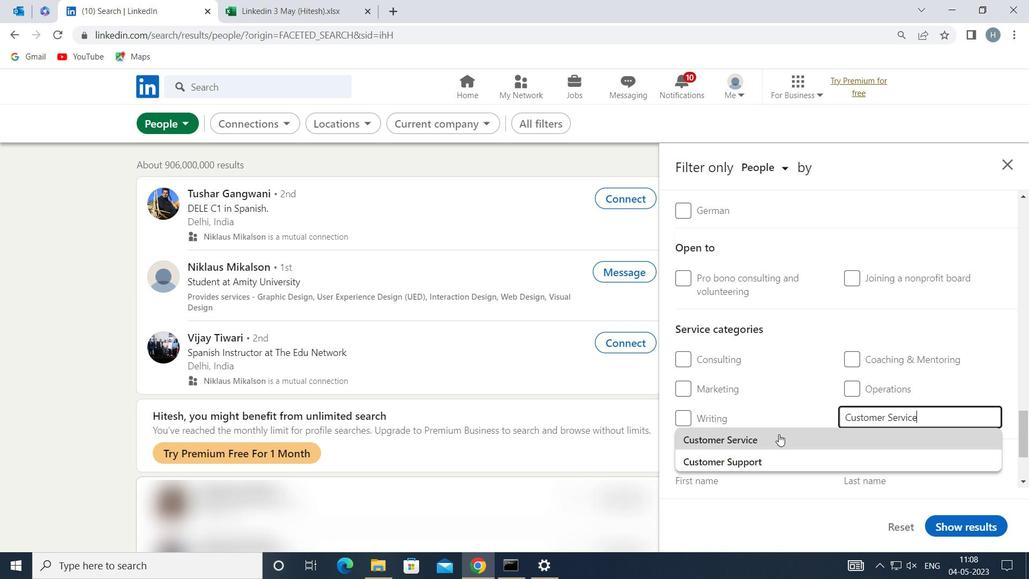 
Action: Mouse moved to (797, 404)
Screenshot: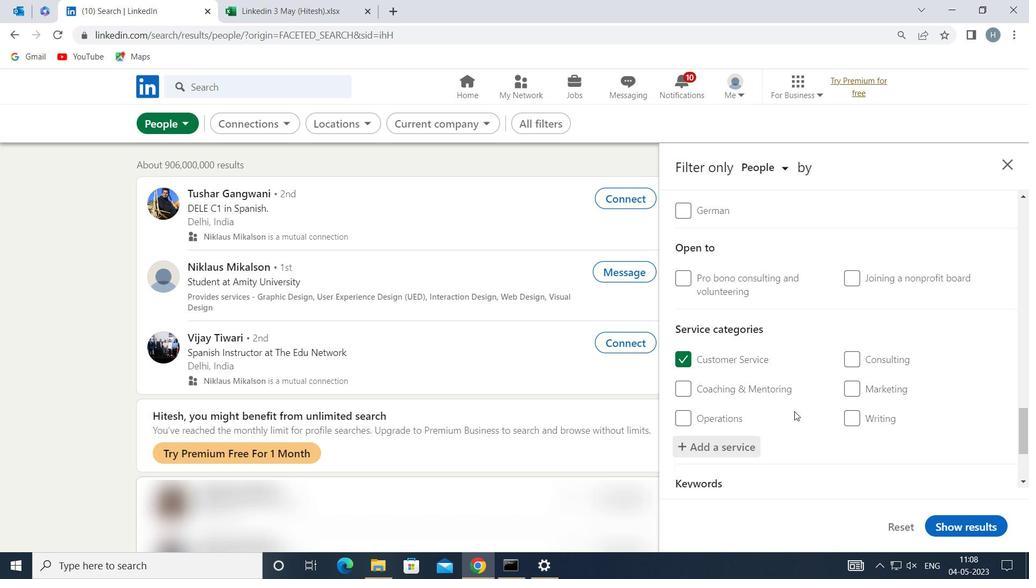 
Action: Mouse scrolled (797, 404) with delta (0, 0)
Screenshot: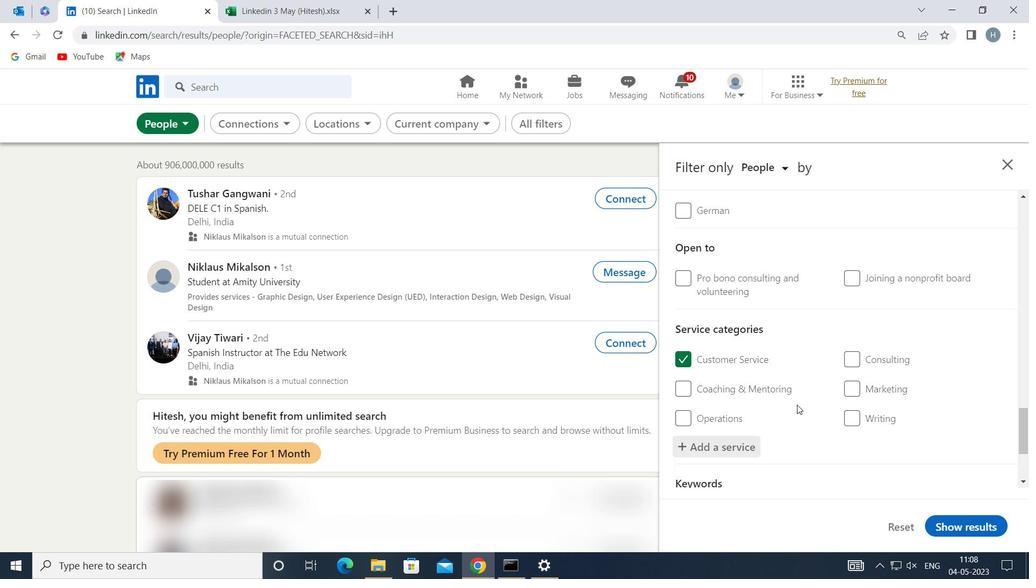 
Action: Mouse moved to (797, 401)
Screenshot: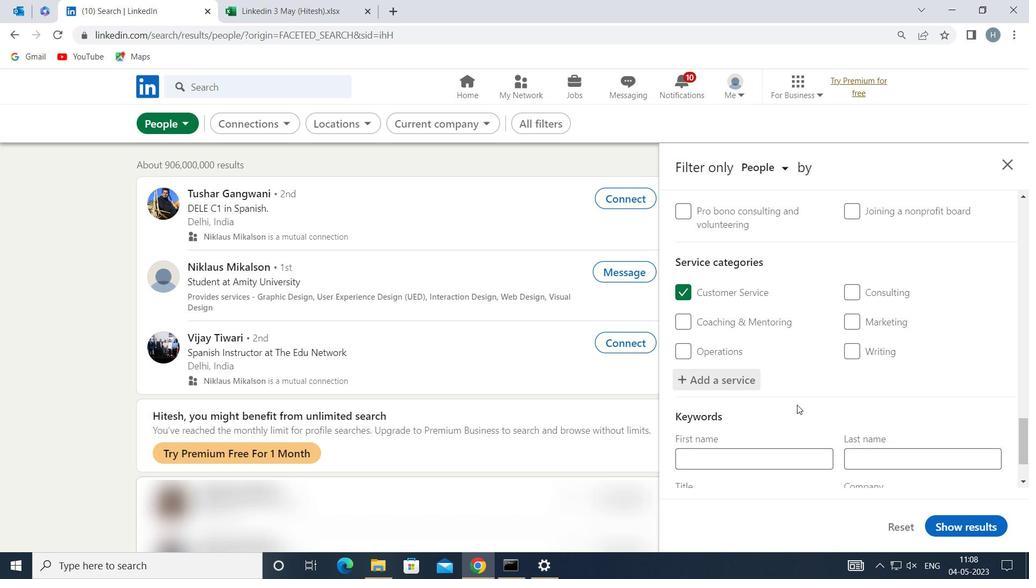 
Action: Mouse scrolled (797, 400) with delta (0, 0)
Screenshot: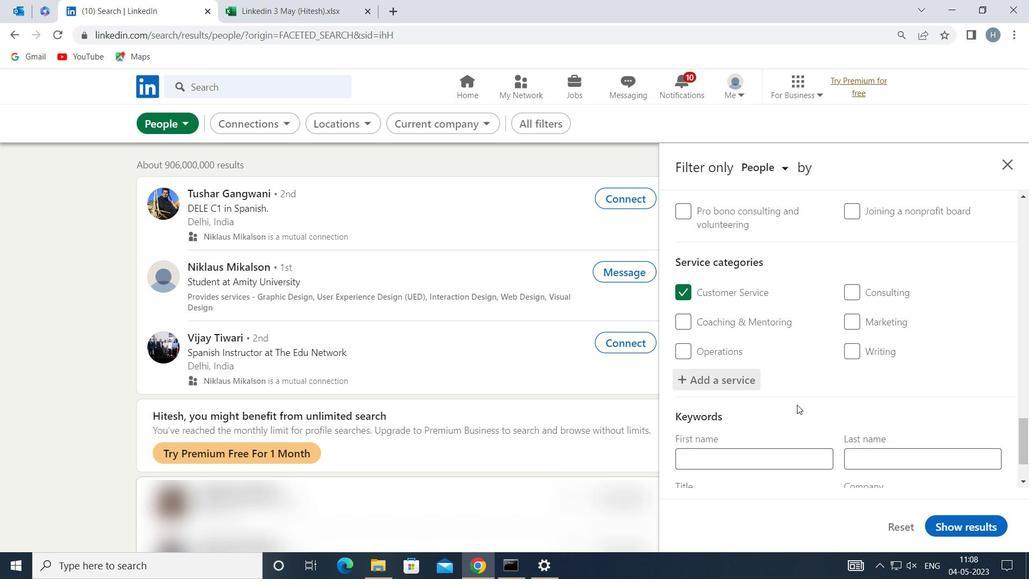 
Action: Mouse scrolled (797, 400) with delta (0, 0)
Screenshot: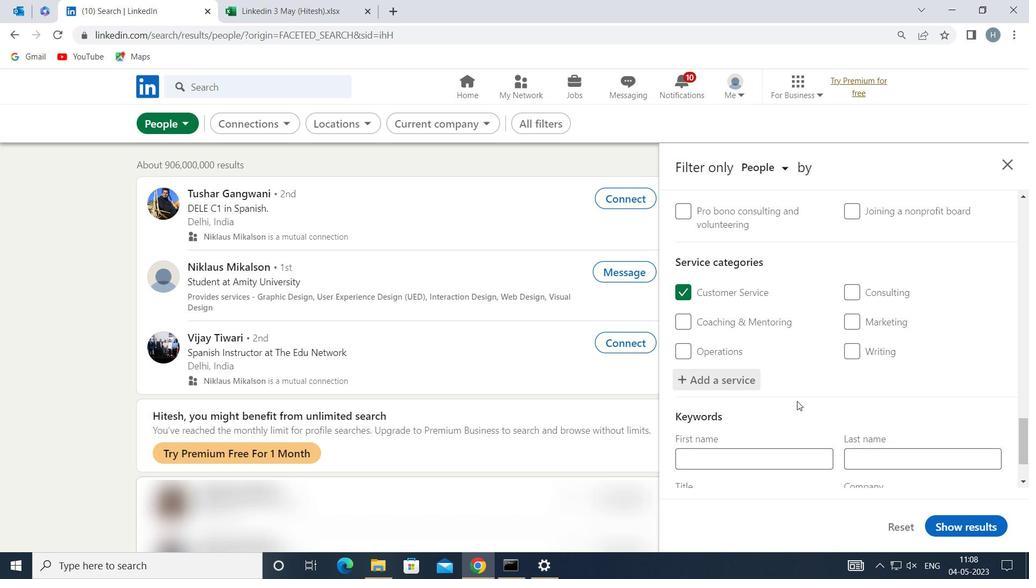 
Action: Mouse scrolled (797, 400) with delta (0, 0)
Screenshot: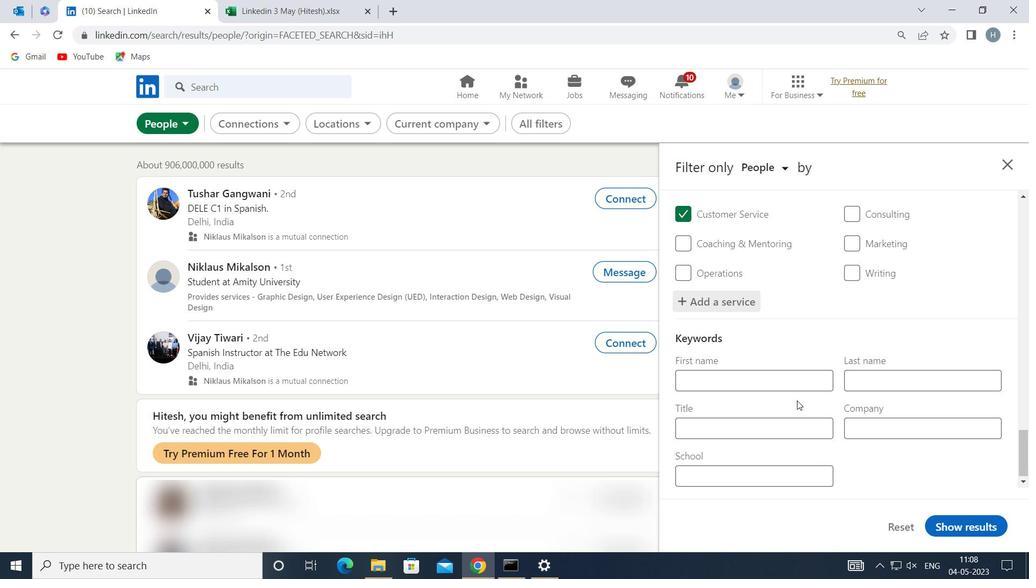 
Action: Mouse moved to (787, 418)
Screenshot: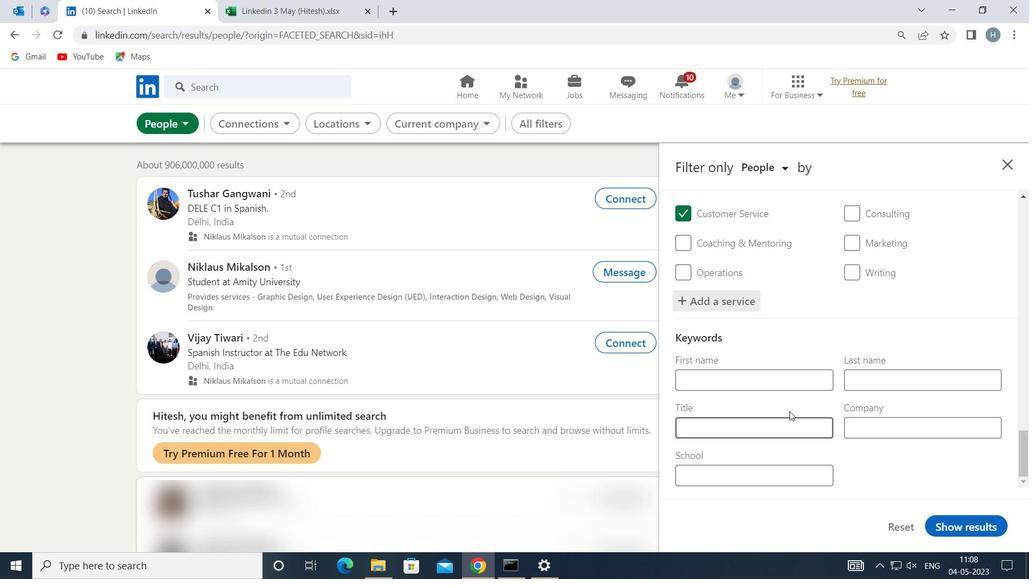 
Action: Mouse pressed left at (787, 418)
Screenshot: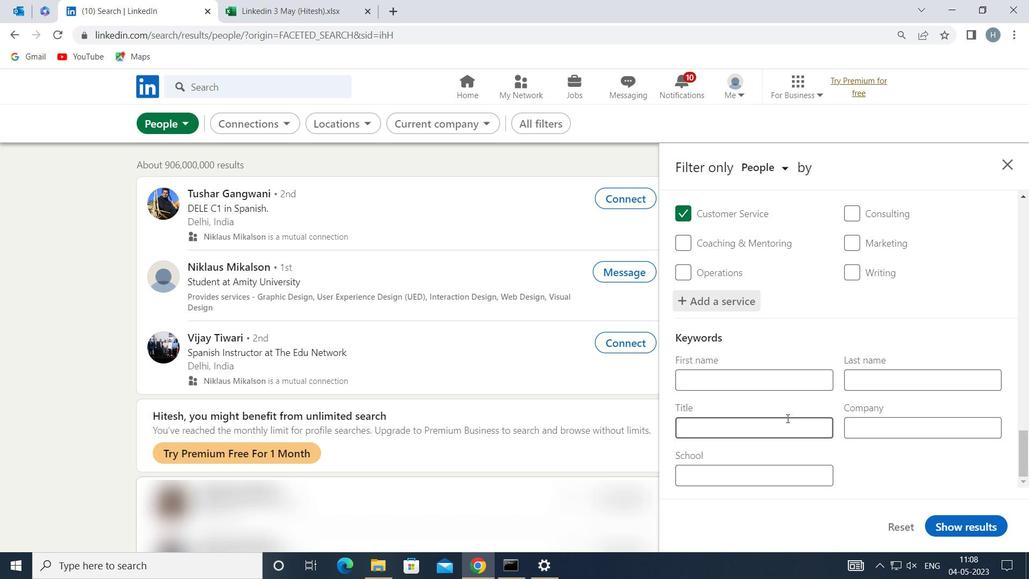 
Action: Key pressed <Key.shift>ACCOUNTING<Key.space><Key.shift>DIRCTOR
Screenshot: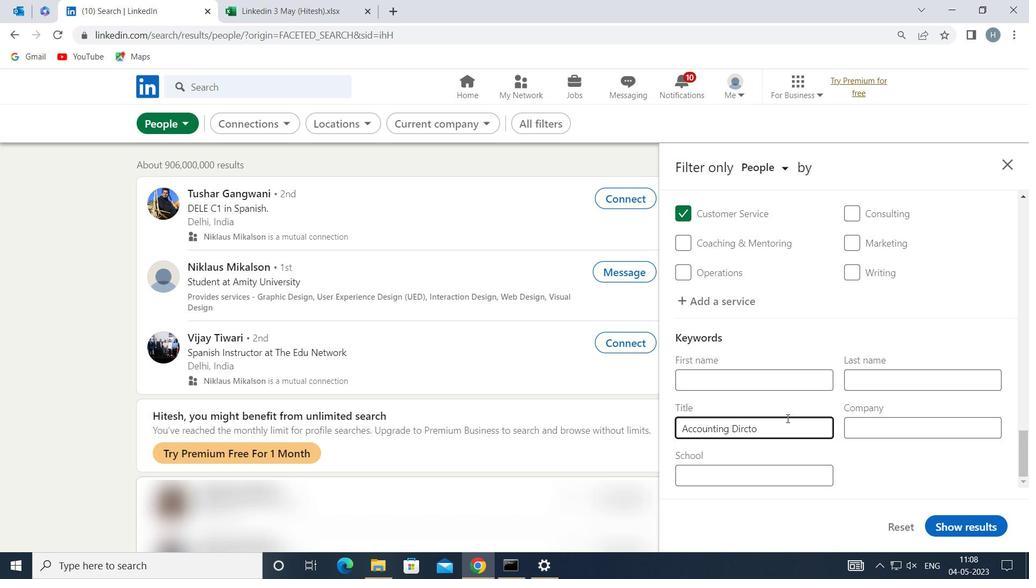 
Action: Mouse moved to (965, 521)
Screenshot: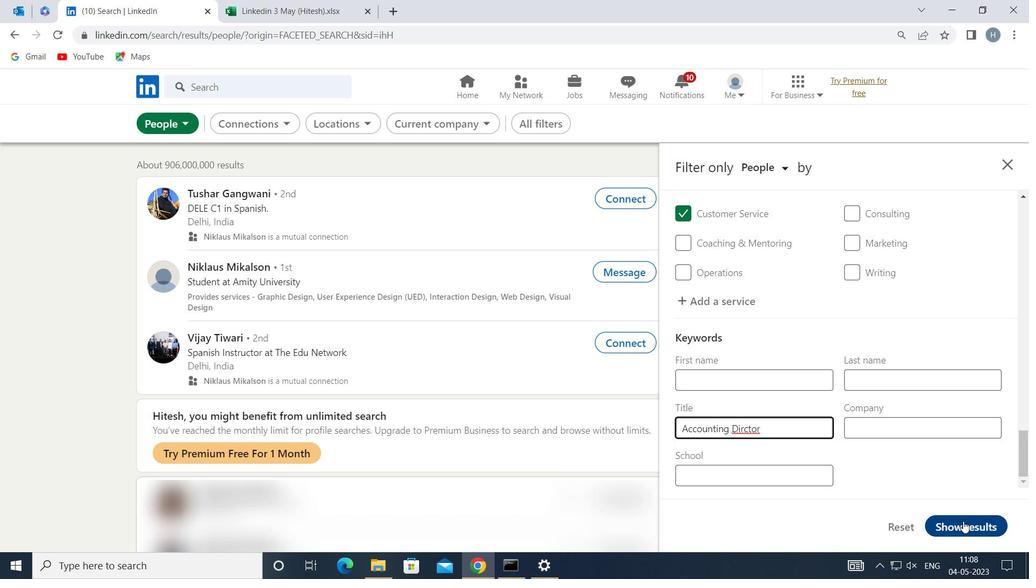 
Action: Mouse pressed left at (965, 521)
Screenshot: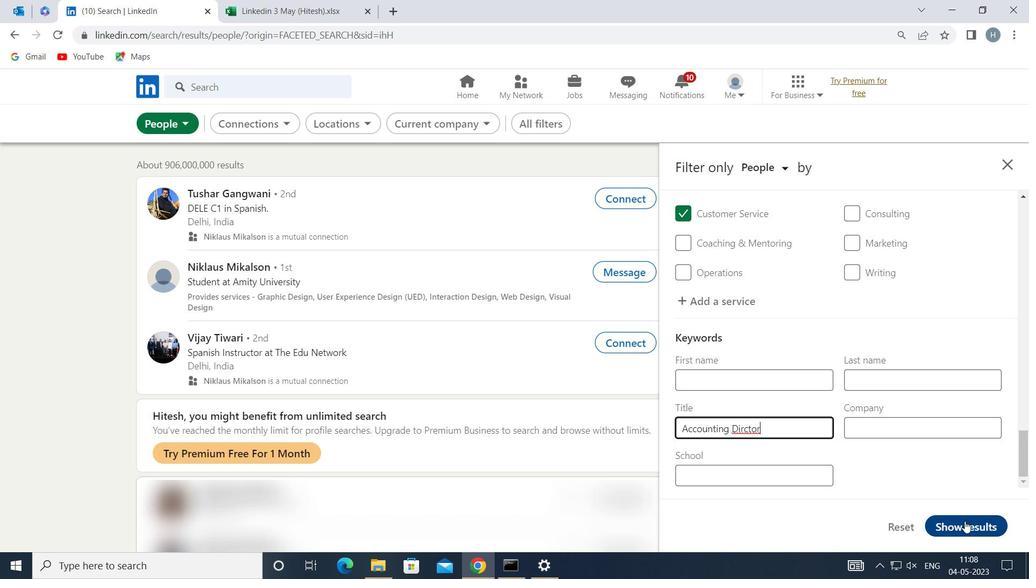 
Action: Mouse moved to (826, 427)
Screenshot: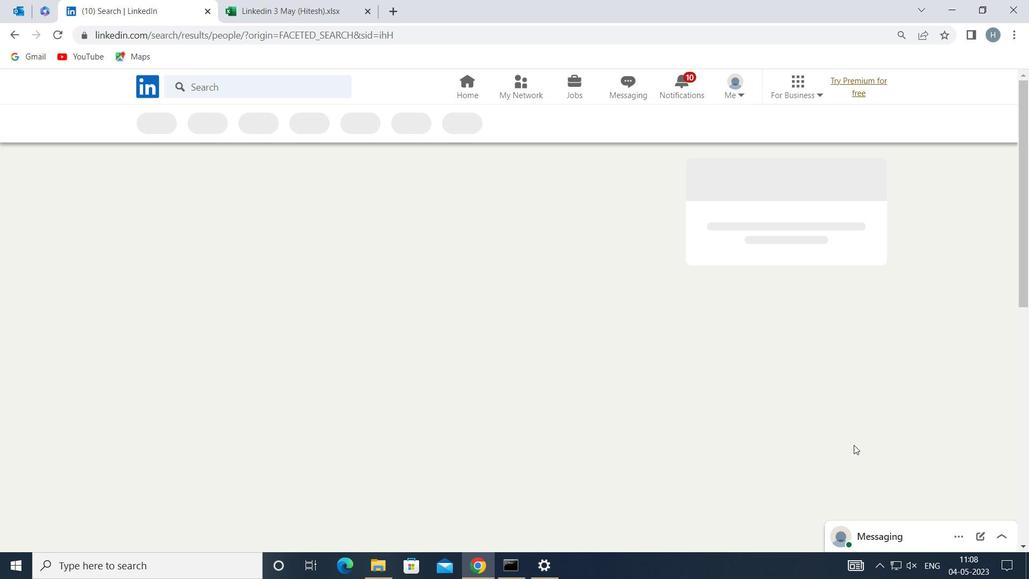 
